 Task: Find connections with filter location Rajapalaiyam with filter topic #productmanagementwith filter profile language Spanish with filter current company Annalect India with filter school Maharaja Ganga Singh University, Bikaner with filter industry Real Estate Agents and Brokers with filter service category DJing with filter keywords title Astronomer
Action: Mouse moved to (710, 76)
Screenshot: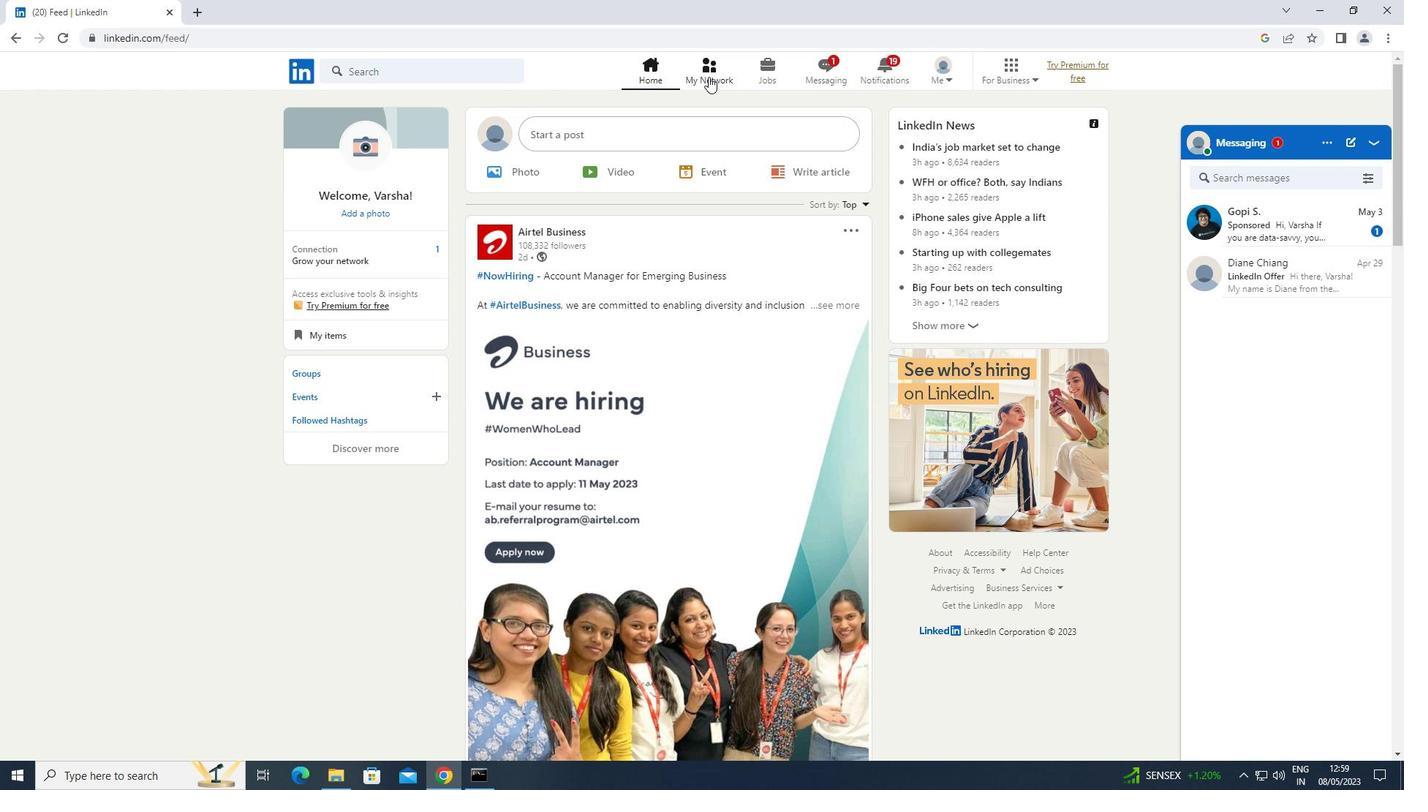 
Action: Mouse pressed left at (710, 76)
Screenshot: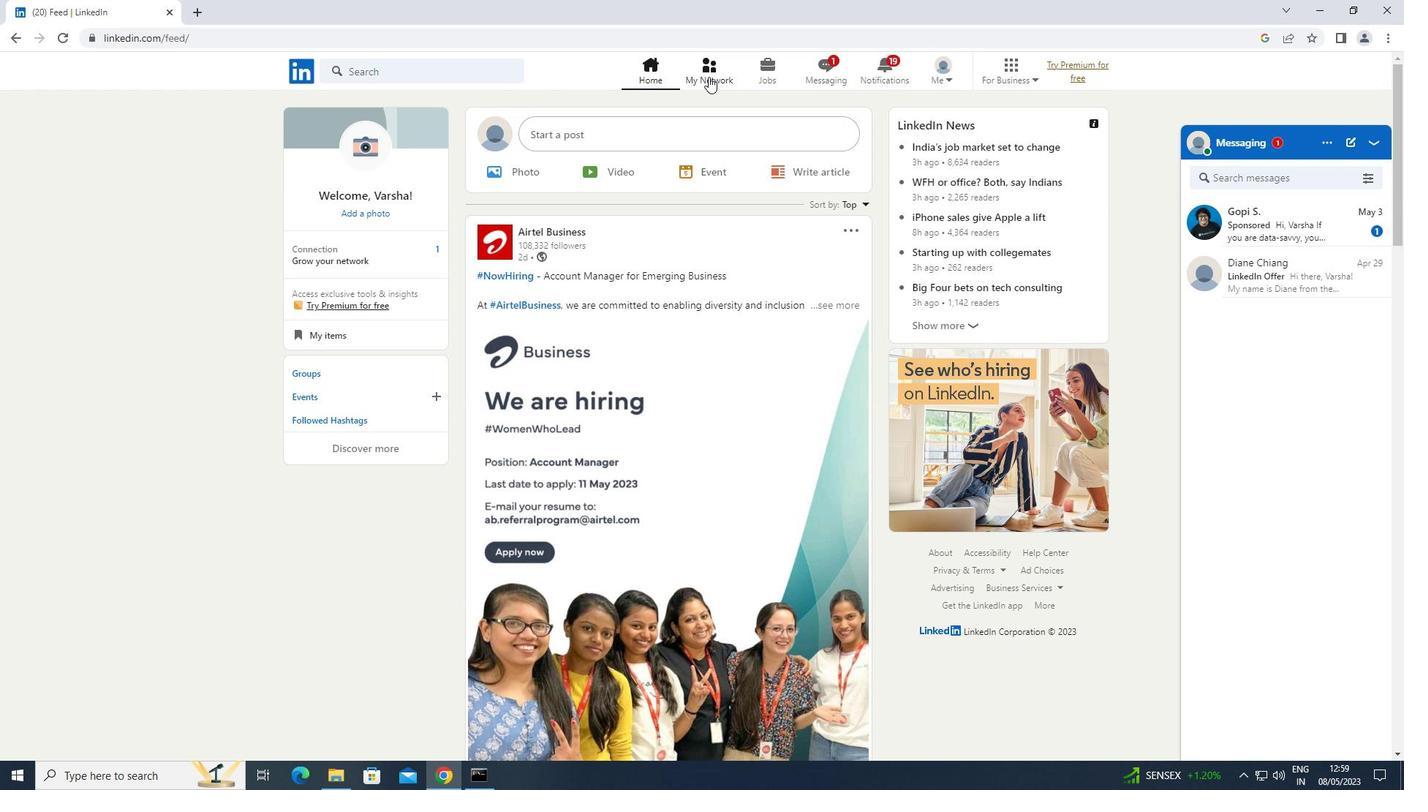 
Action: Mouse moved to (342, 152)
Screenshot: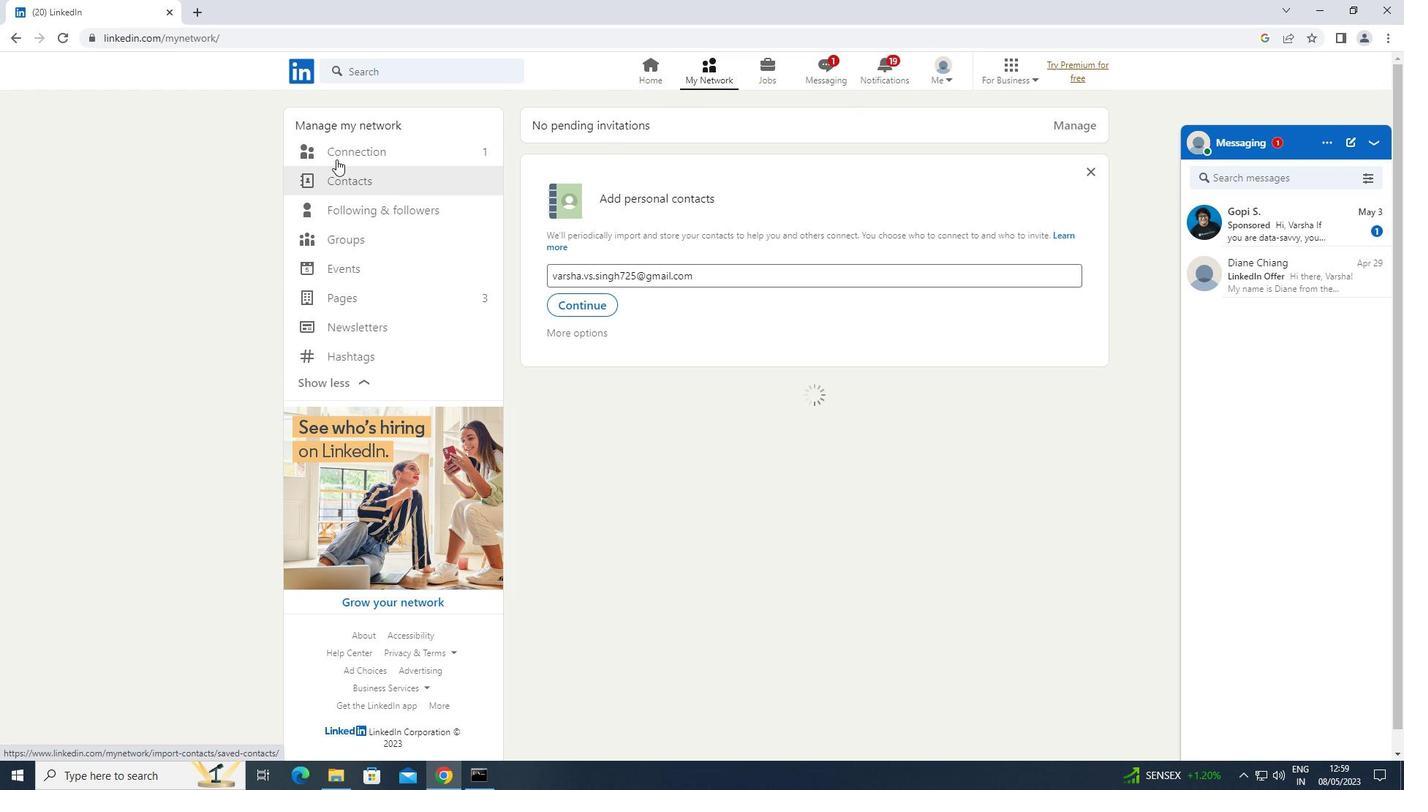 
Action: Mouse pressed left at (342, 152)
Screenshot: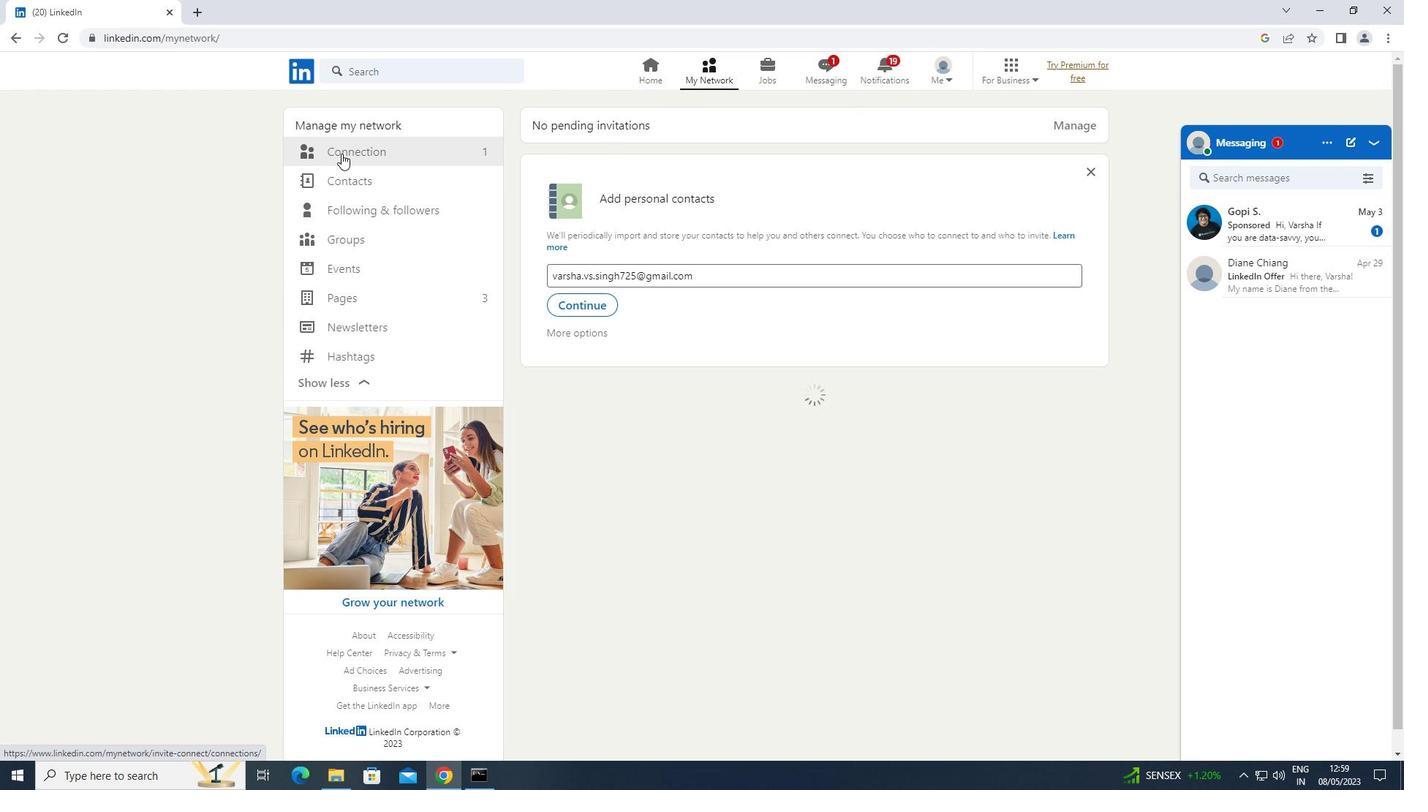 
Action: Mouse moved to (824, 156)
Screenshot: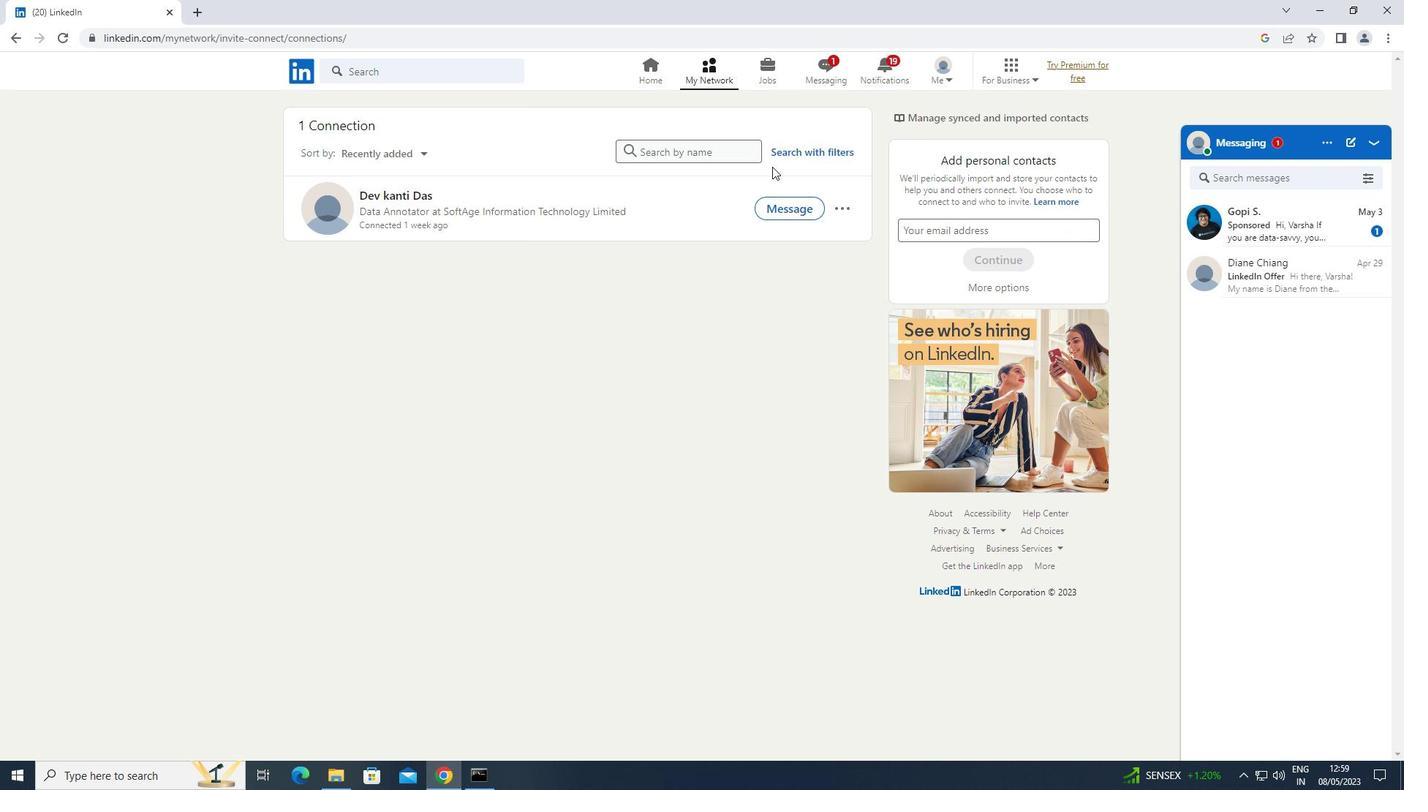 
Action: Mouse pressed left at (824, 156)
Screenshot: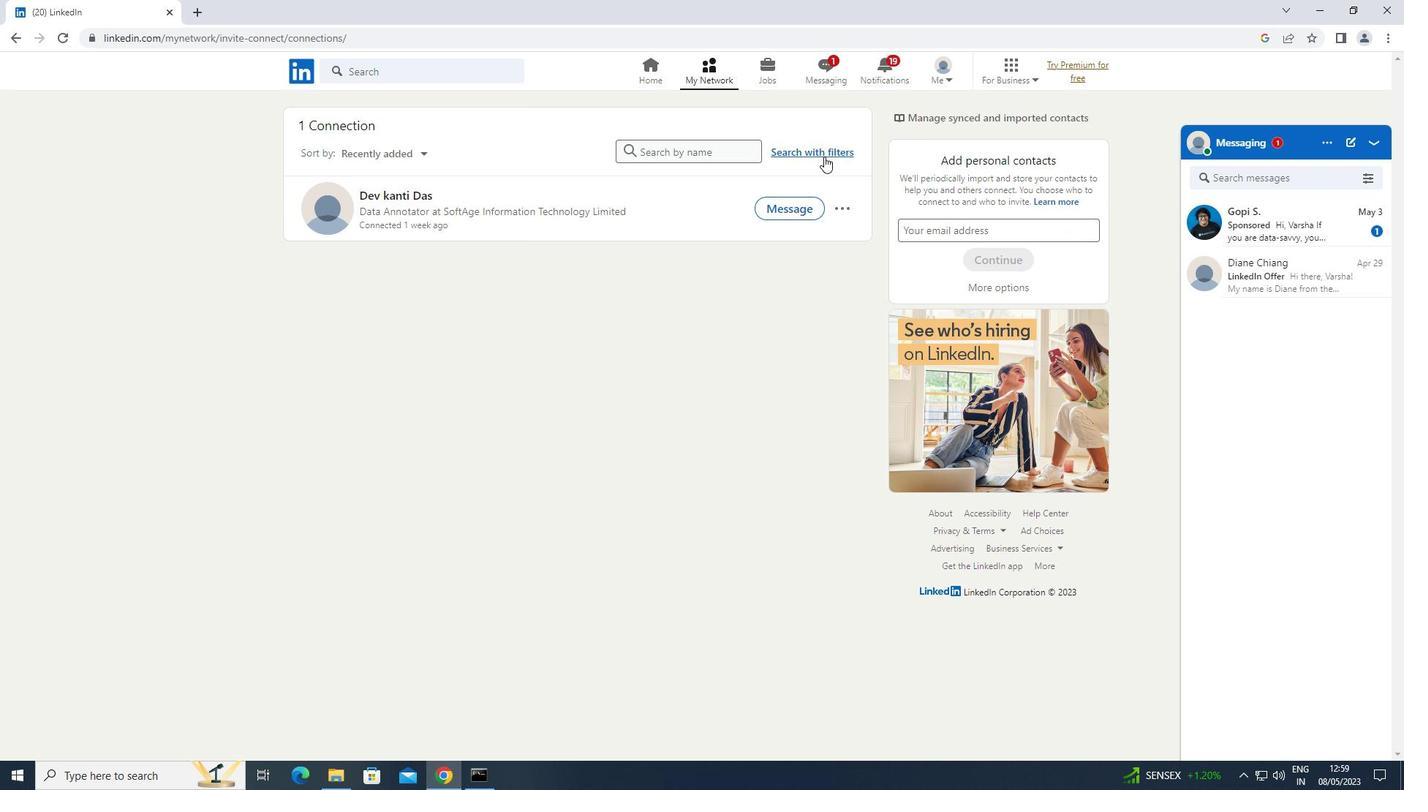 
Action: Mouse moved to (743, 103)
Screenshot: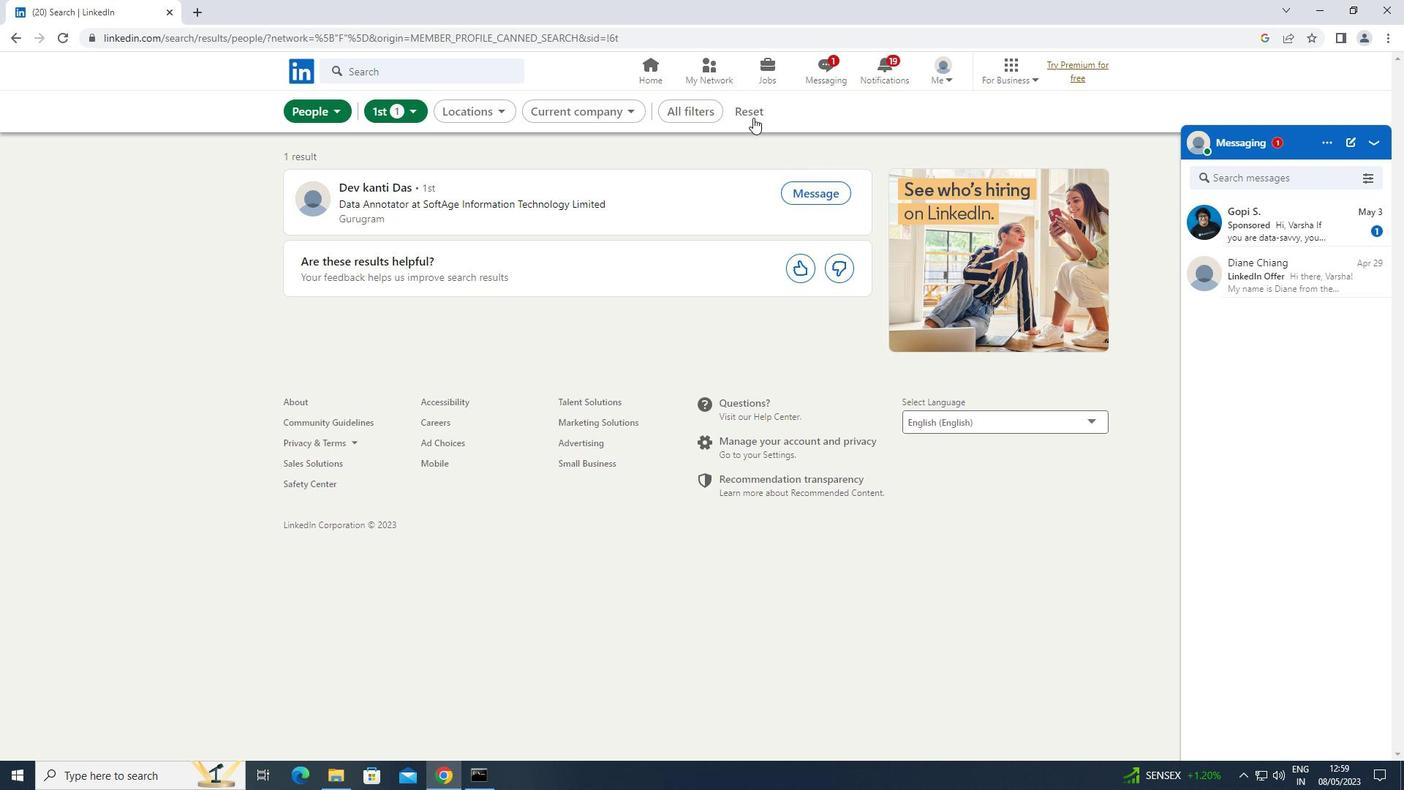 
Action: Mouse pressed left at (743, 103)
Screenshot: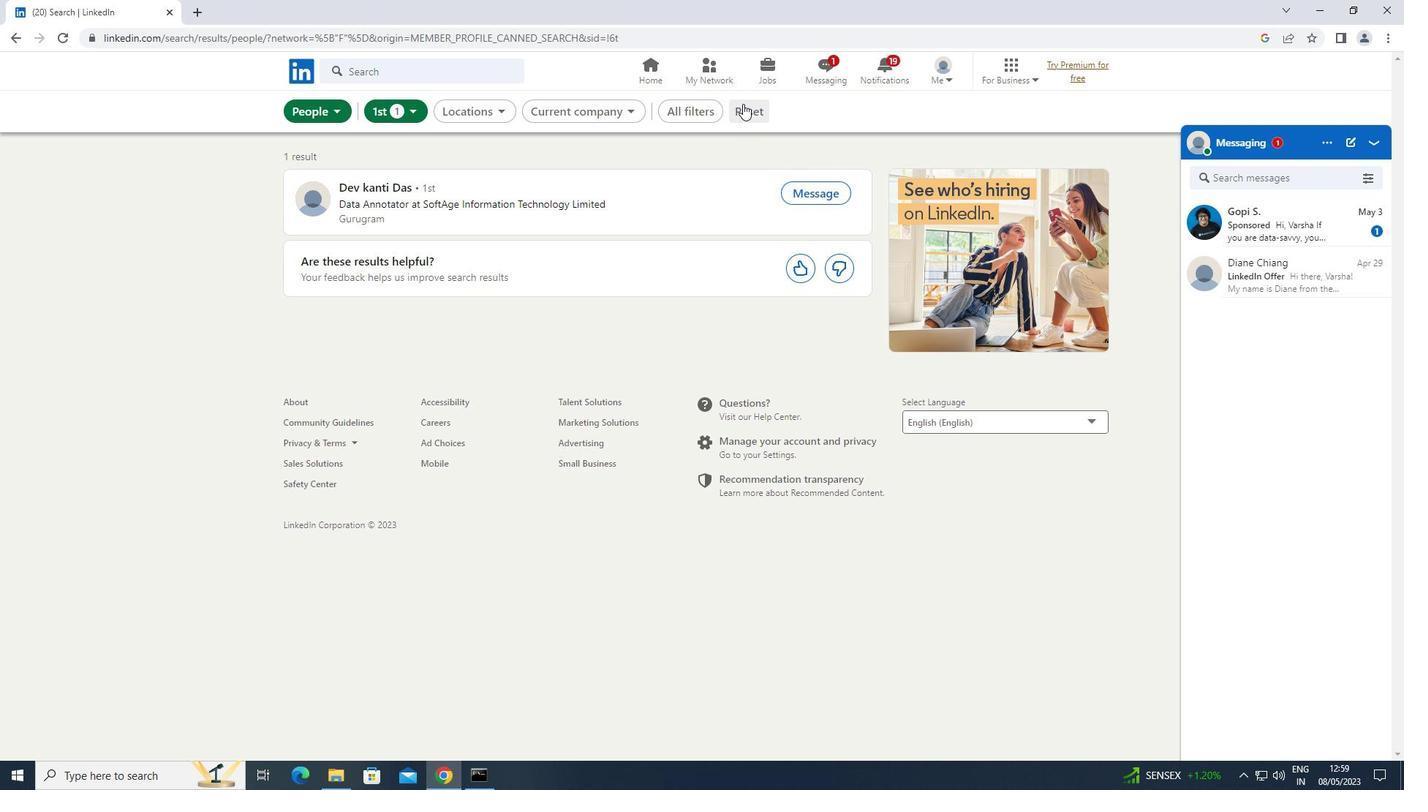 
Action: Mouse moved to (716, 113)
Screenshot: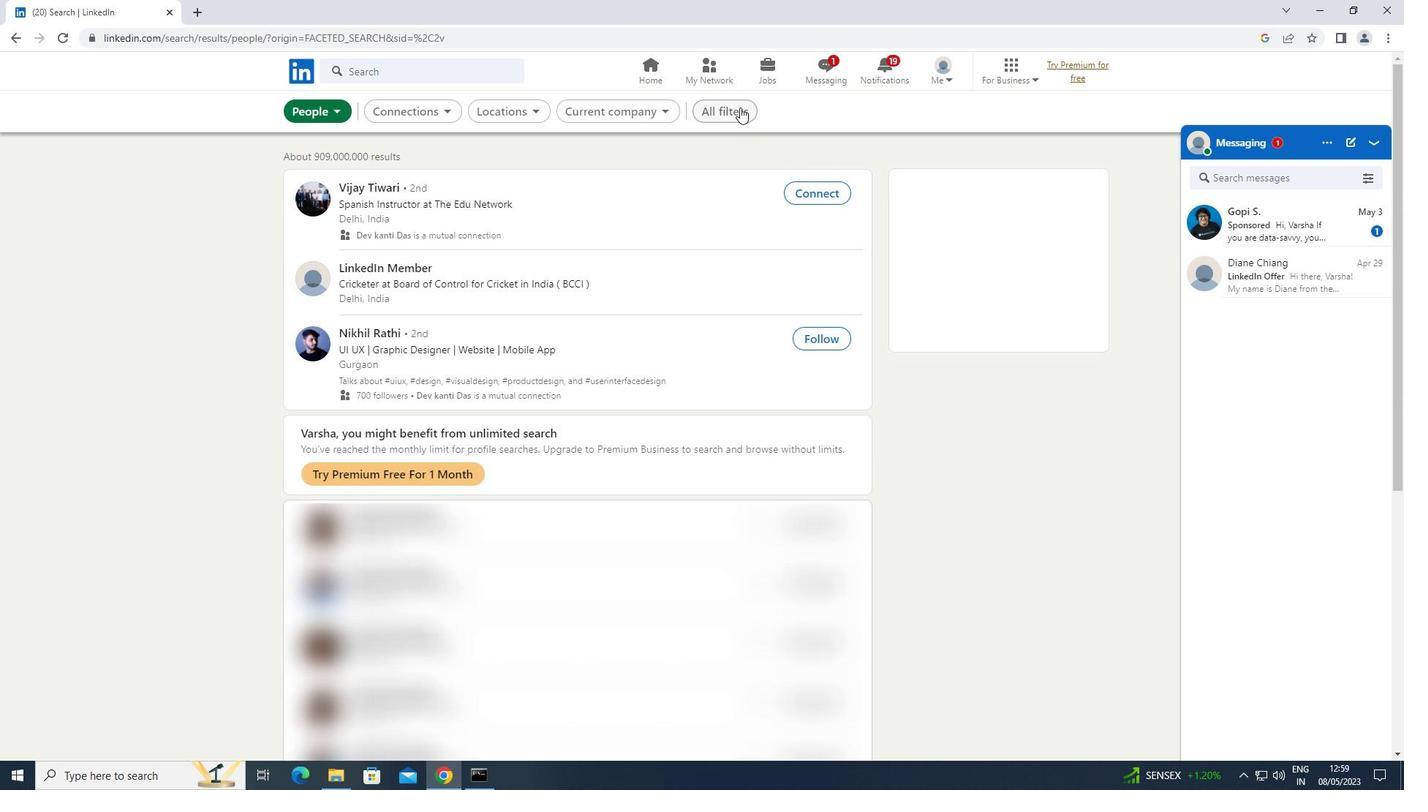 
Action: Mouse pressed left at (716, 113)
Screenshot: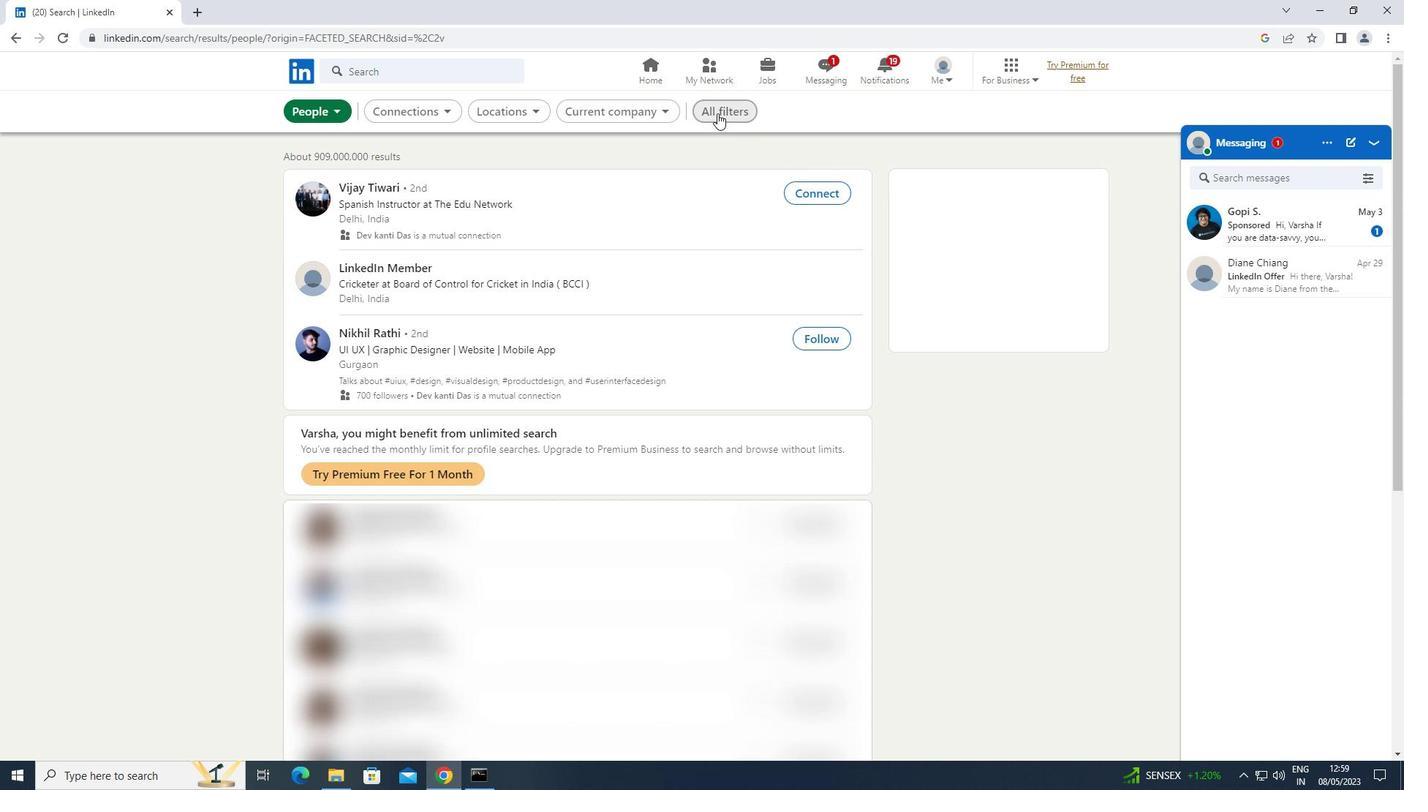 
Action: Mouse moved to (1150, 332)
Screenshot: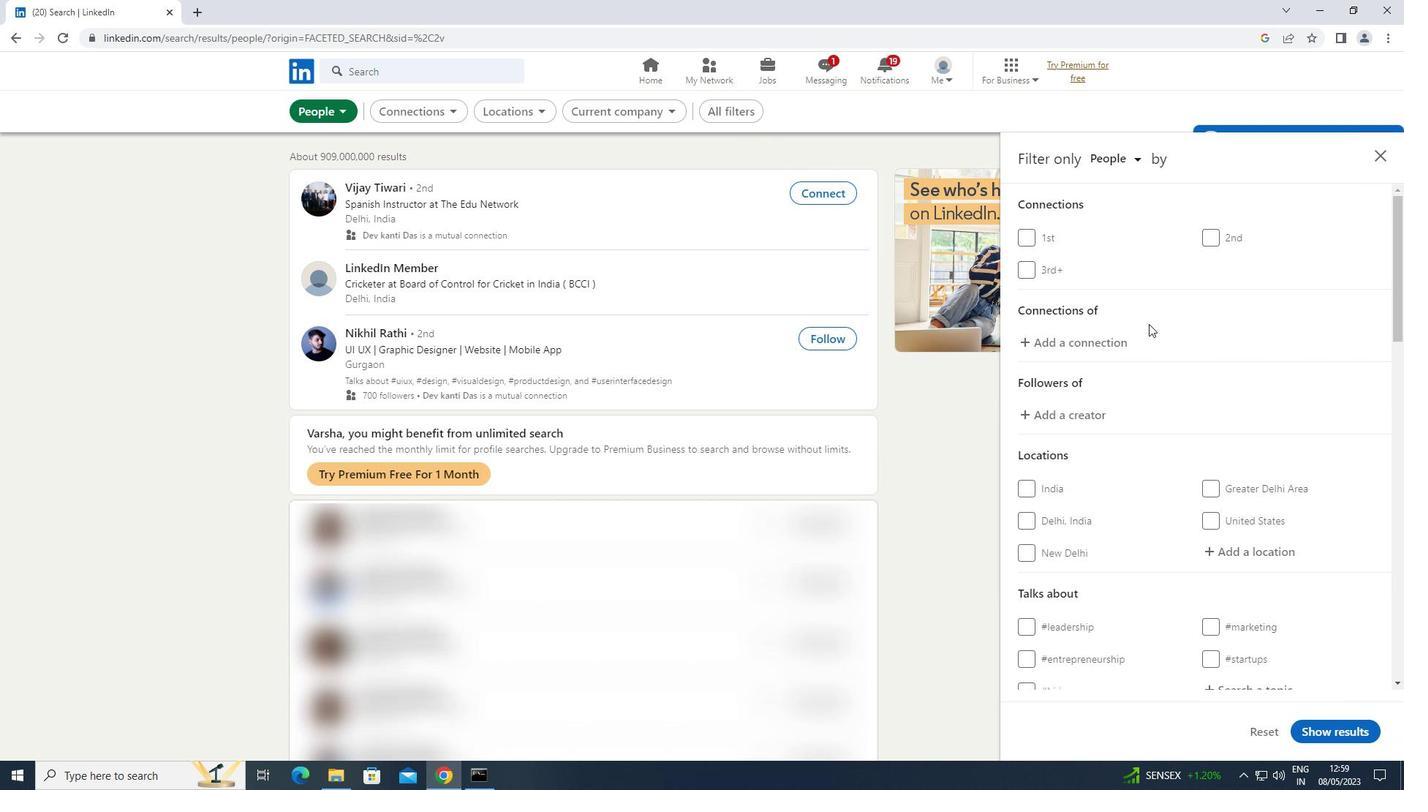 
Action: Mouse scrolled (1150, 331) with delta (0, 0)
Screenshot: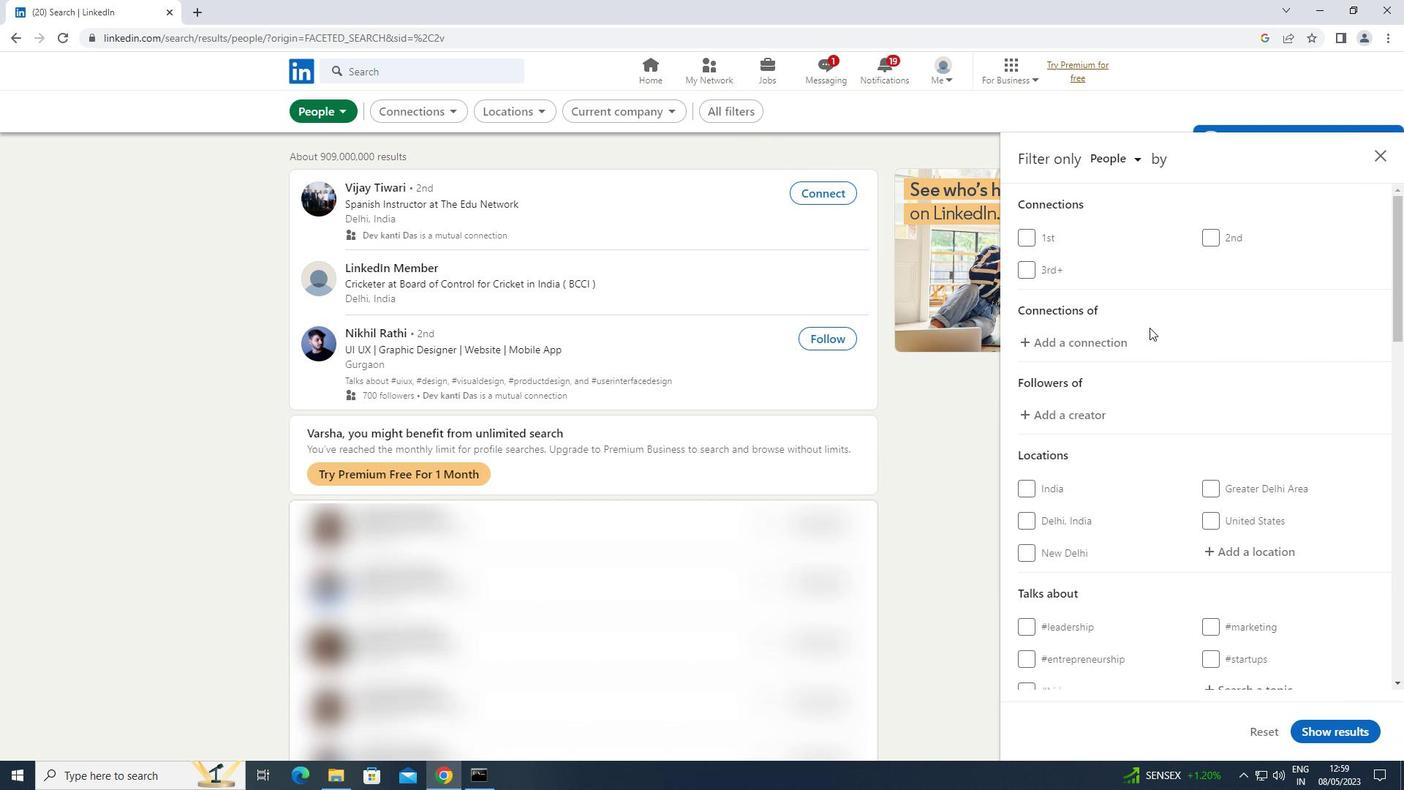
Action: Mouse moved to (1152, 336)
Screenshot: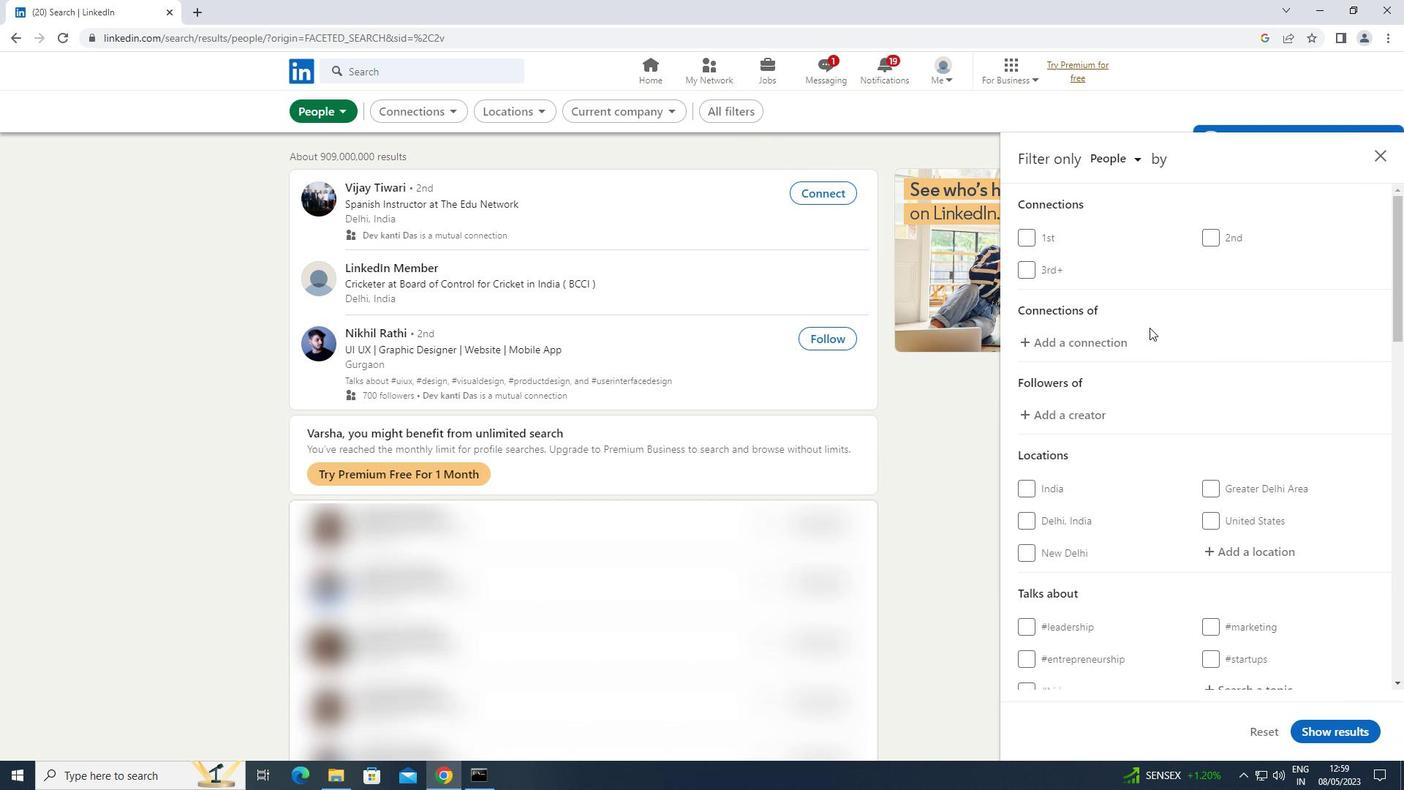 
Action: Mouse scrolled (1152, 335) with delta (0, 0)
Screenshot: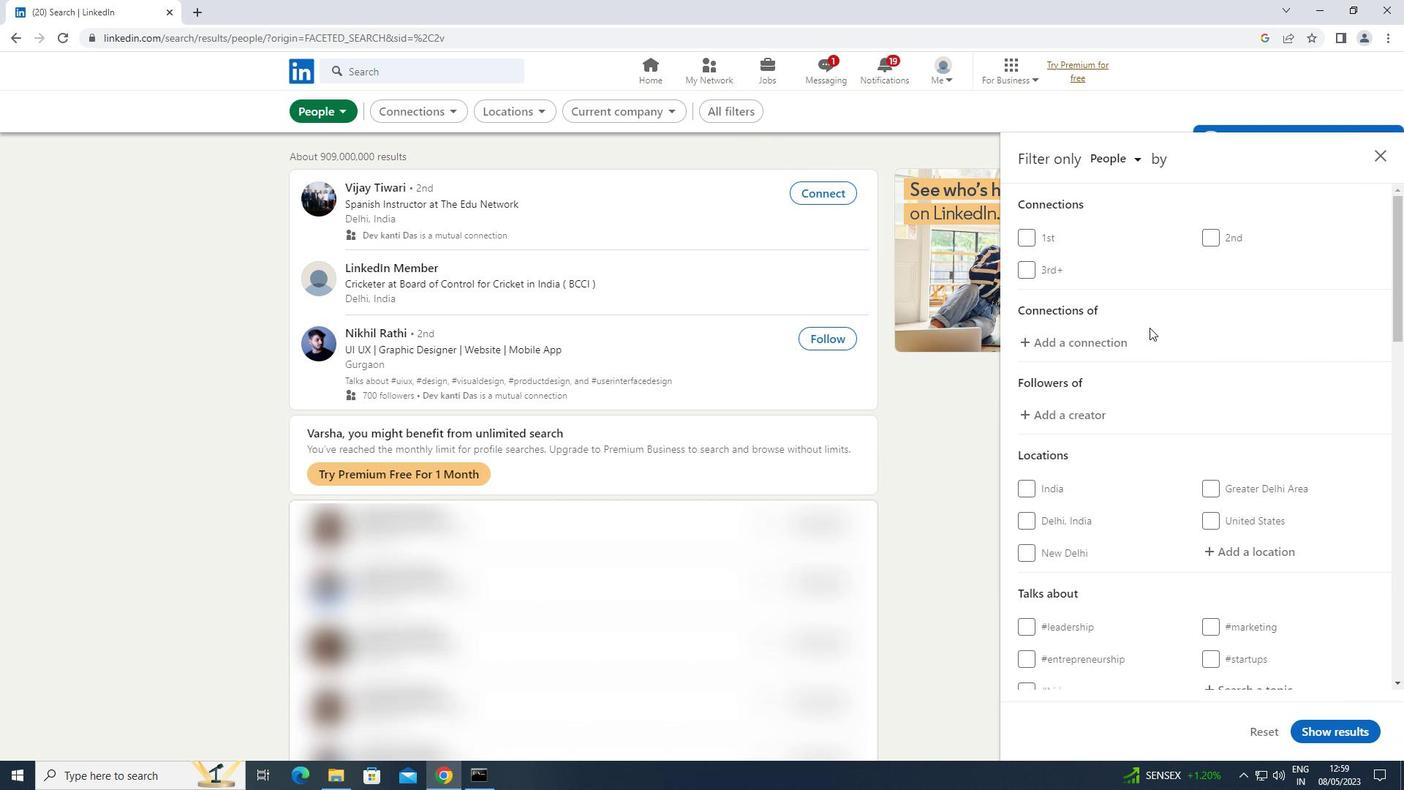 
Action: Mouse scrolled (1152, 335) with delta (0, 0)
Screenshot: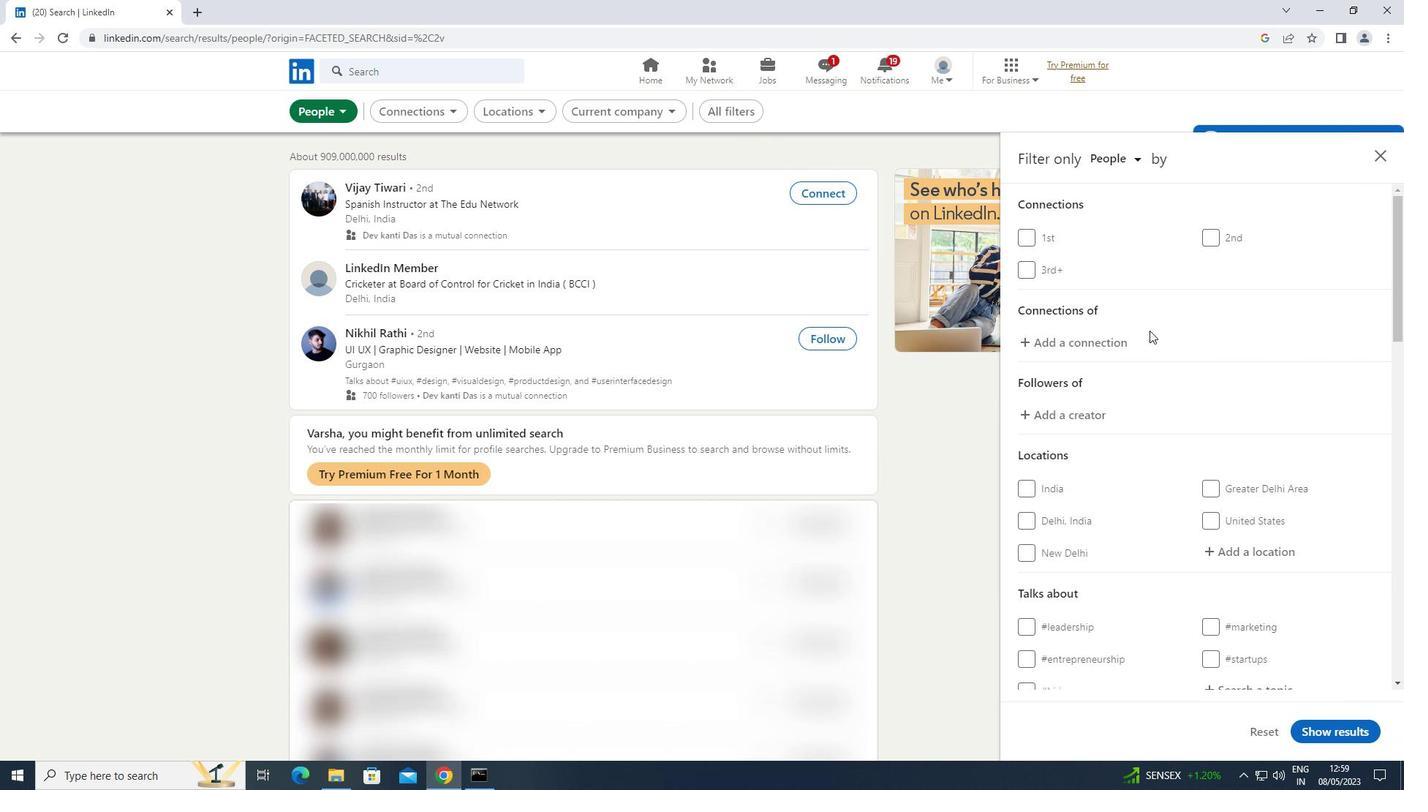 
Action: Mouse scrolled (1152, 335) with delta (0, 0)
Screenshot: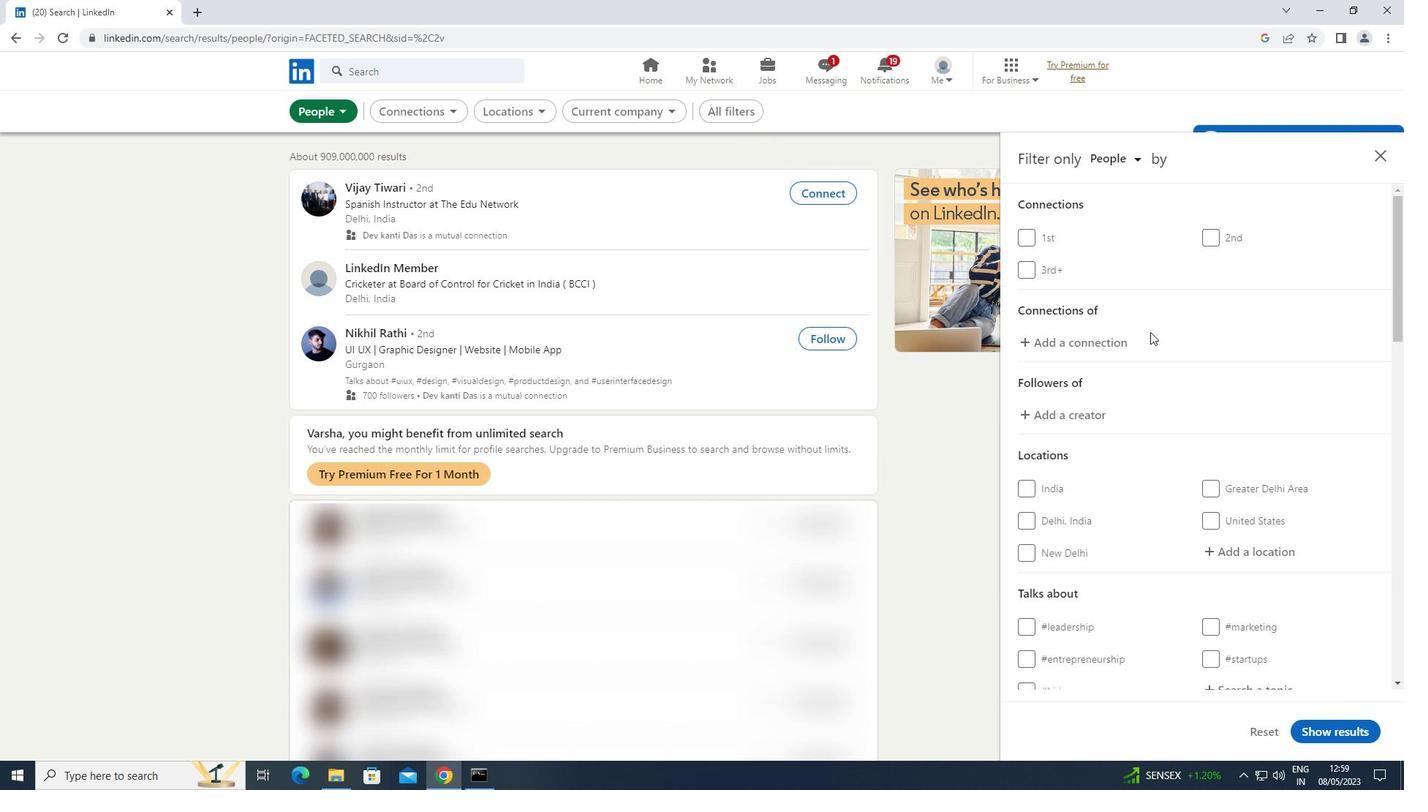 
Action: Mouse moved to (1242, 256)
Screenshot: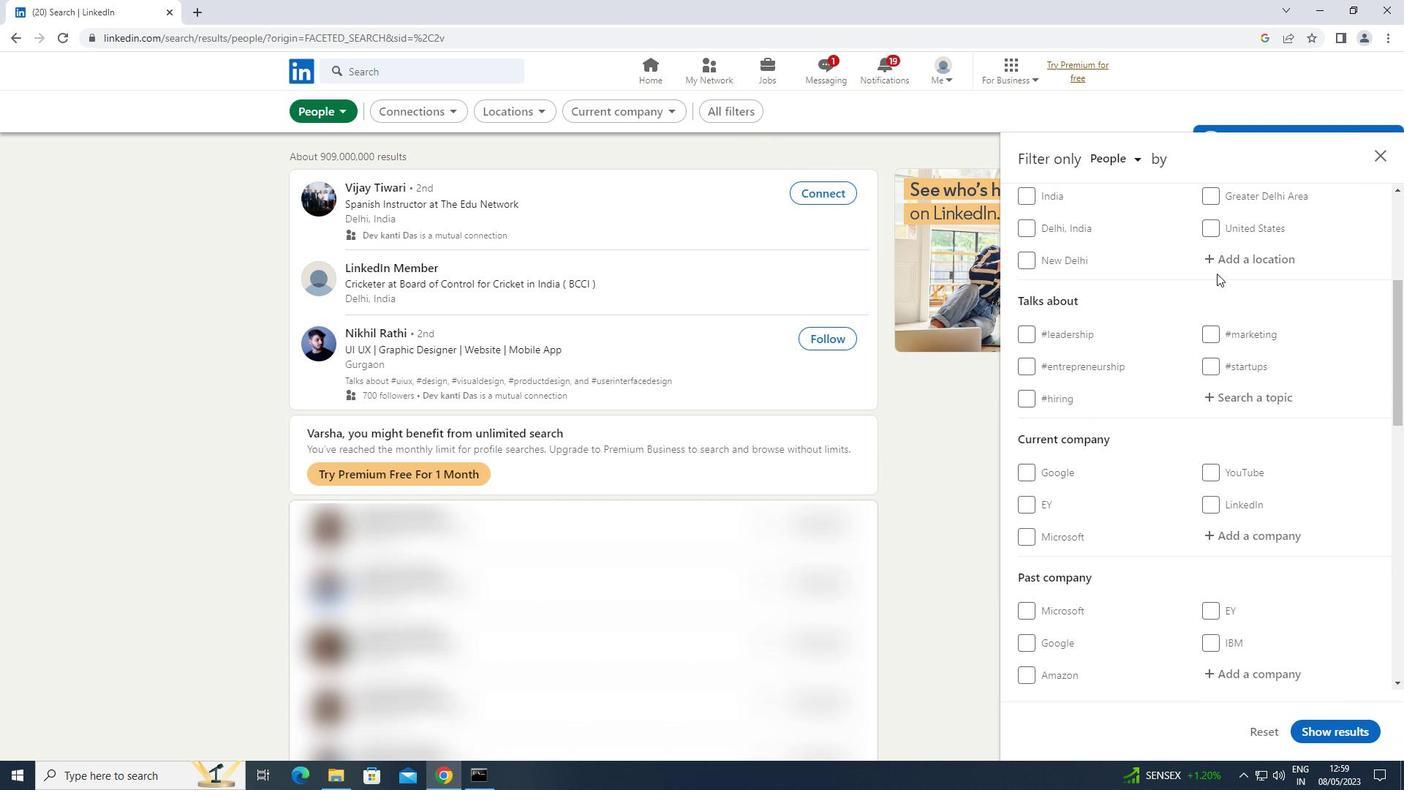 
Action: Mouse pressed left at (1242, 256)
Screenshot: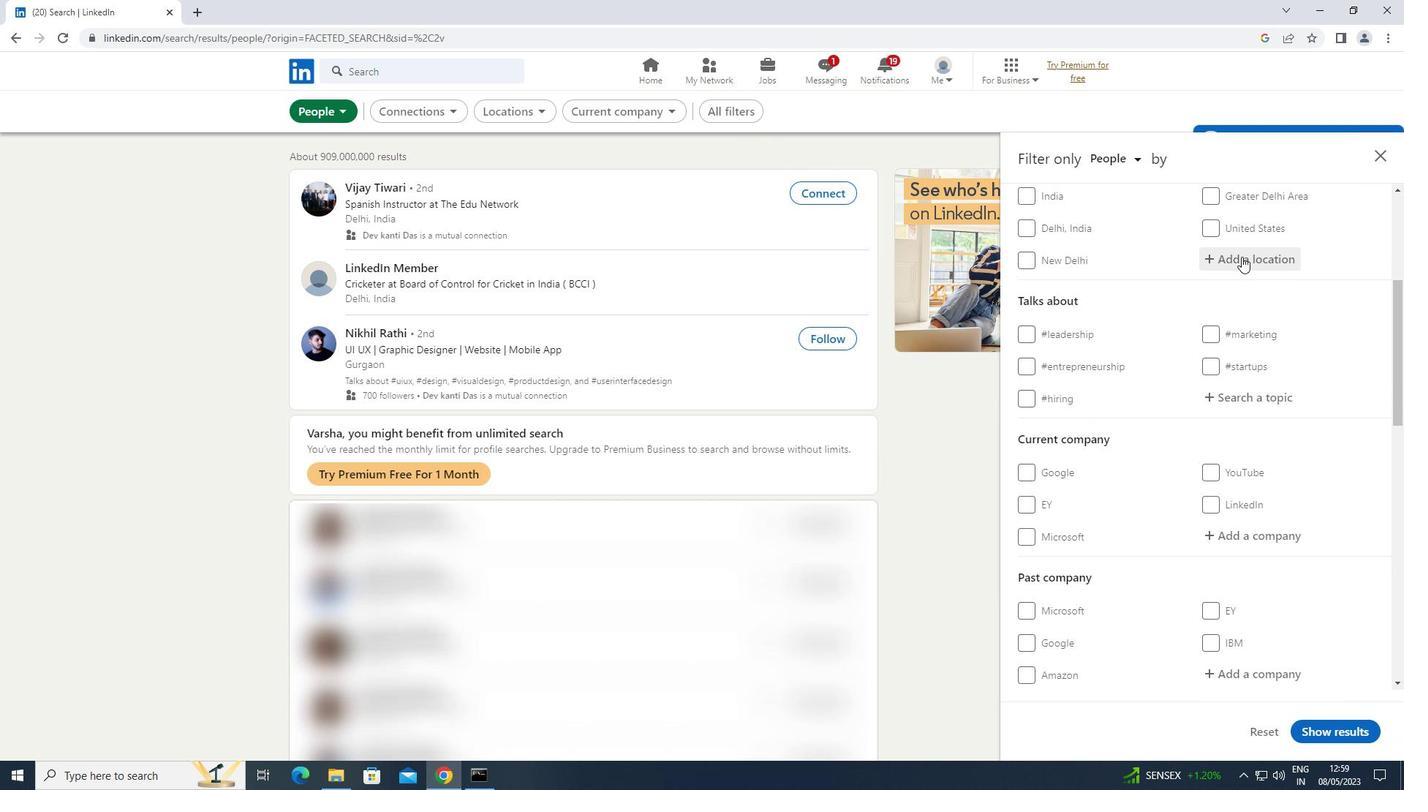 
Action: Mouse moved to (1242, 256)
Screenshot: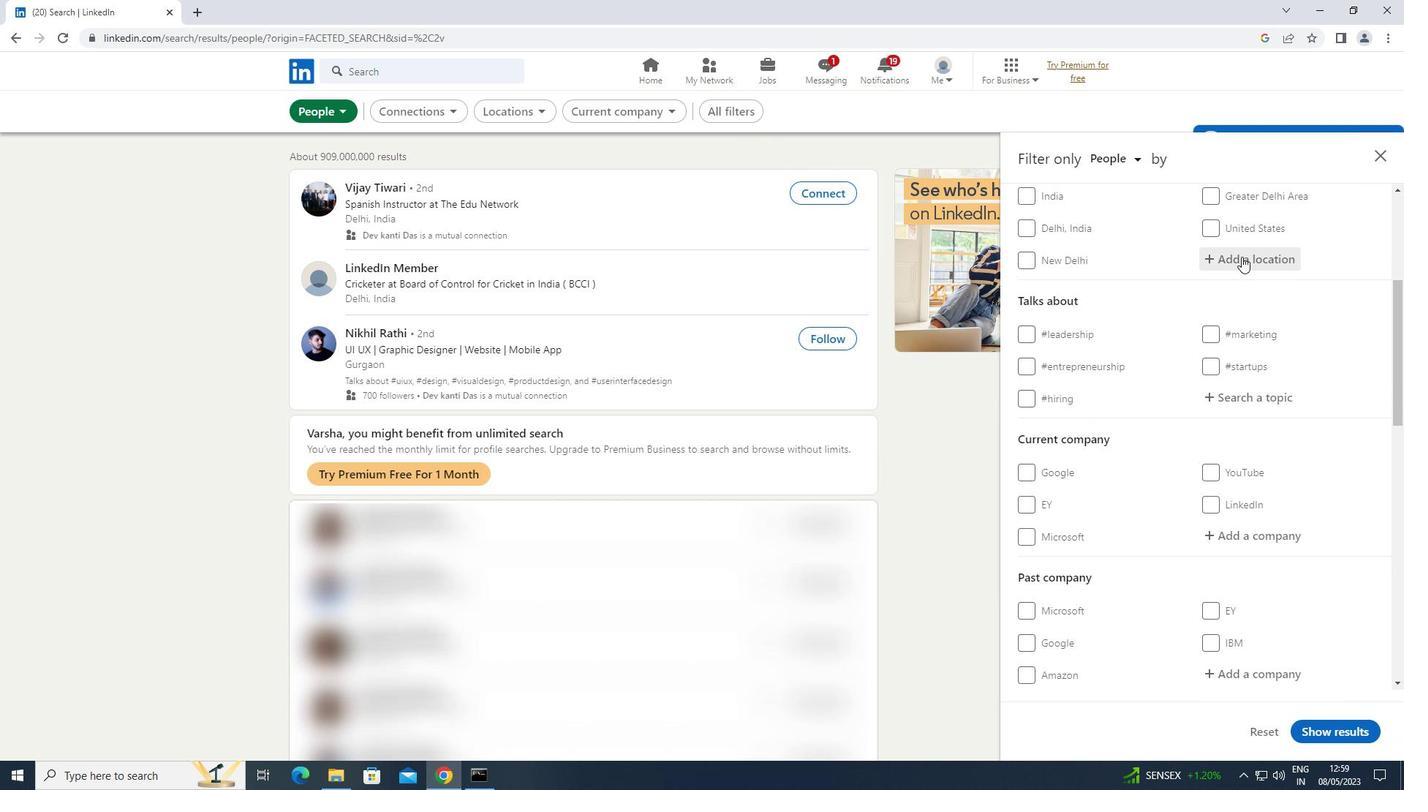 
Action: Key pressed <Key.shift>RAJAPALAIYAM
Screenshot: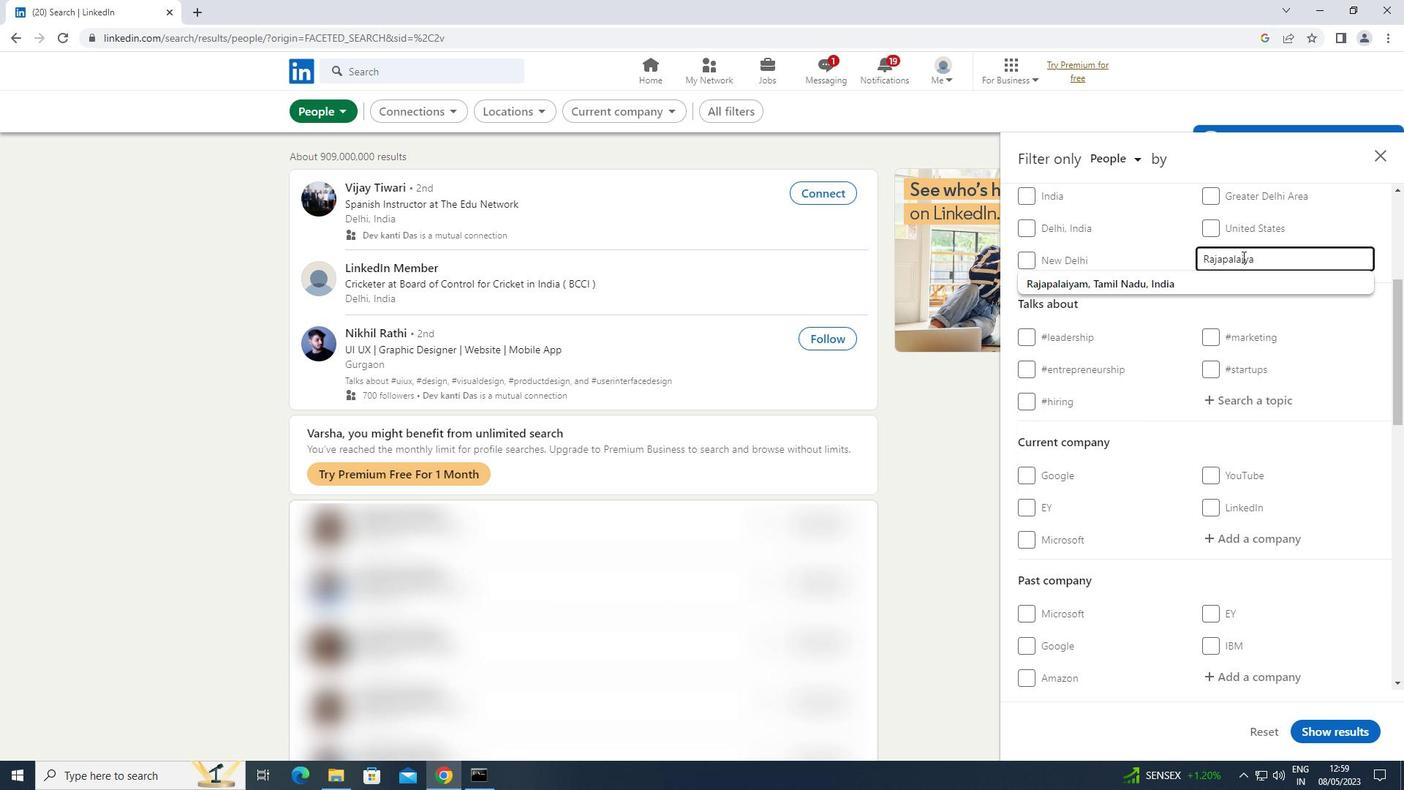 
Action: Mouse moved to (1229, 392)
Screenshot: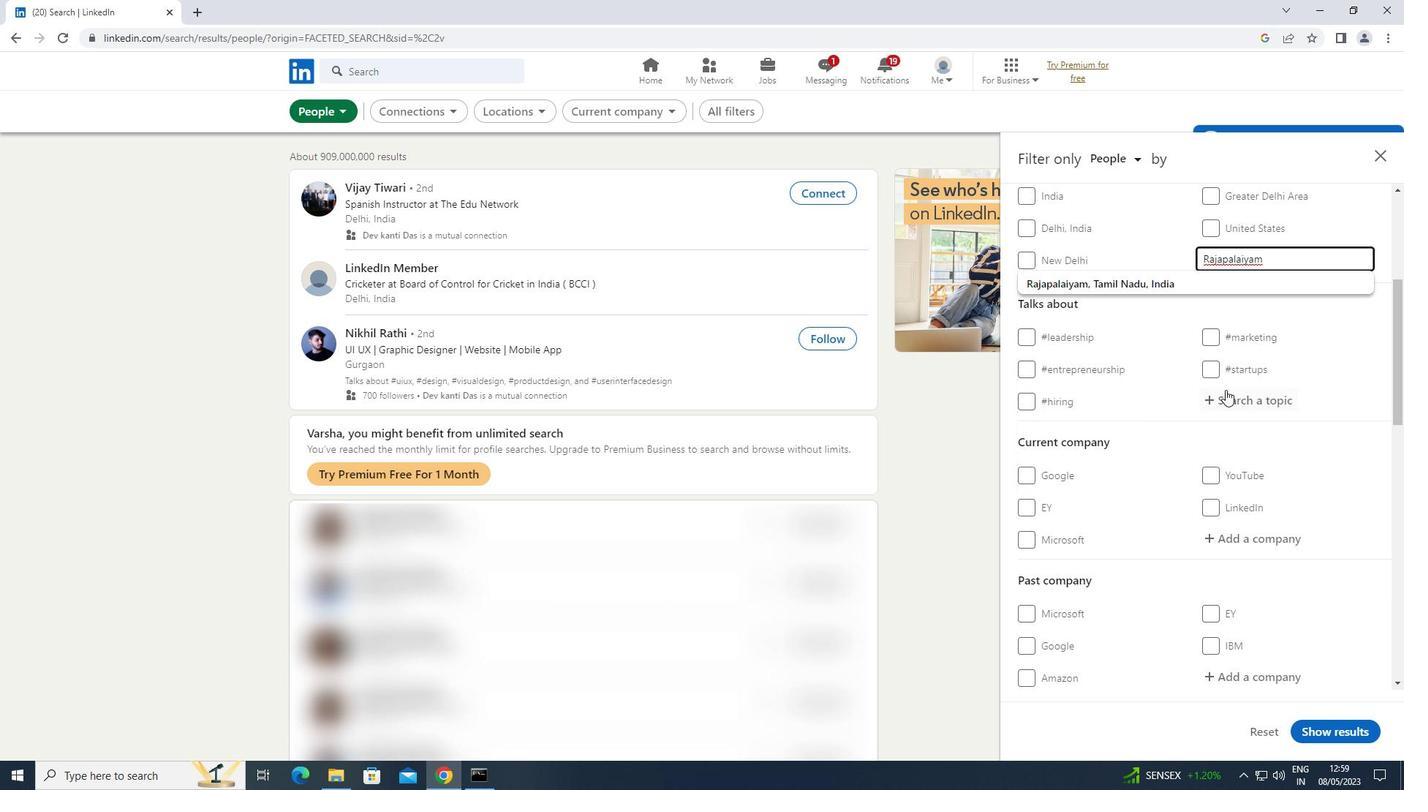 
Action: Mouse pressed left at (1229, 392)
Screenshot: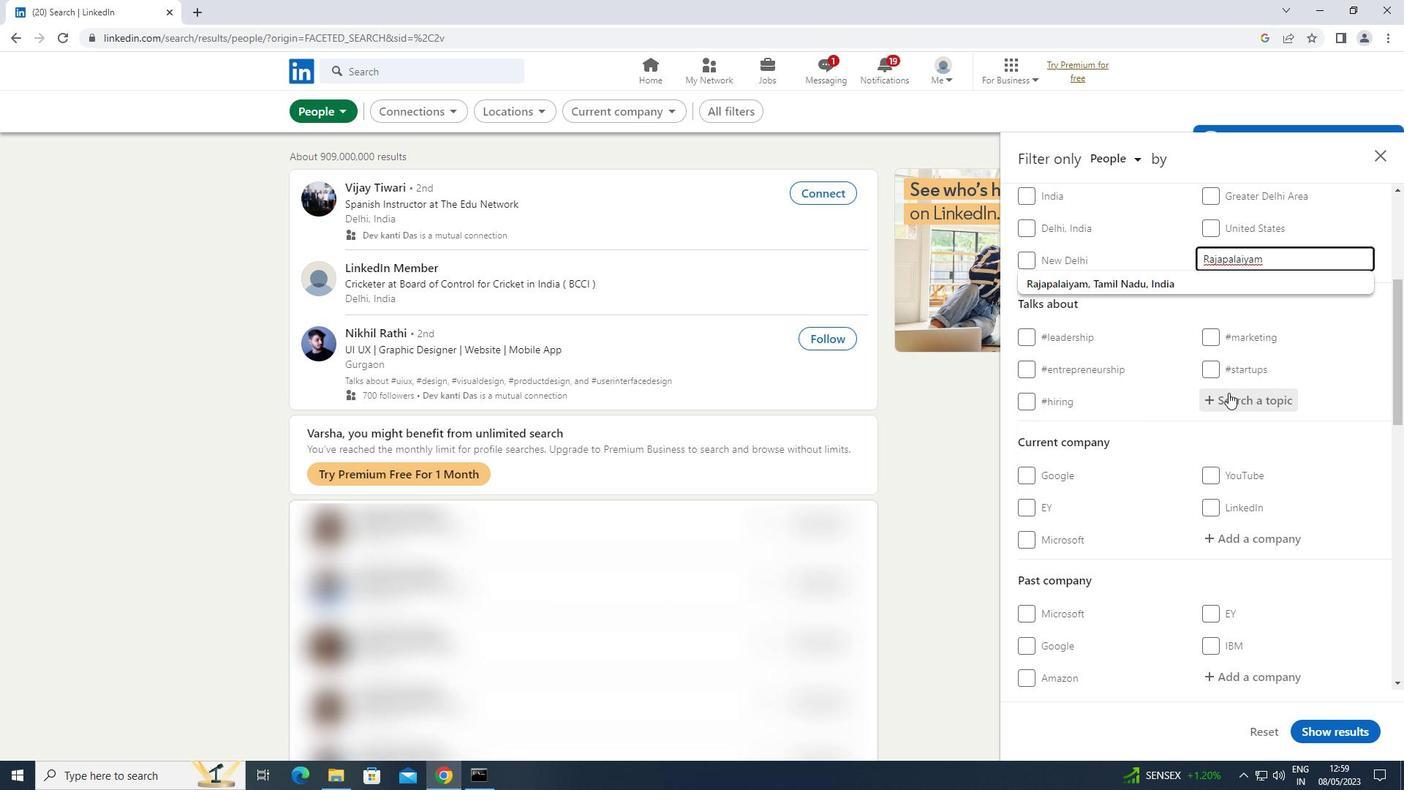 
Action: Key pressed PRODUCTMANAGE
Screenshot: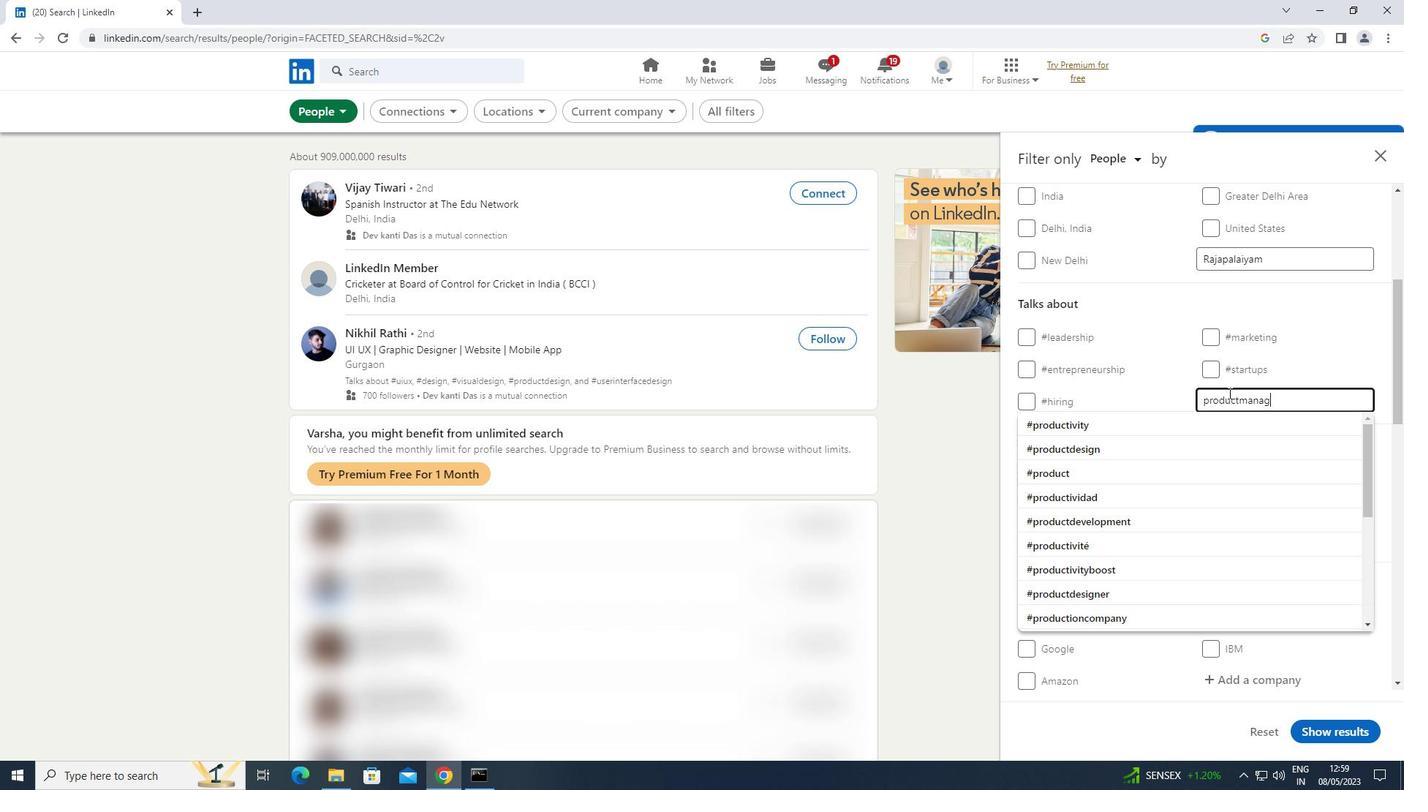 
Action: Mouse moved to (1082, 418)
Screenshot: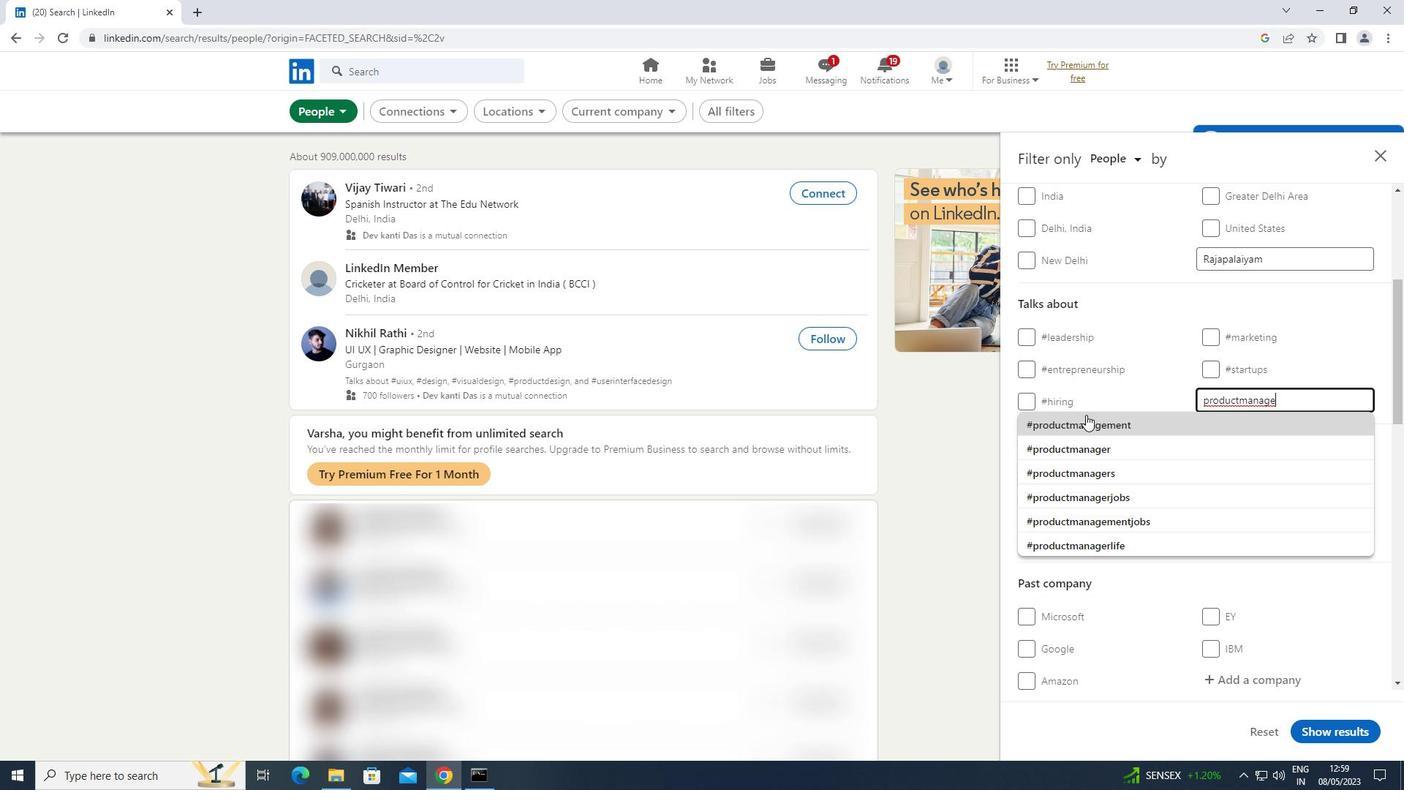 
Action: Mouse pressed left at (1082, 418)
Screenshot: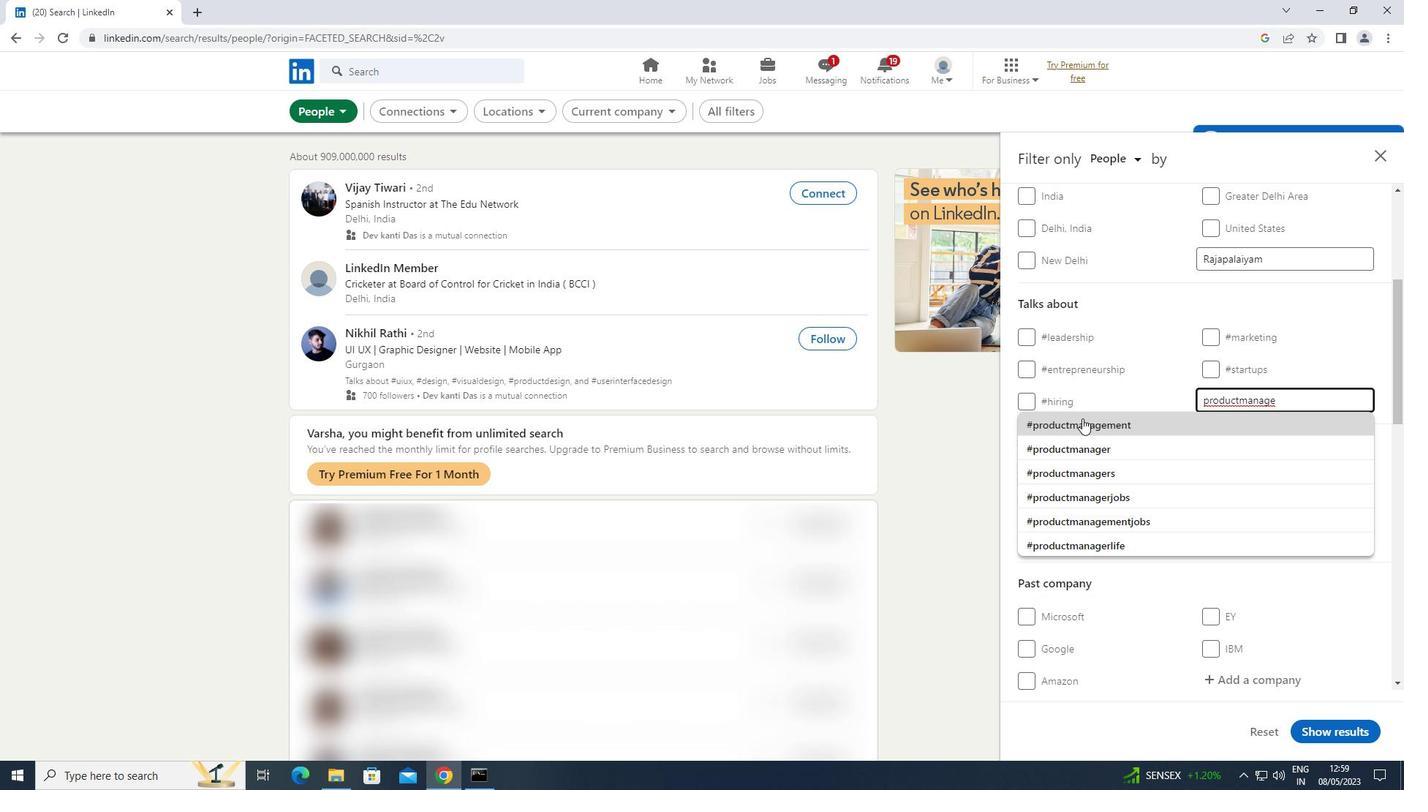 
Action: Mouse moved to (1136, 449)
Screenshot: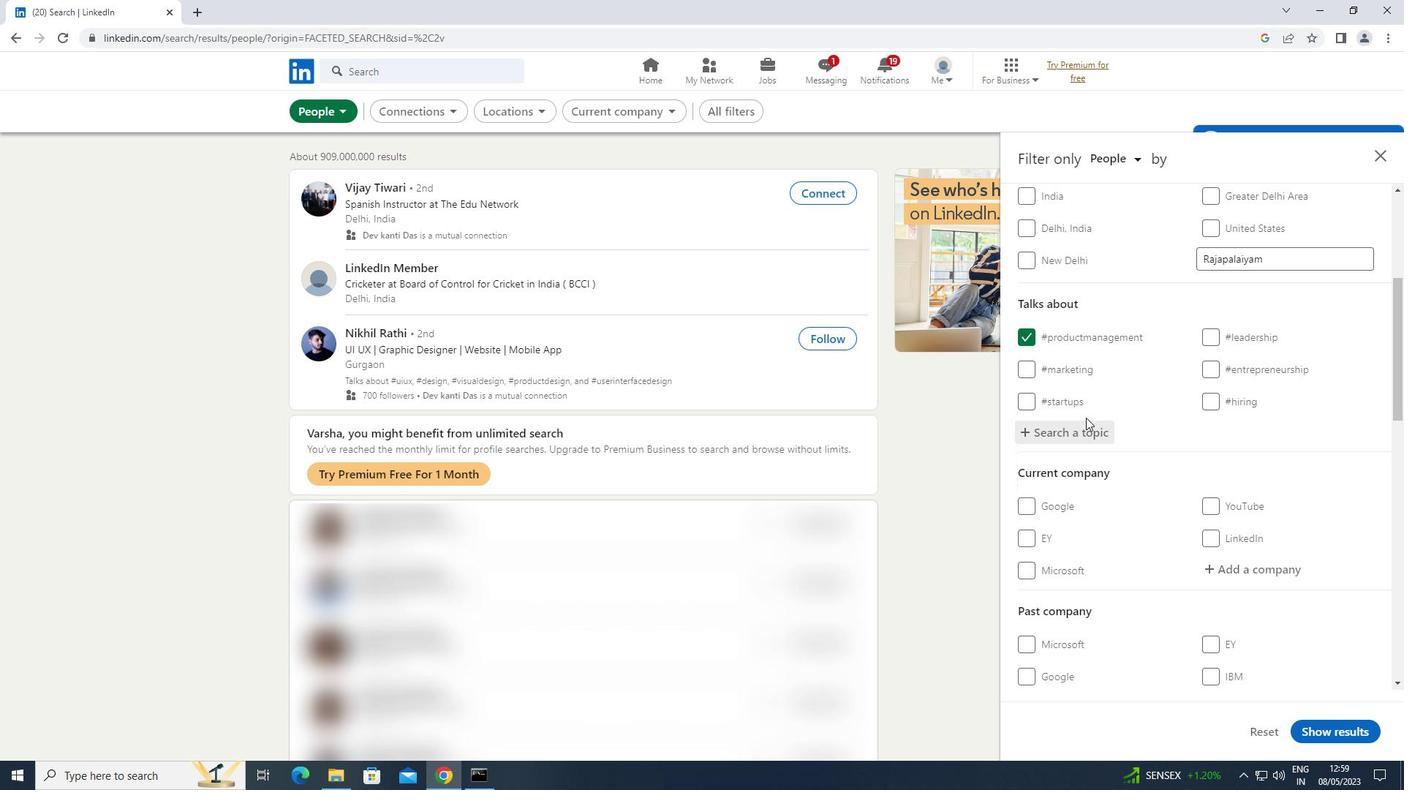 
Action: Mouse scrolled (1136, 449) with delta (0, 0)
Screenshot: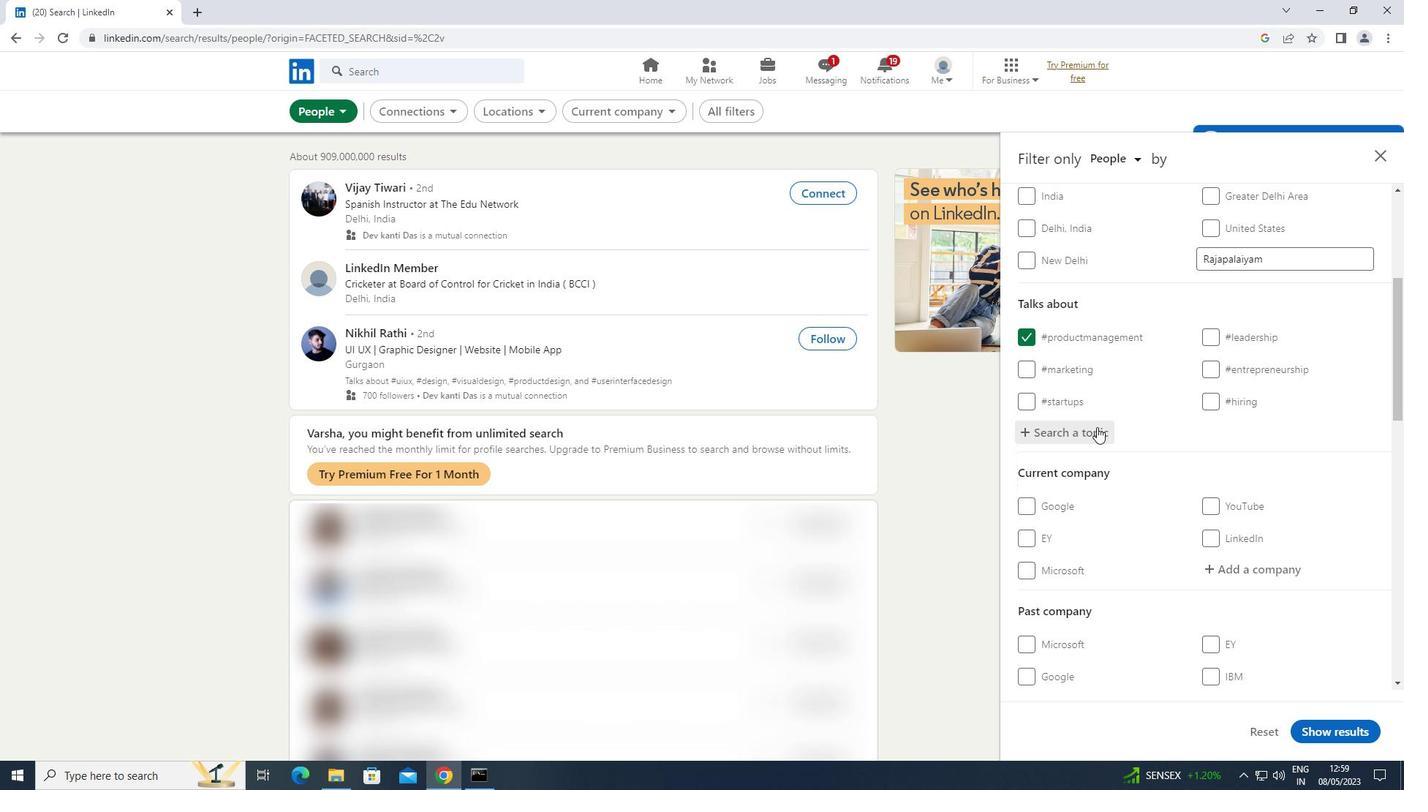 
Action: Mouse moved to (1137, 450)
Screenshot: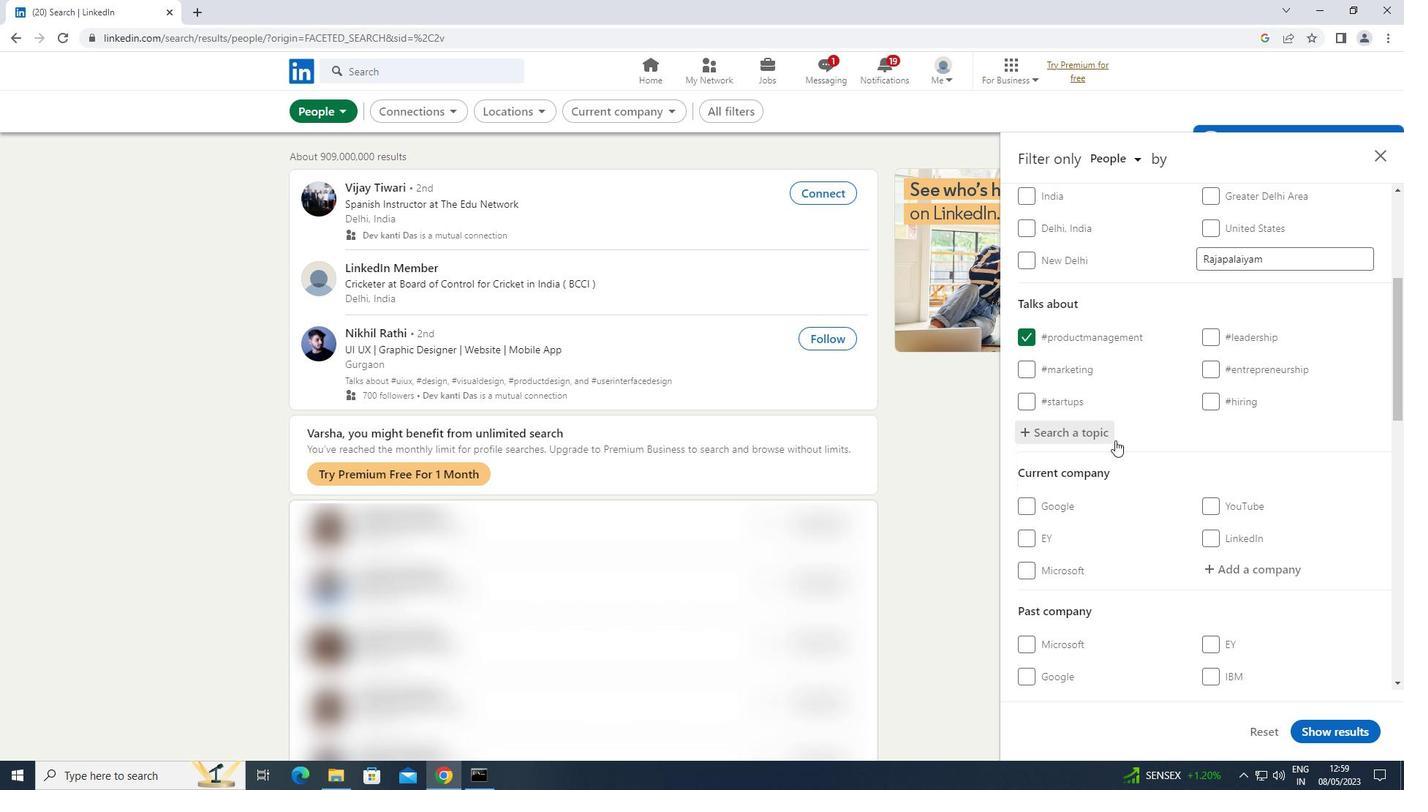 
Action: Mouse scrolled (1137, 449) with delta (0, 0)
Screenshot: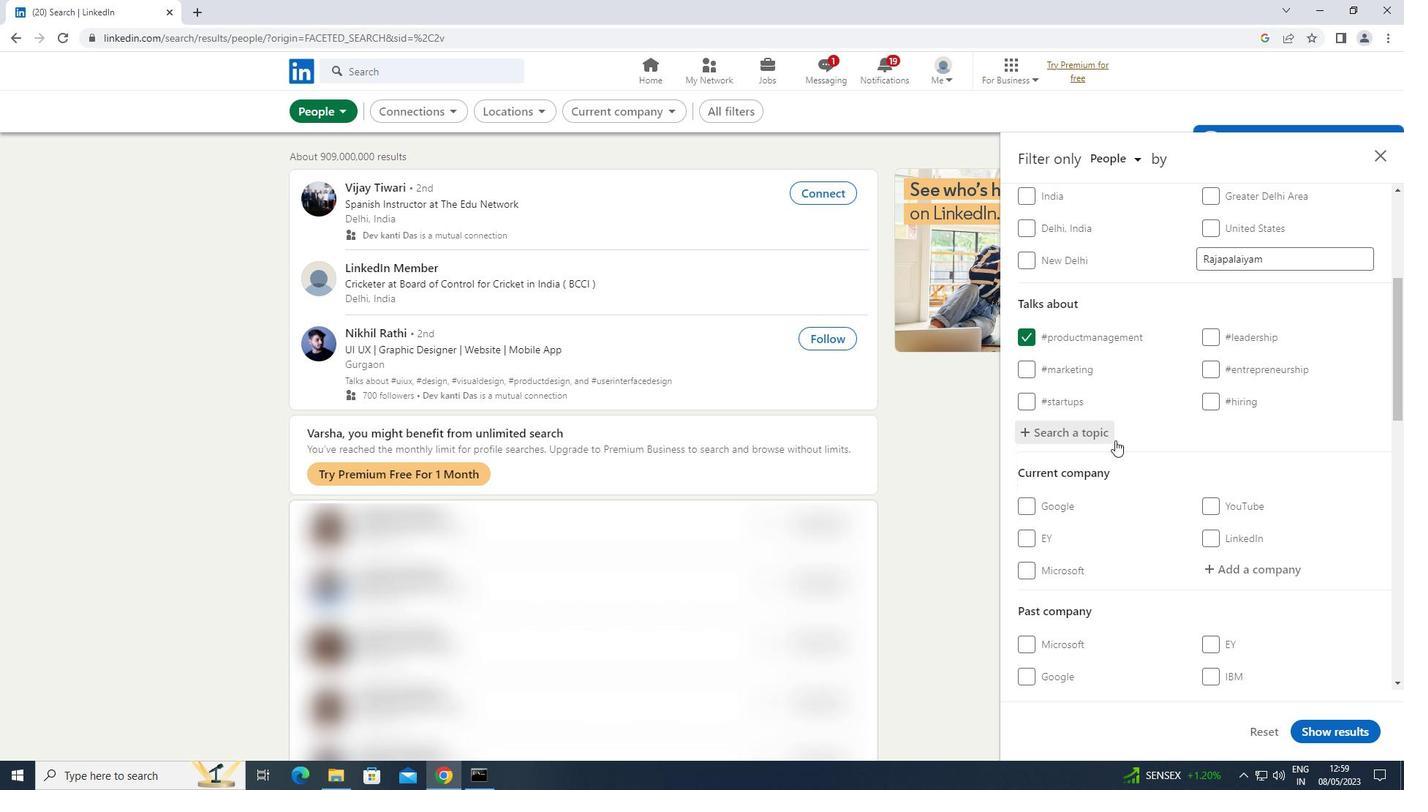 
Action: Mouse scrolled (1137, 449) with delta (0, 0)
Screenshot: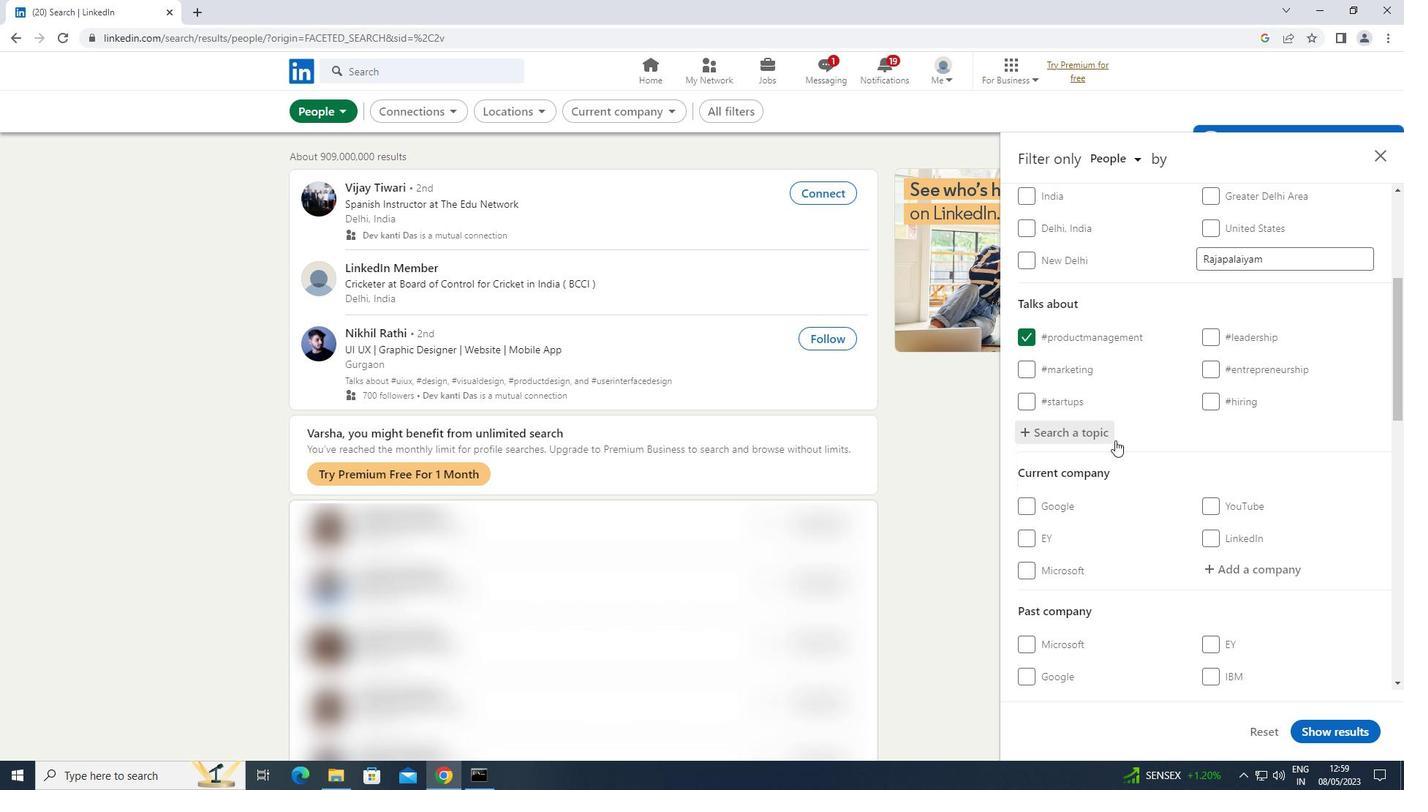
Action: Mouse scrolled (1137, 449) with delta (0, 0)
Screenshot: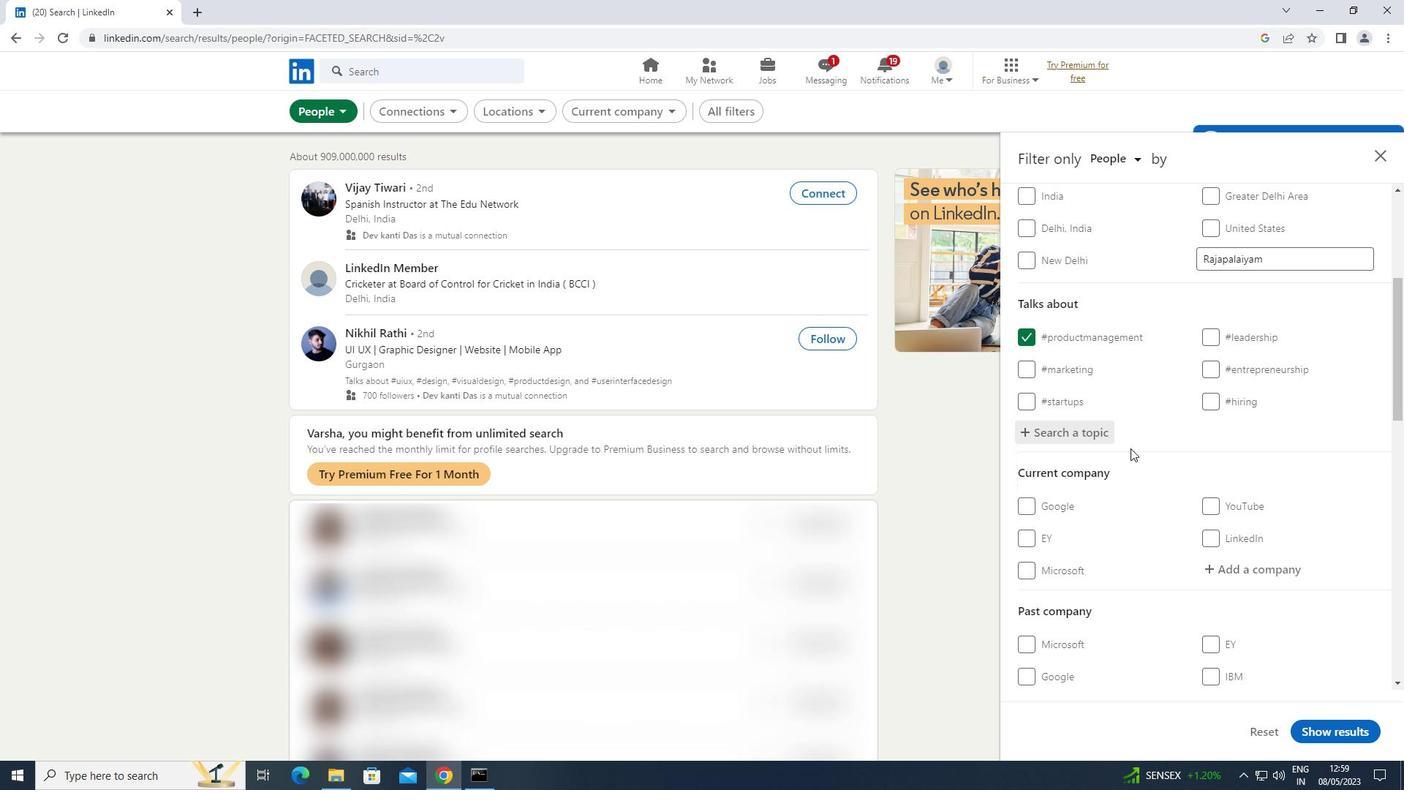 
Action: Mouse scrolled (1137, 449) with delta (0, 0)
Screenshot: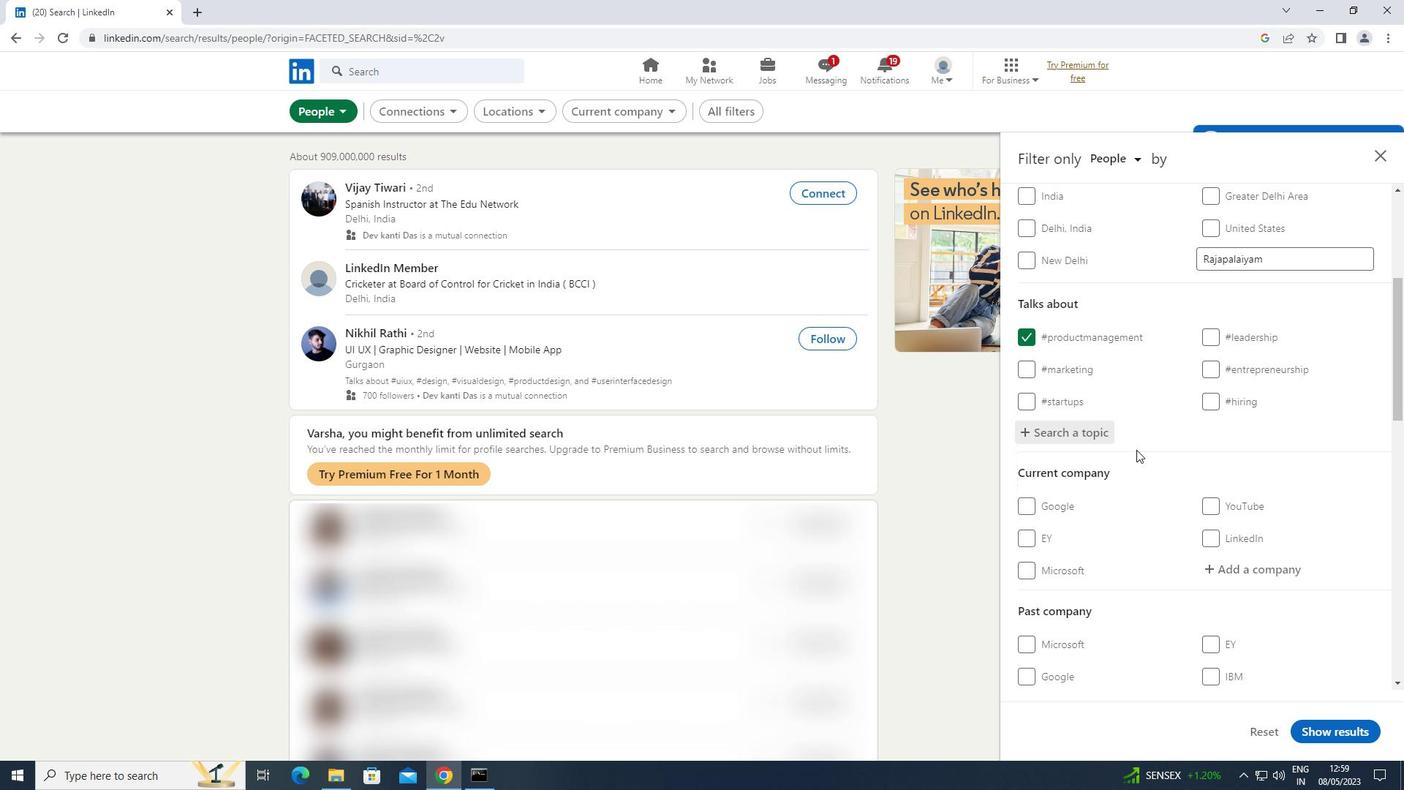 
Action: Mouse scrolled (1137, 449) with delta (0, 0)
Screenshot: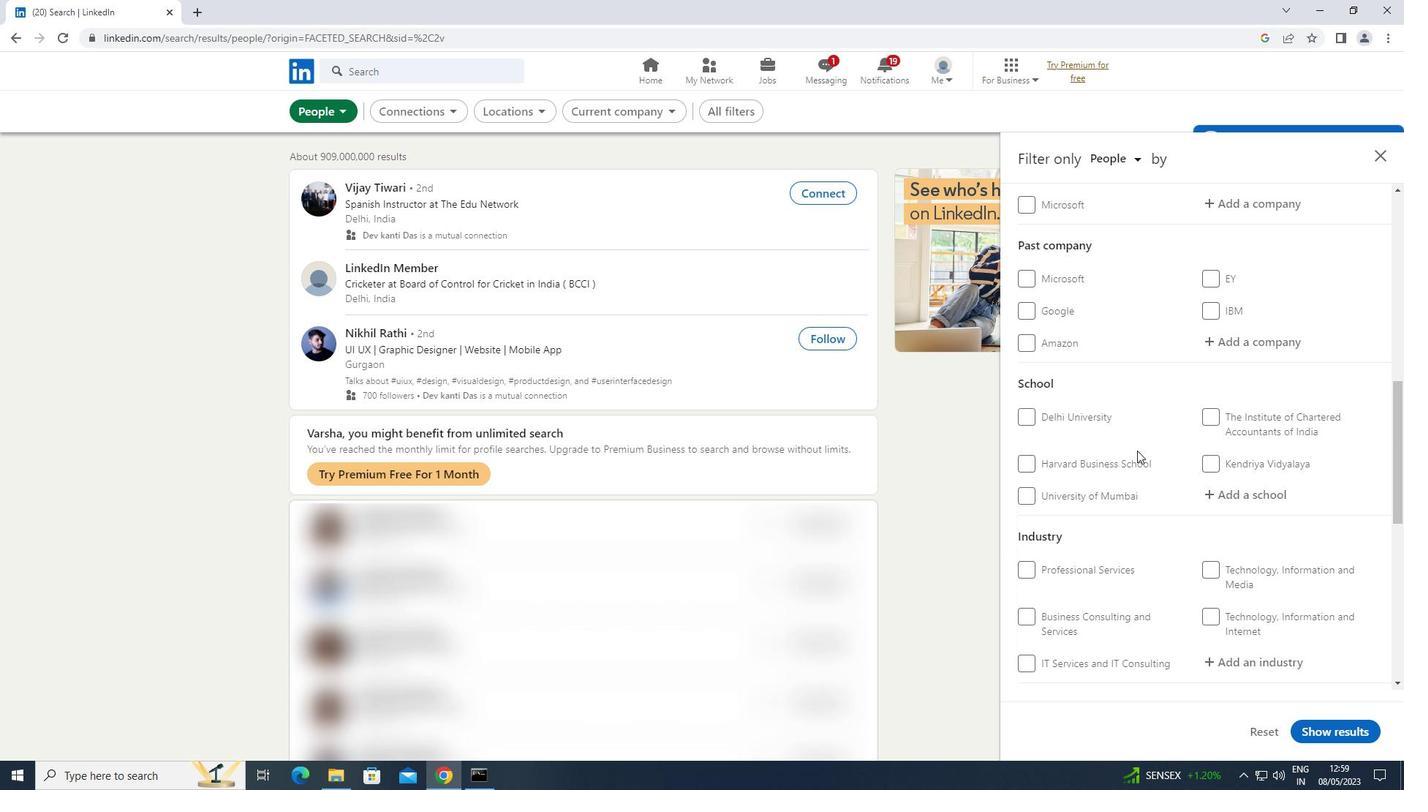 
Action: Mouse scrolled (1137, 449) with delta (0, 0)
Screenshot: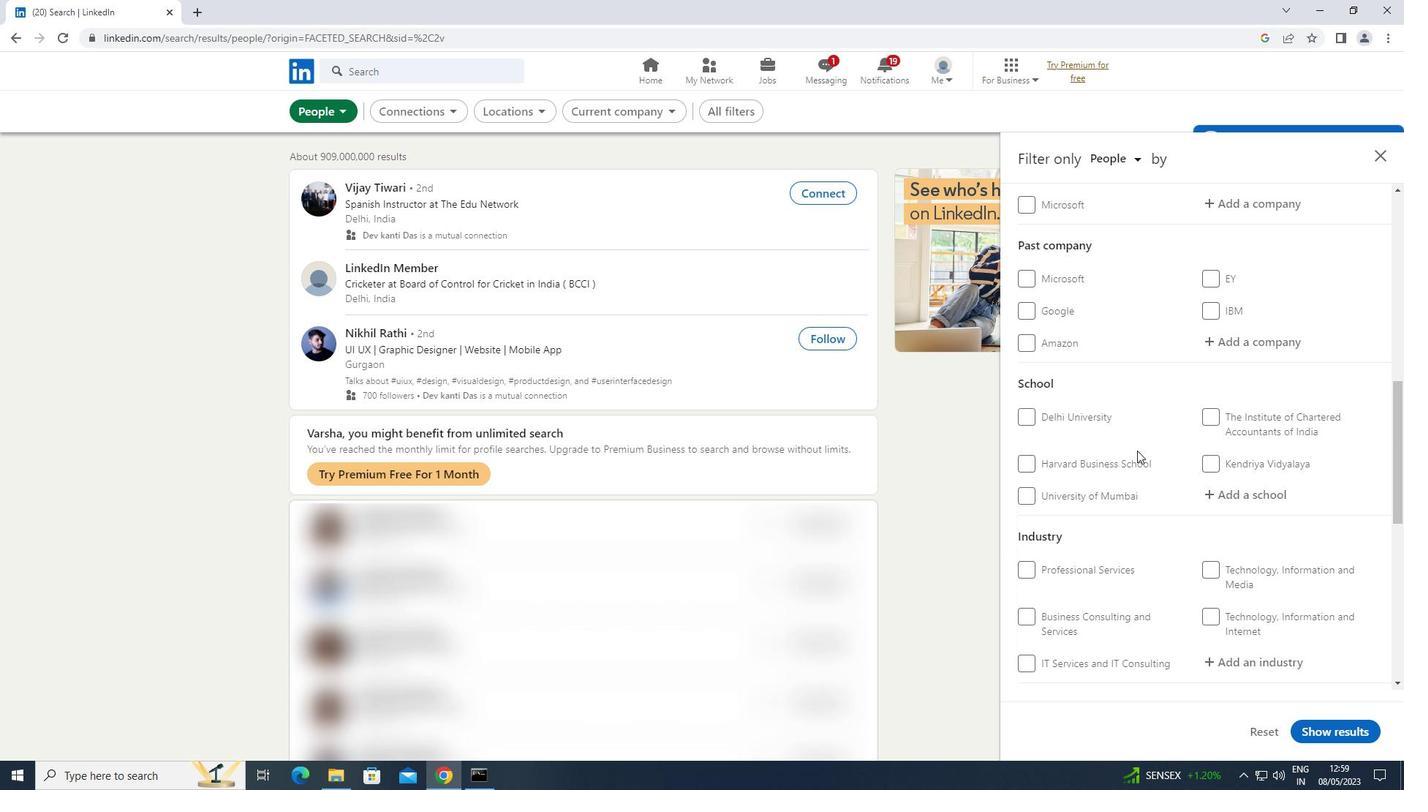 
Action: Mouse scrolled (1137, 449) with delta (0, 0)
Screenshot: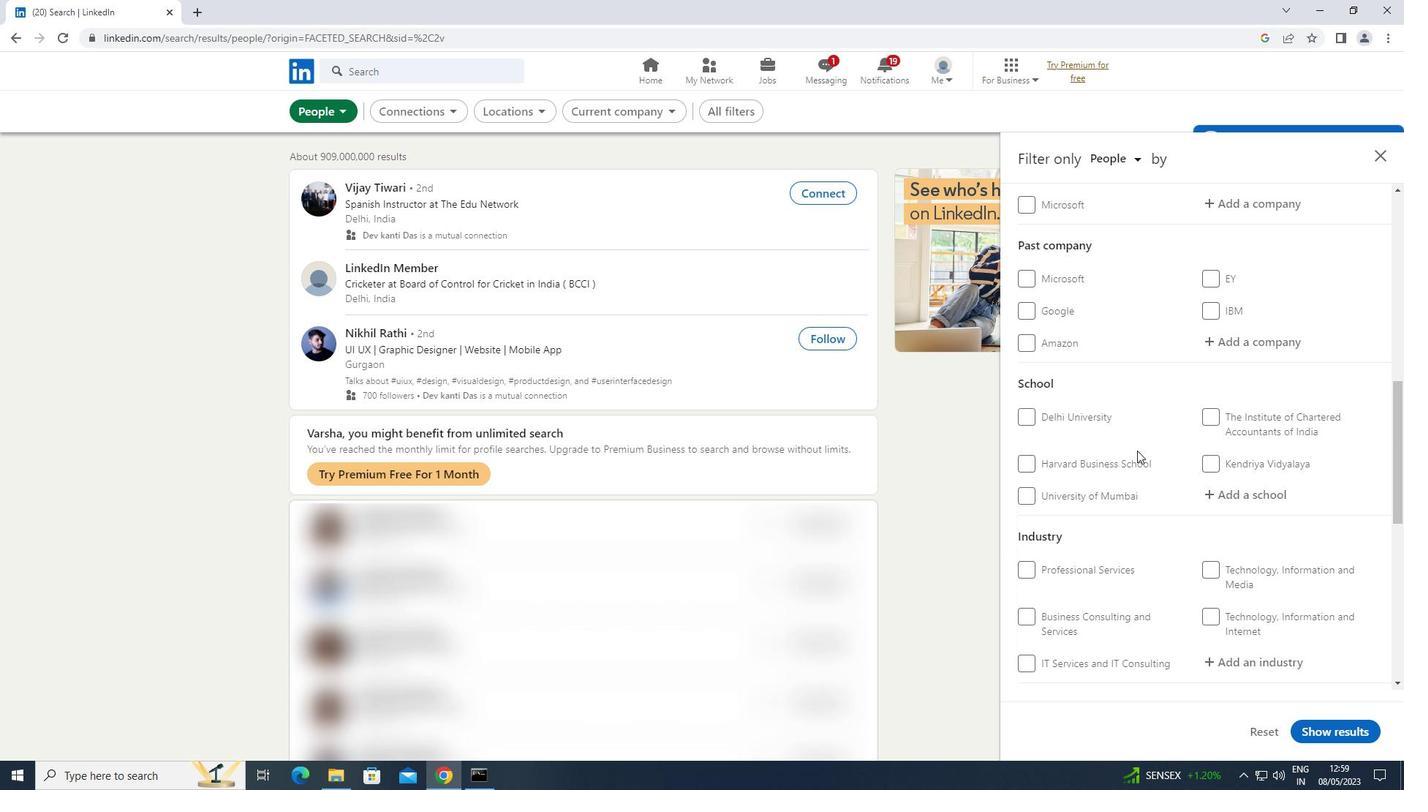 
Action: Mouse scrolled (1137, 449) with delta (0, 0)
Screenshot: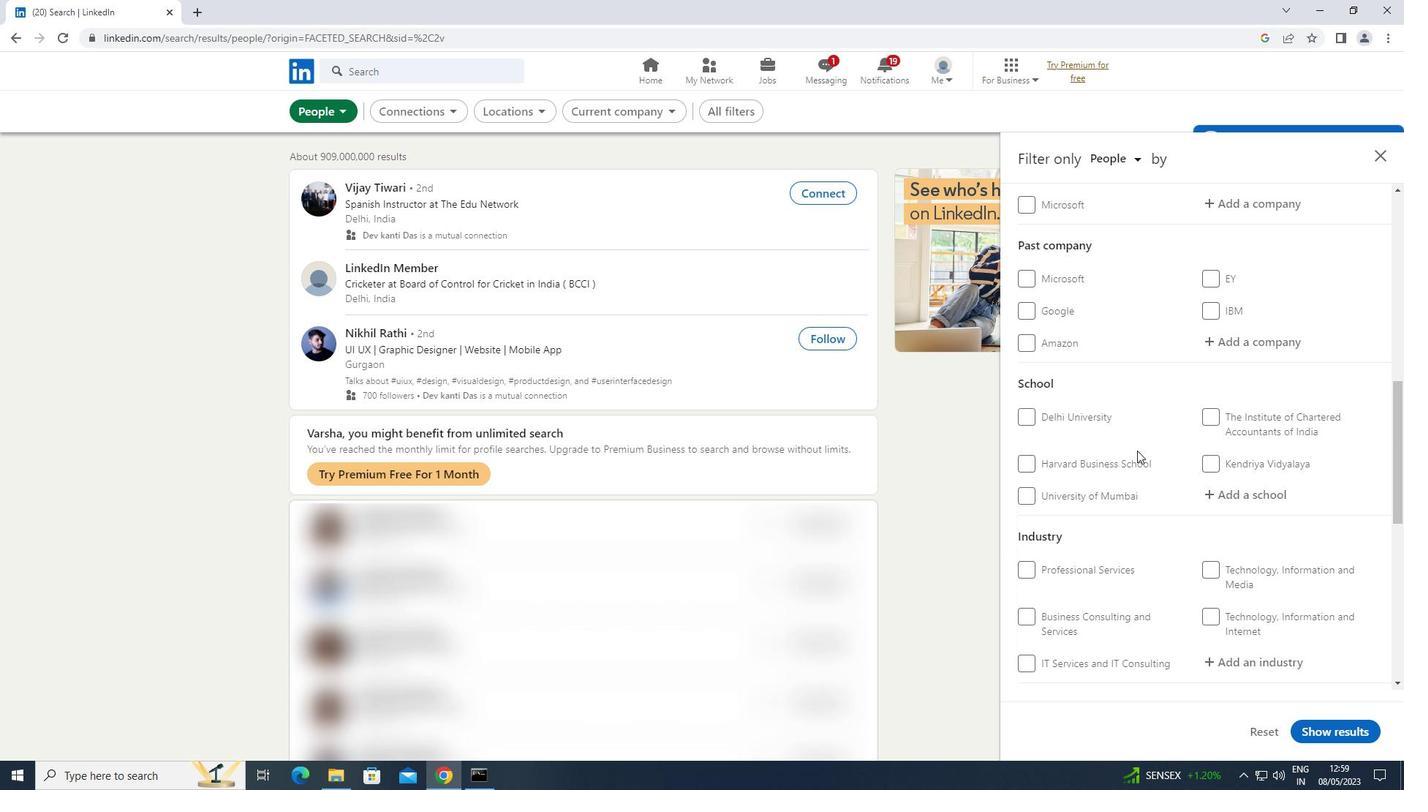 
Action: Mouse scrolled (1137, 449) with delta (0, 0)
Screenshot: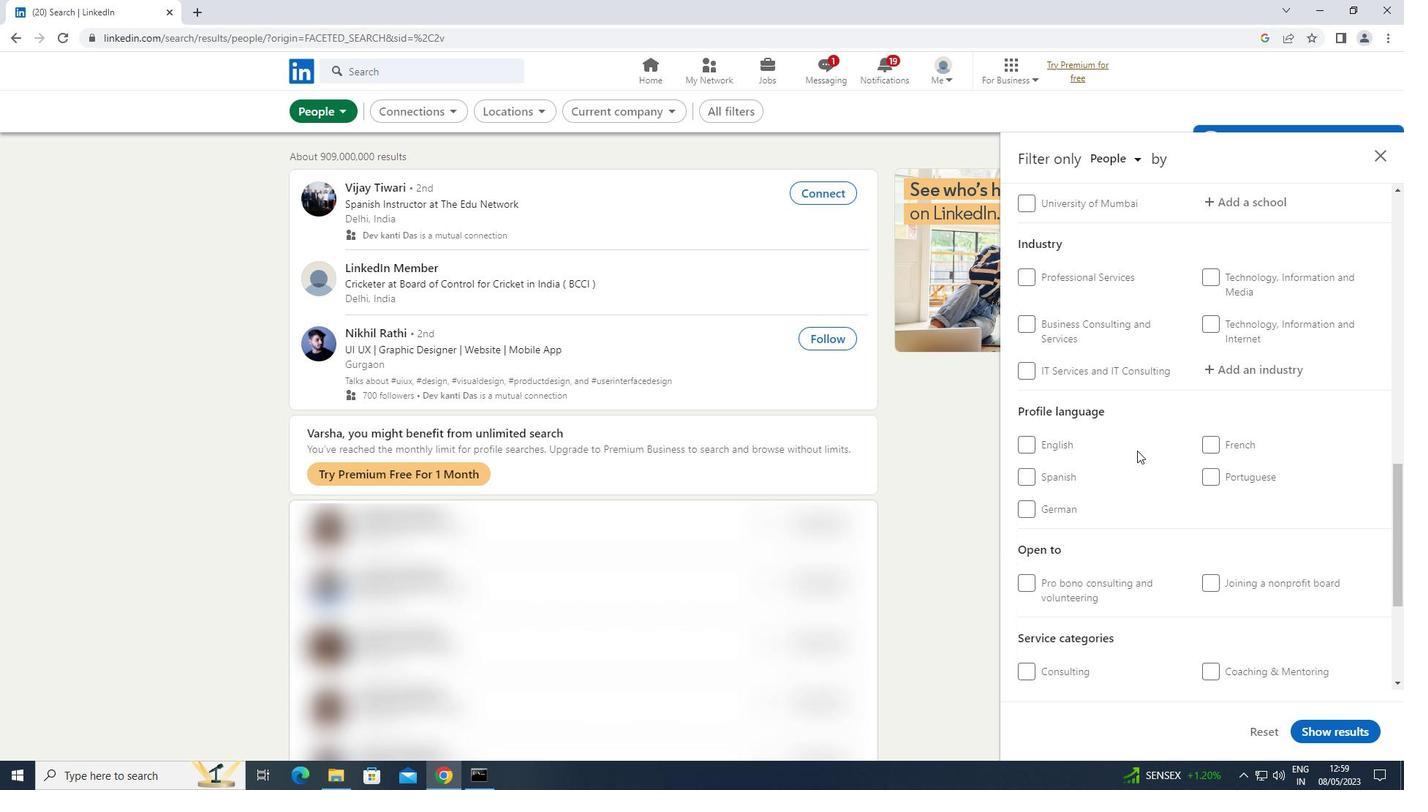 
Action: Mouse scrolled (1137, 449) with delta (0, 0)
Screenshot: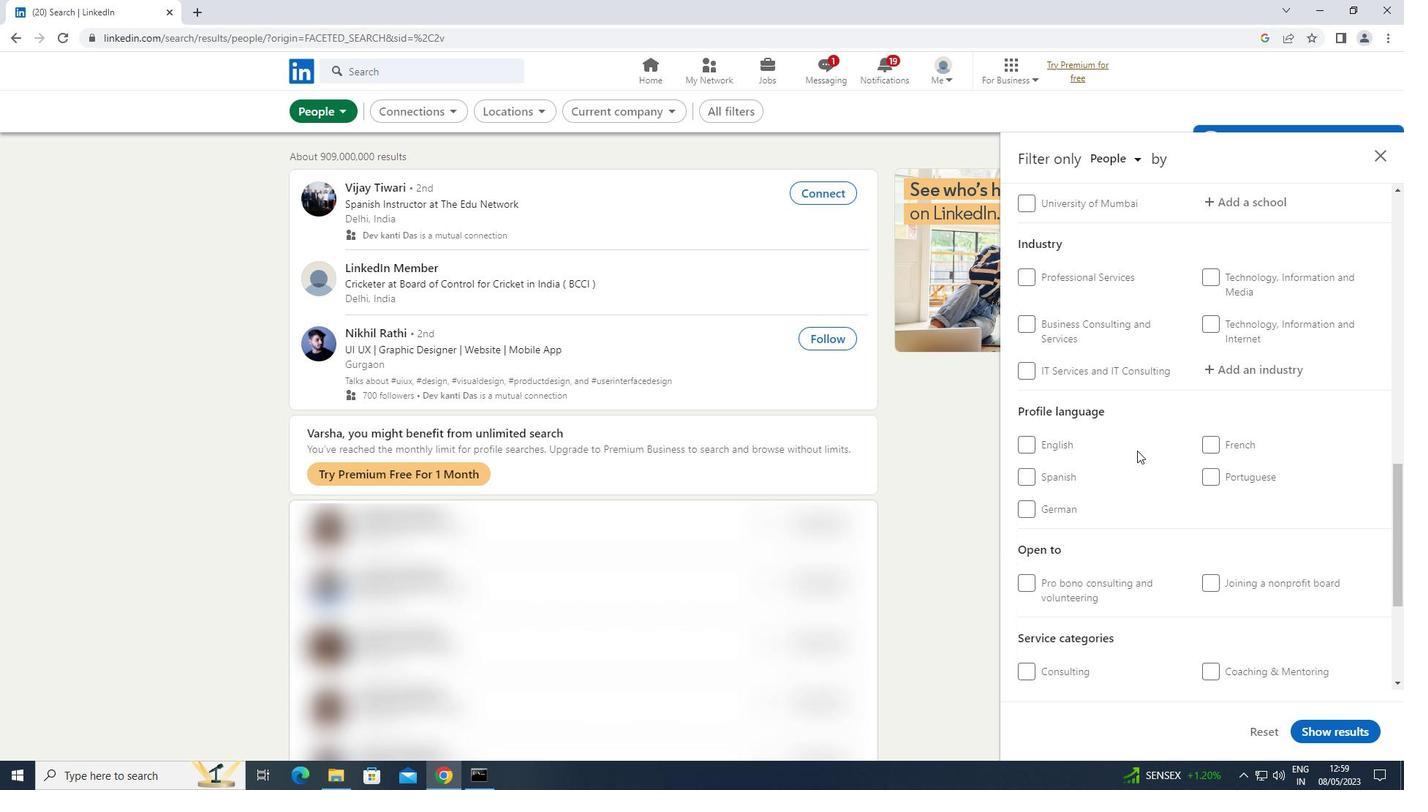 
Action: Mouse moved to (1069, 482)
Screenshot: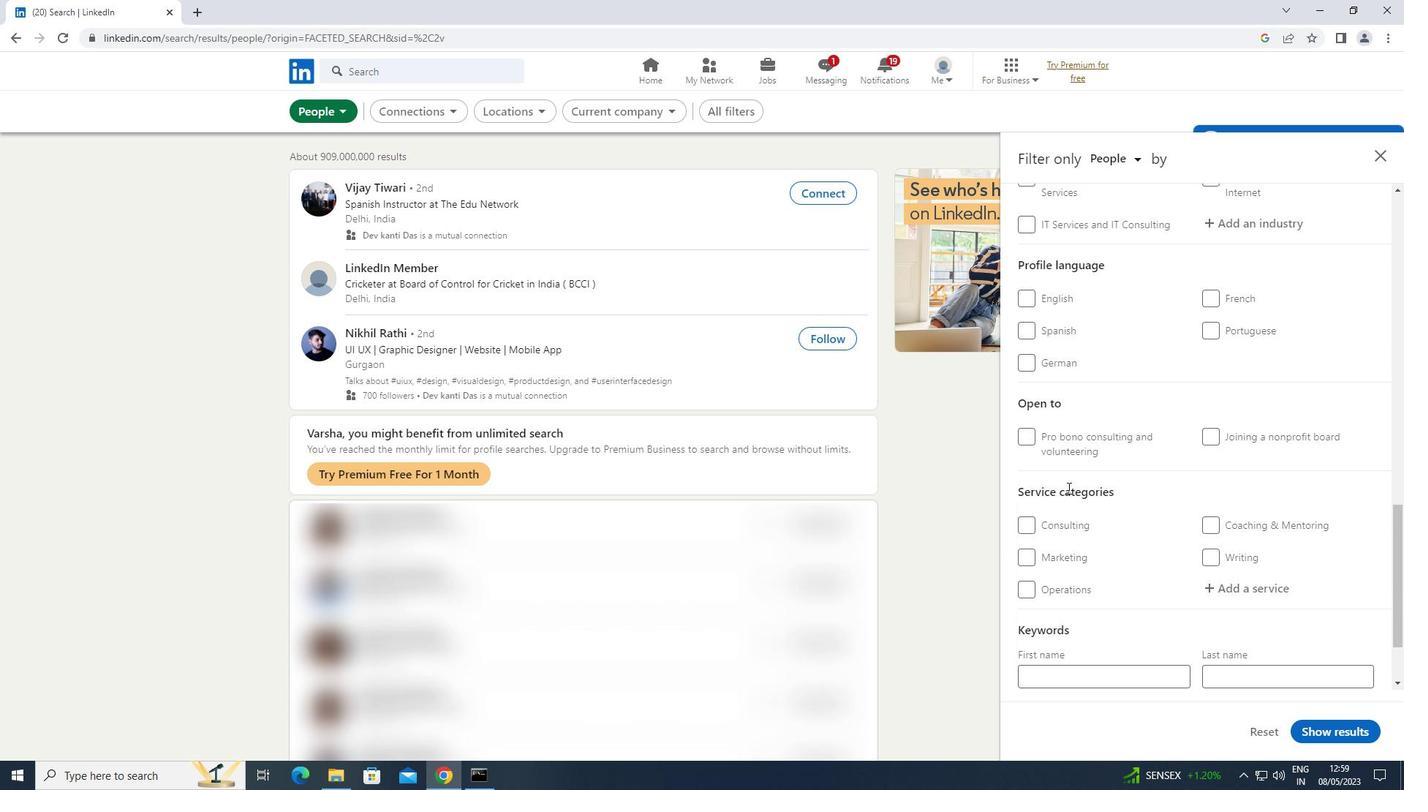 
Action: Mouse scrolled (1069, 483) with delta (0, 0)
Screenshot: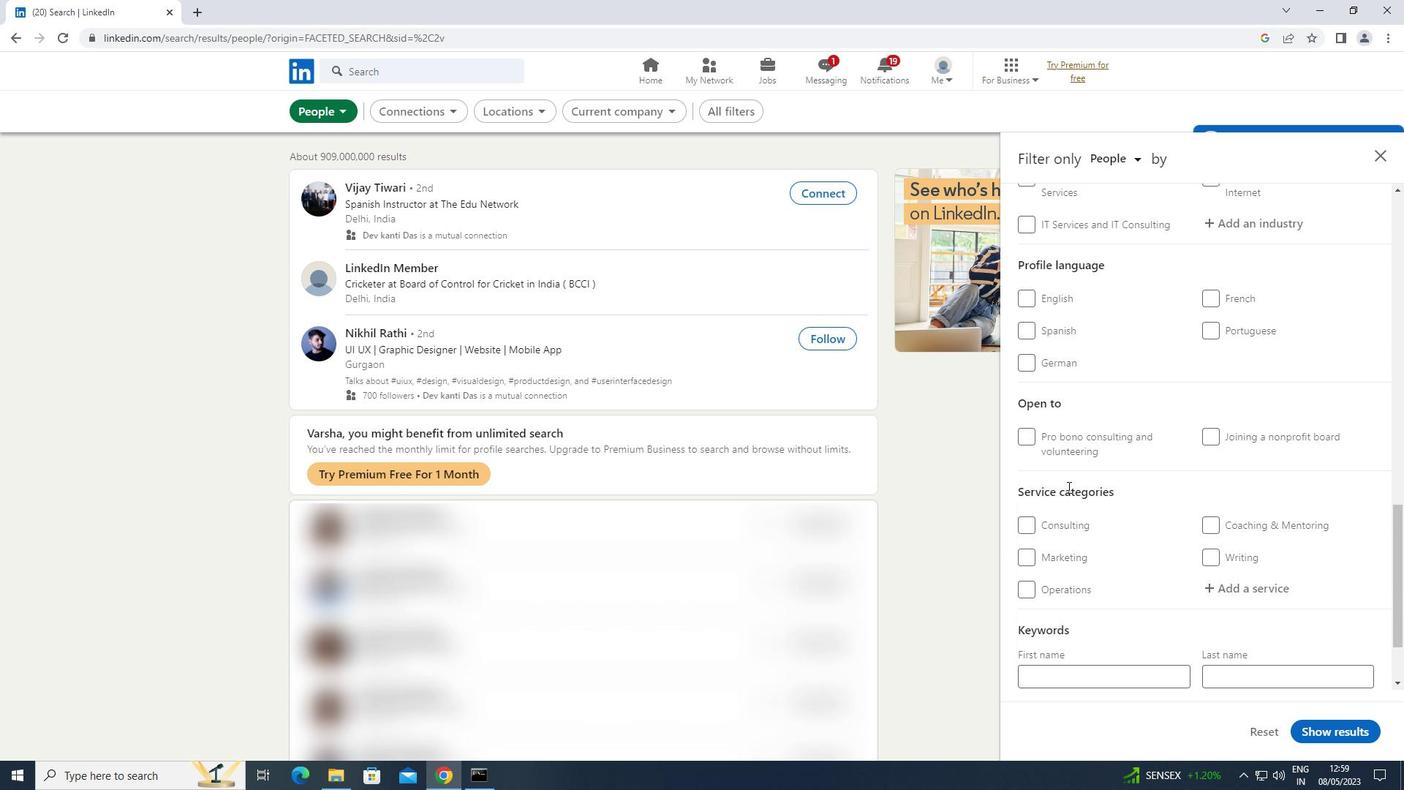 
Action: Mouse moved to (1070, 481)
Screenshot: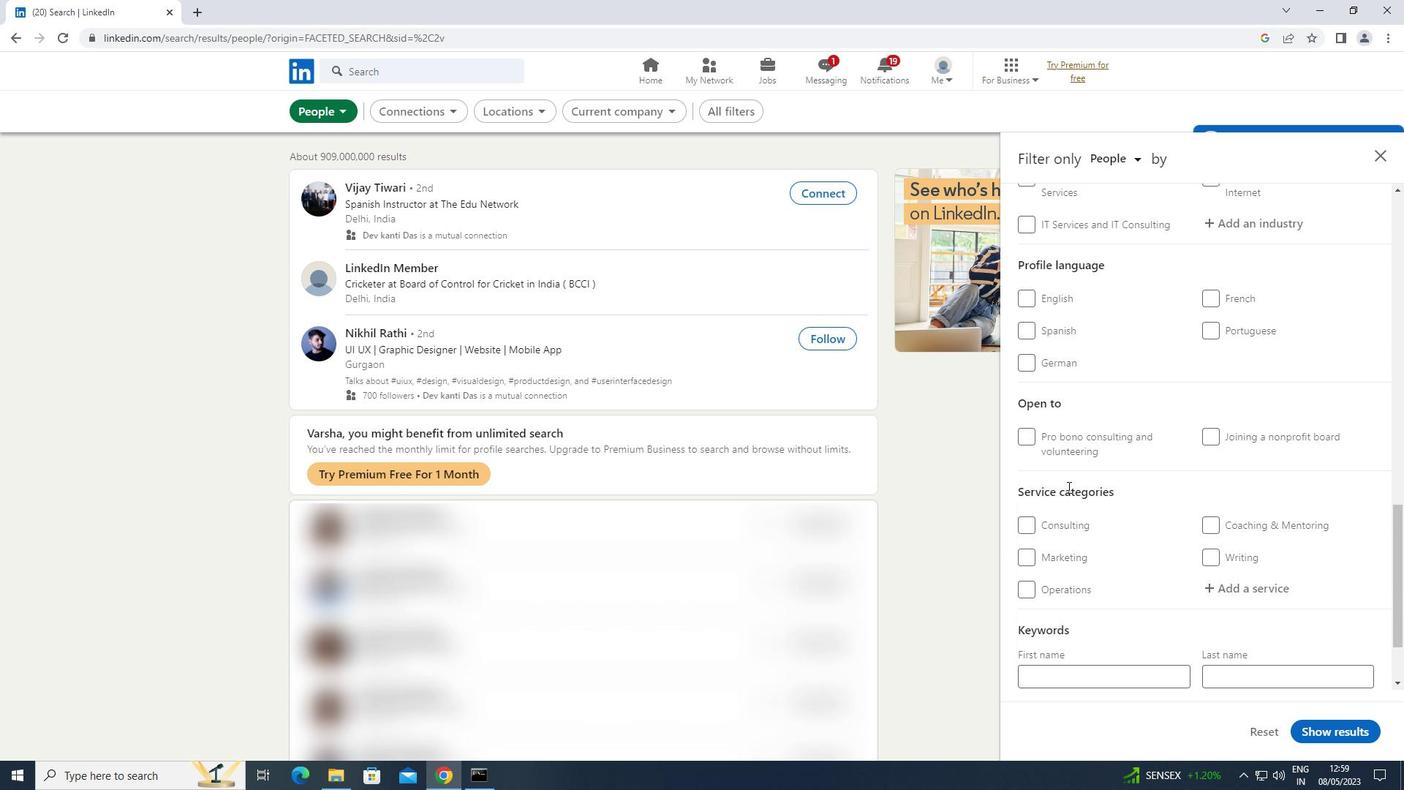 
Action: Mouse scrolled (1070, 482) with delta (0, 0)
Screenshot: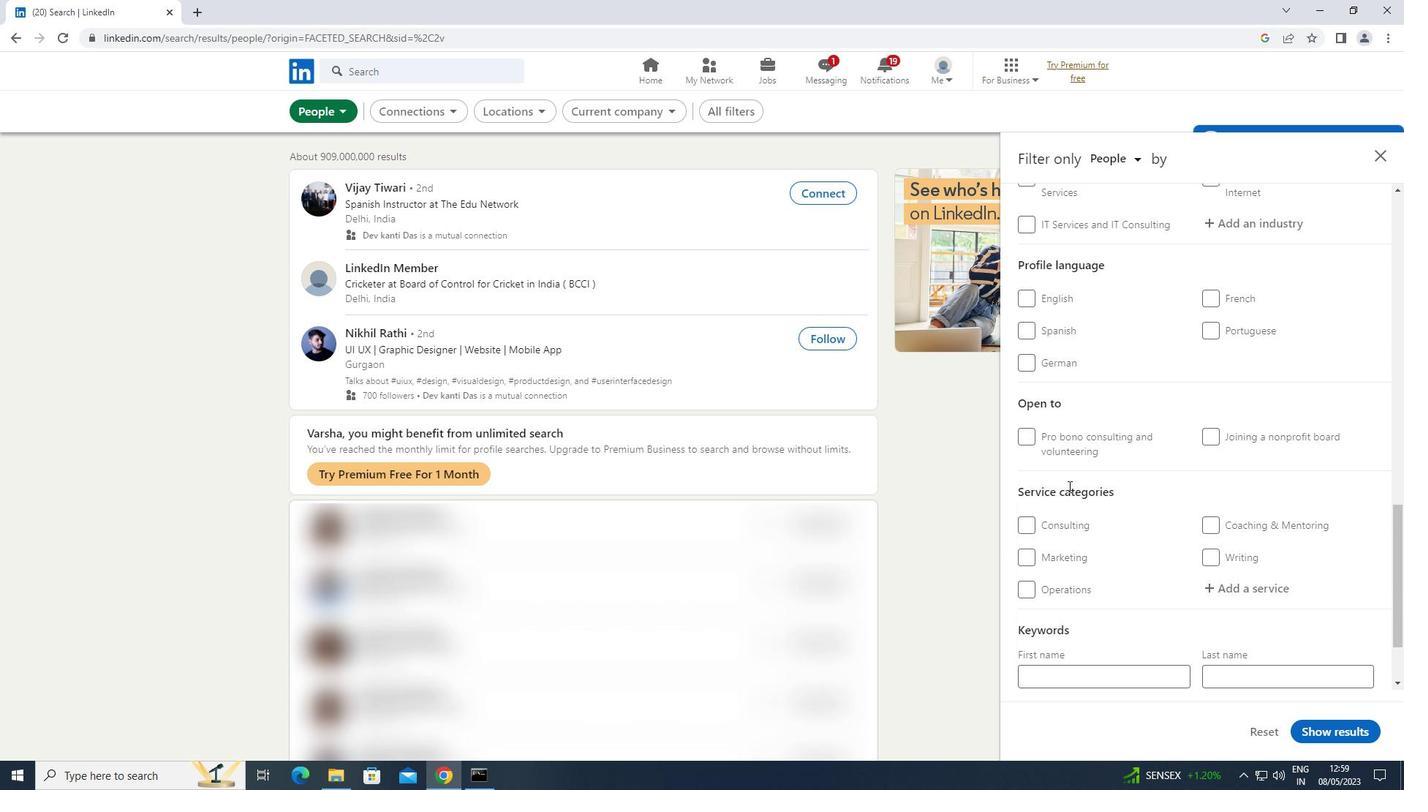 
Action: Mouse moved to (1030, 473)
Screenshot: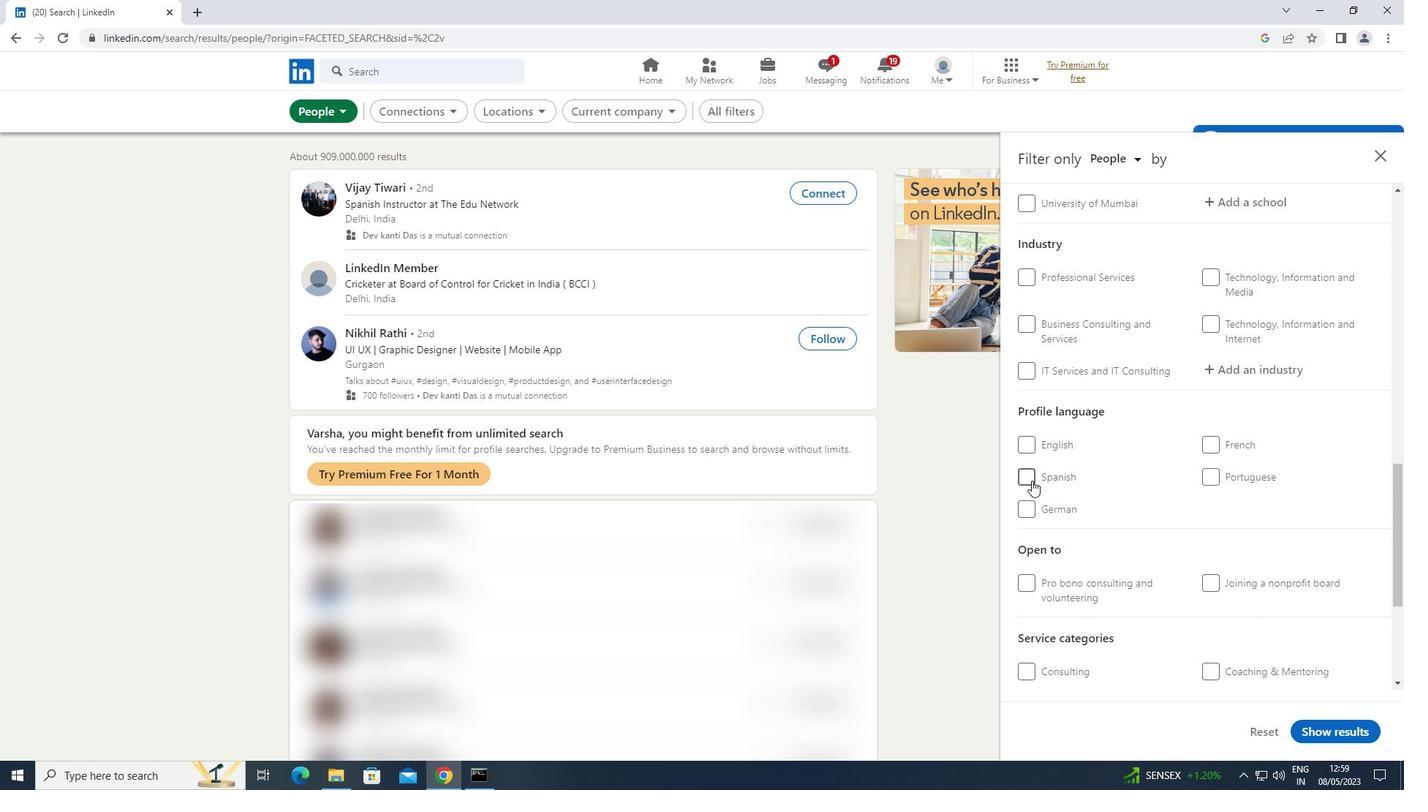 
Action: Mouse pressed left at (1030, 473)
Screenshot: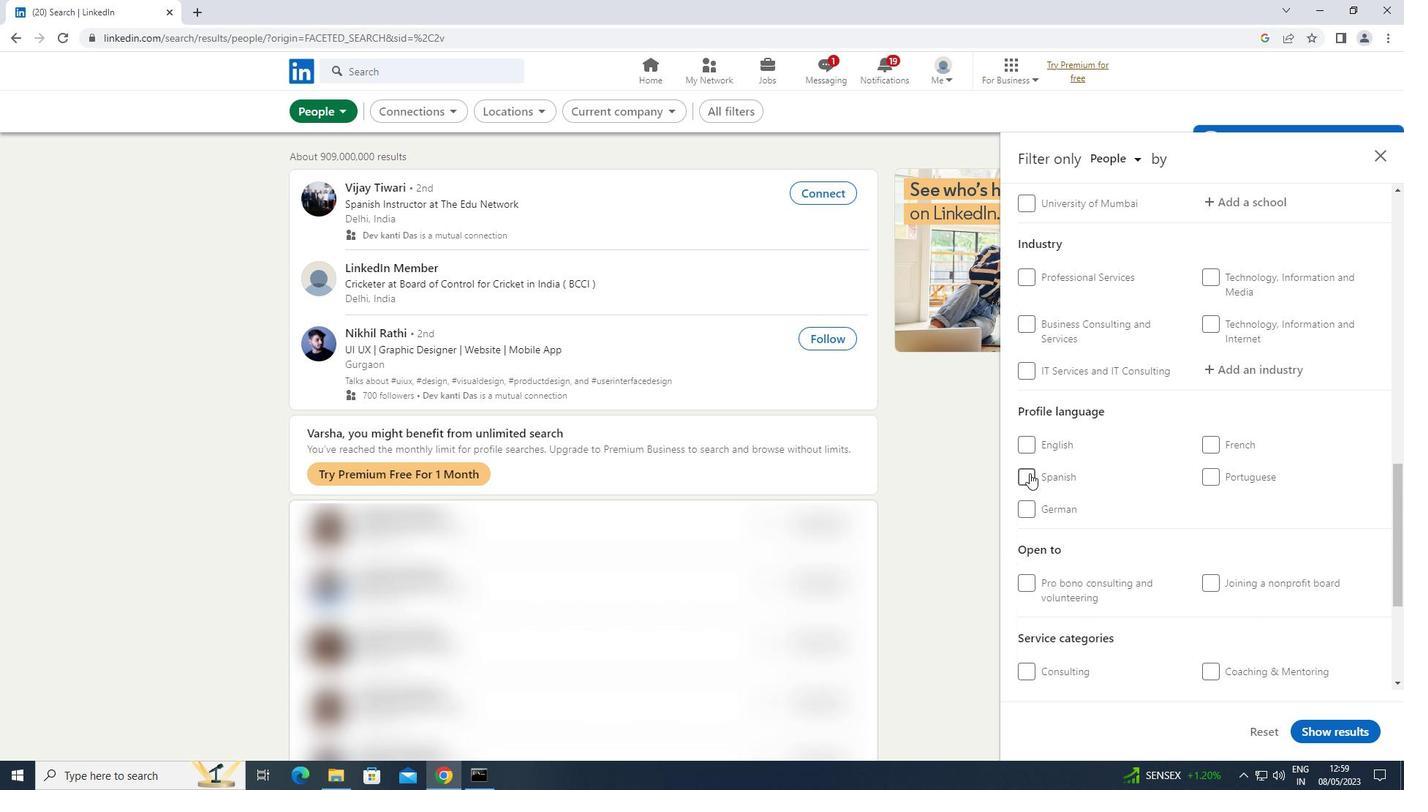 
Action: Mouse moved to (1113, 517)
Screenshot: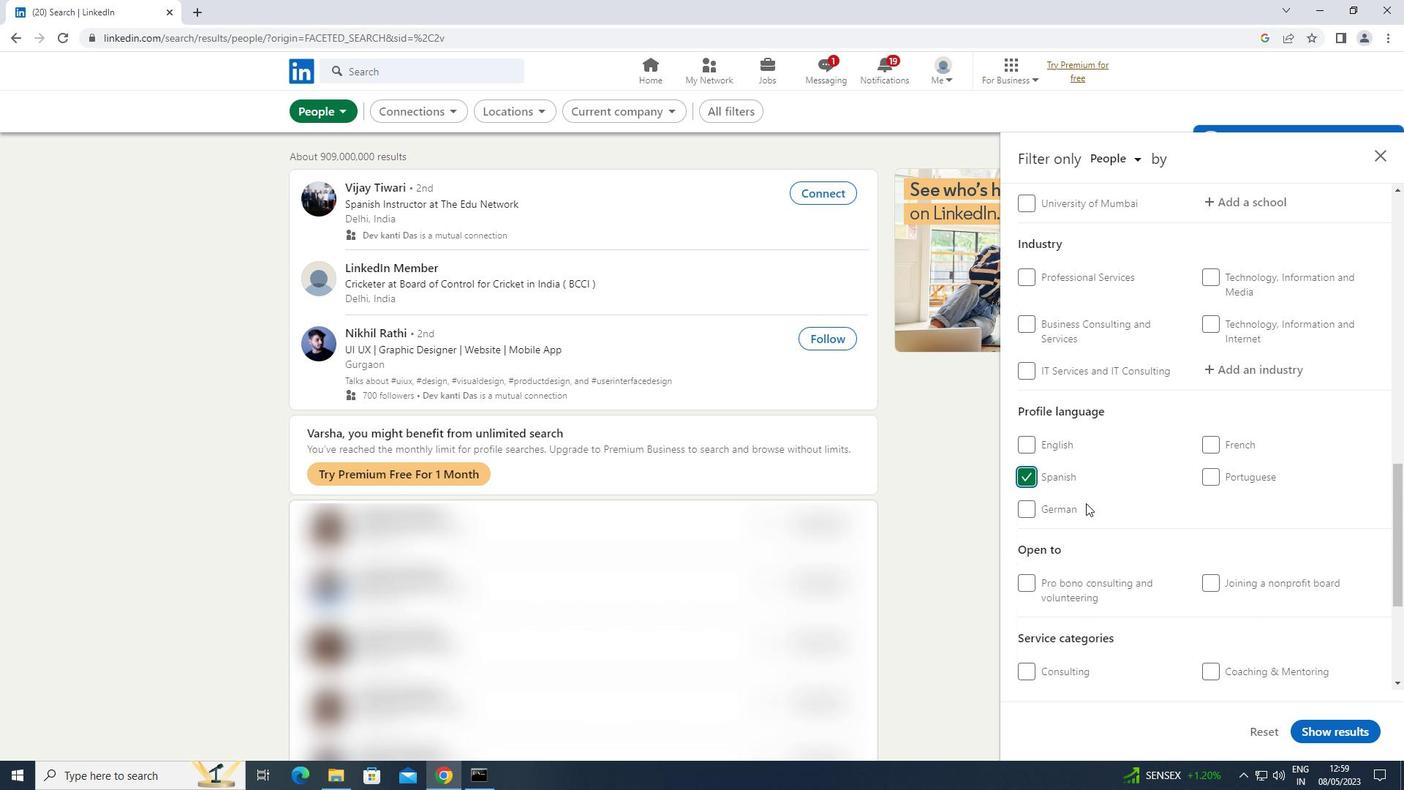 
Action: Mouse scrolled (1113, 517) with delta (0, 0)
Screenshot: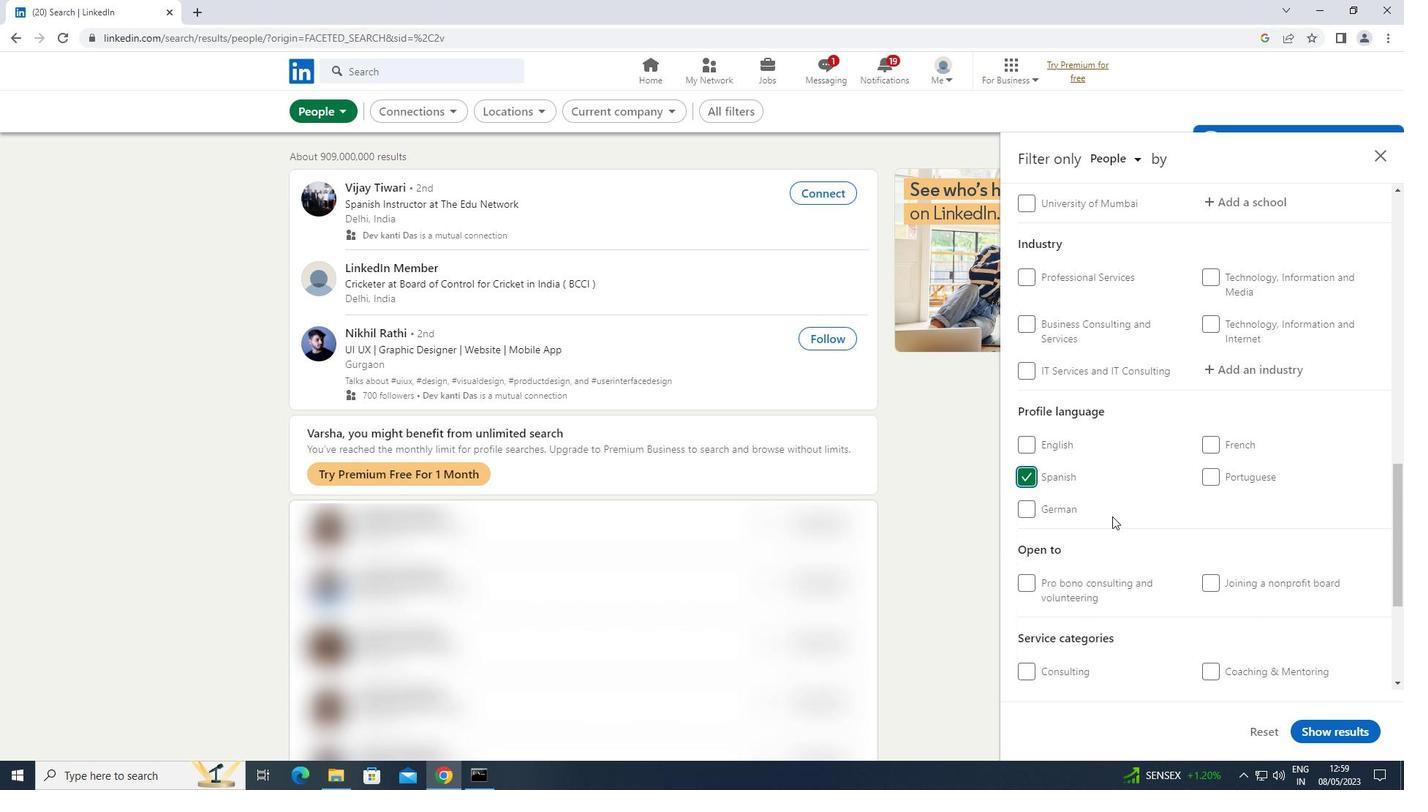 
Action: Mouse scrolled (1113, 517) with delta (0, 0)
Screenshot: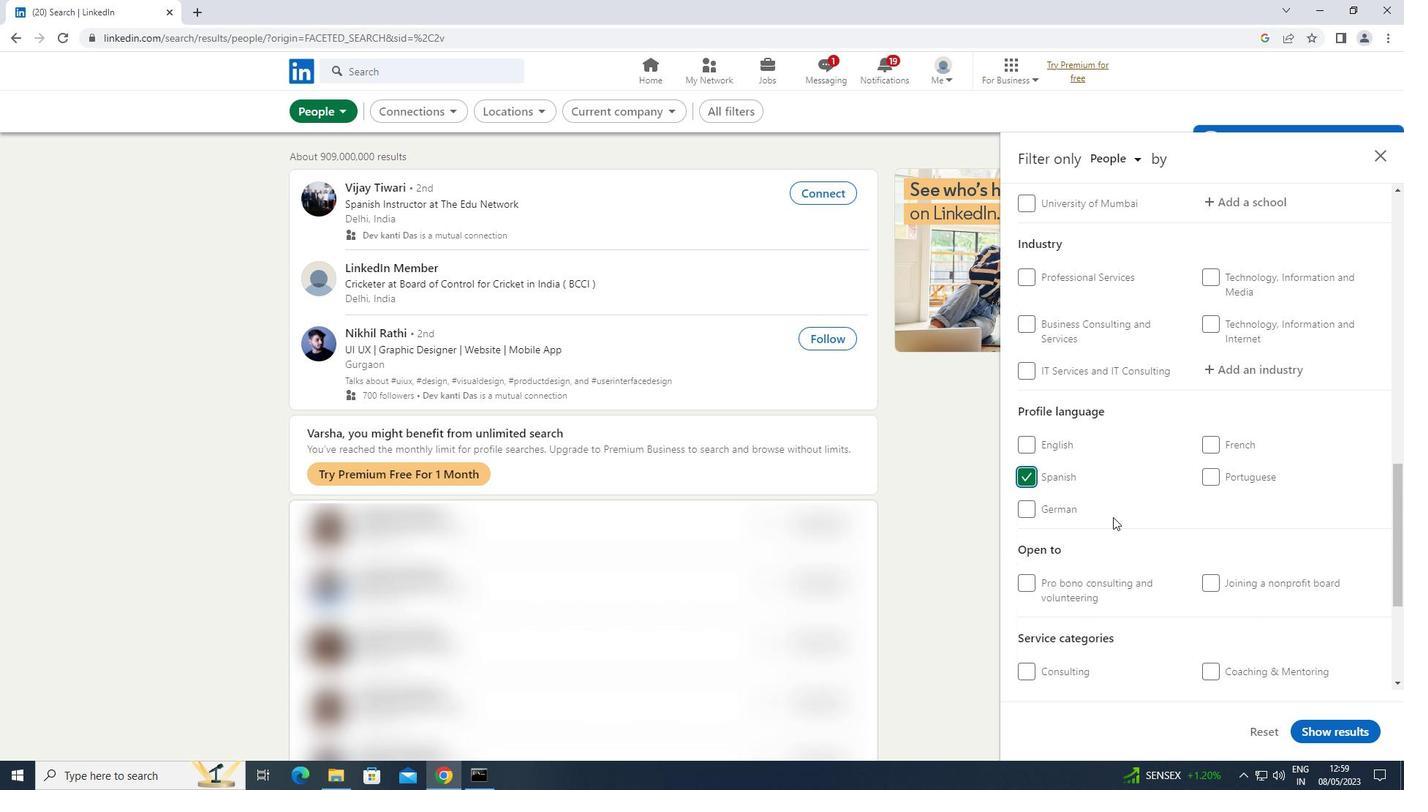 
Action: Mouse scrolled (1113, 517) with delta (0, 0)
Screenshot: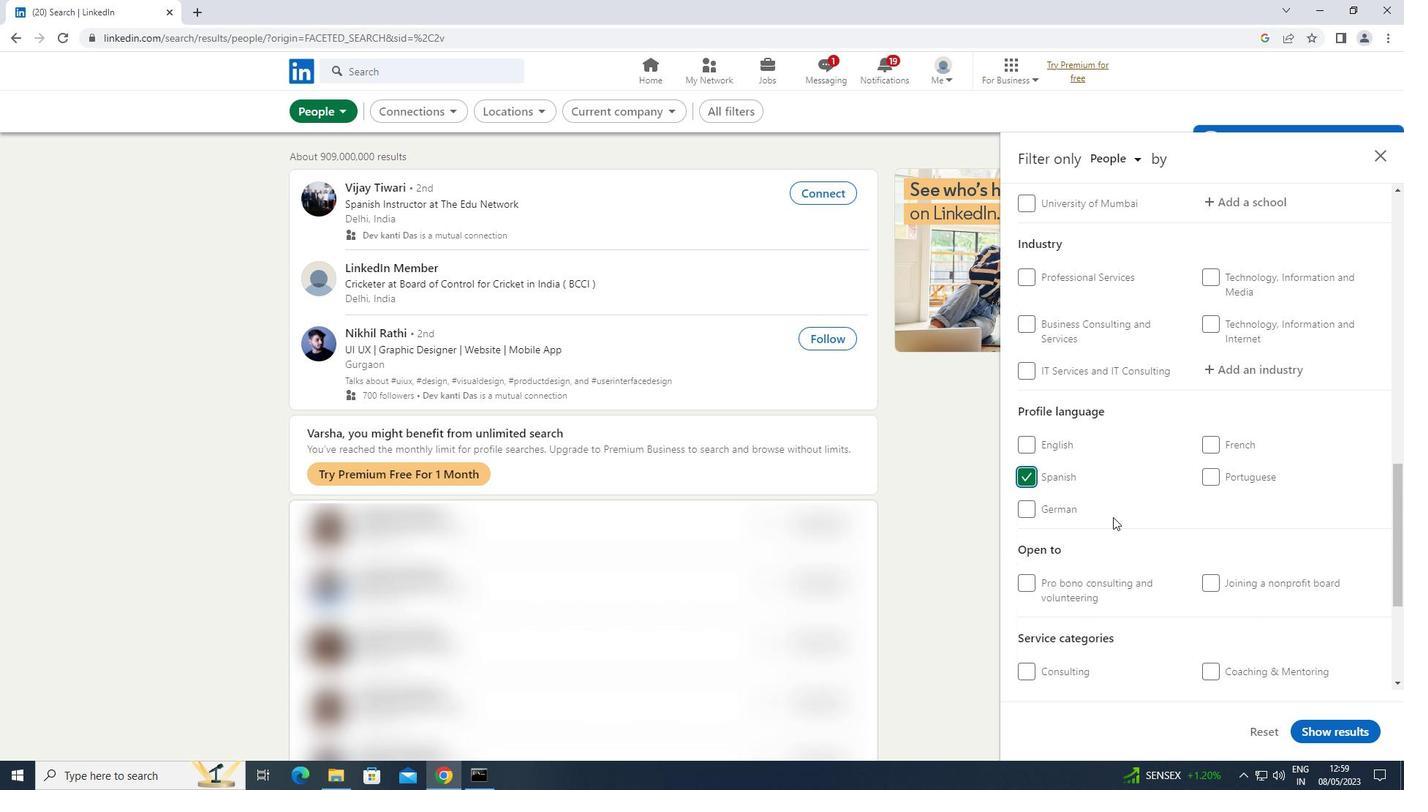 
Action: Mouse moved to (1110, 517)
Screenshot: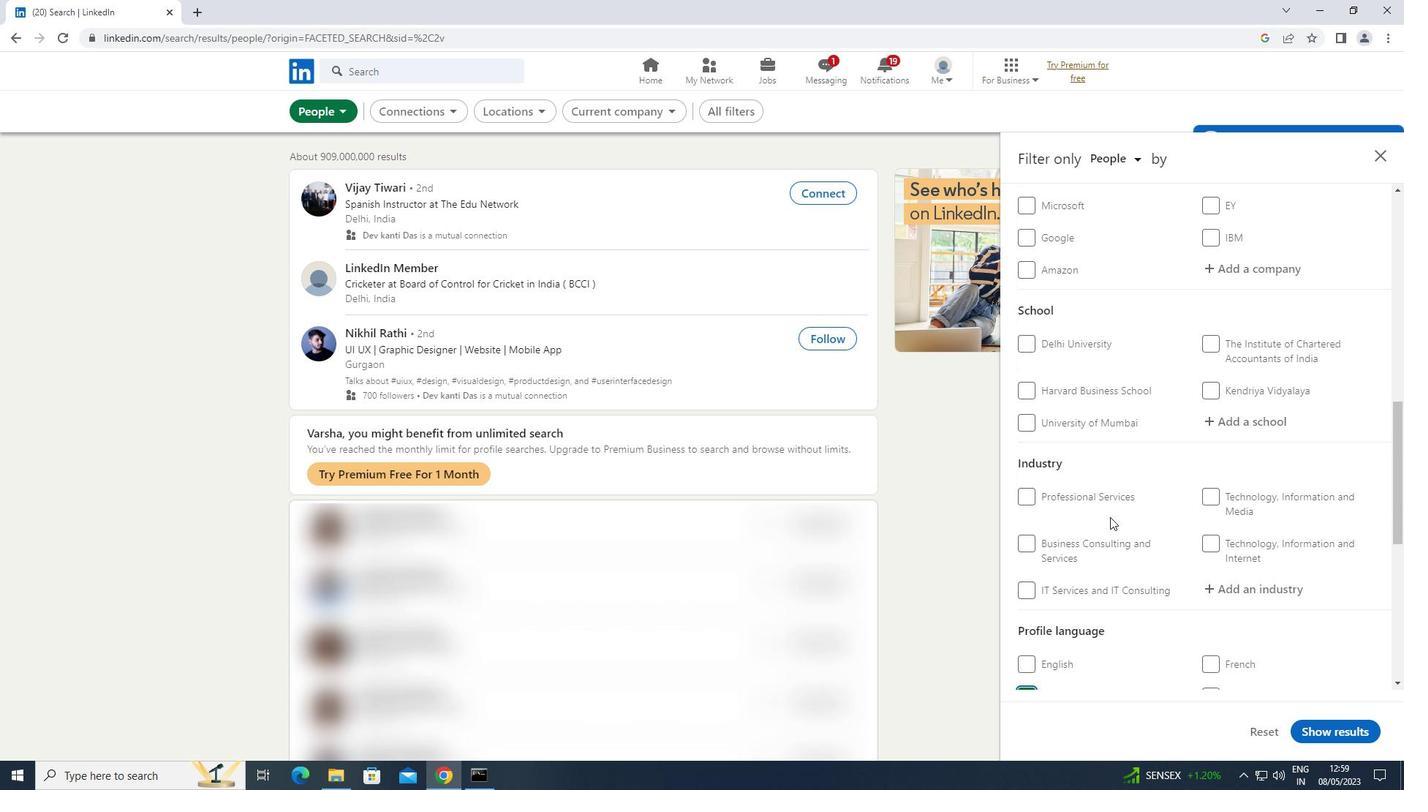 
Action: Mouse scrolled (1110, 517) with delta (0, 0)
Screenshot: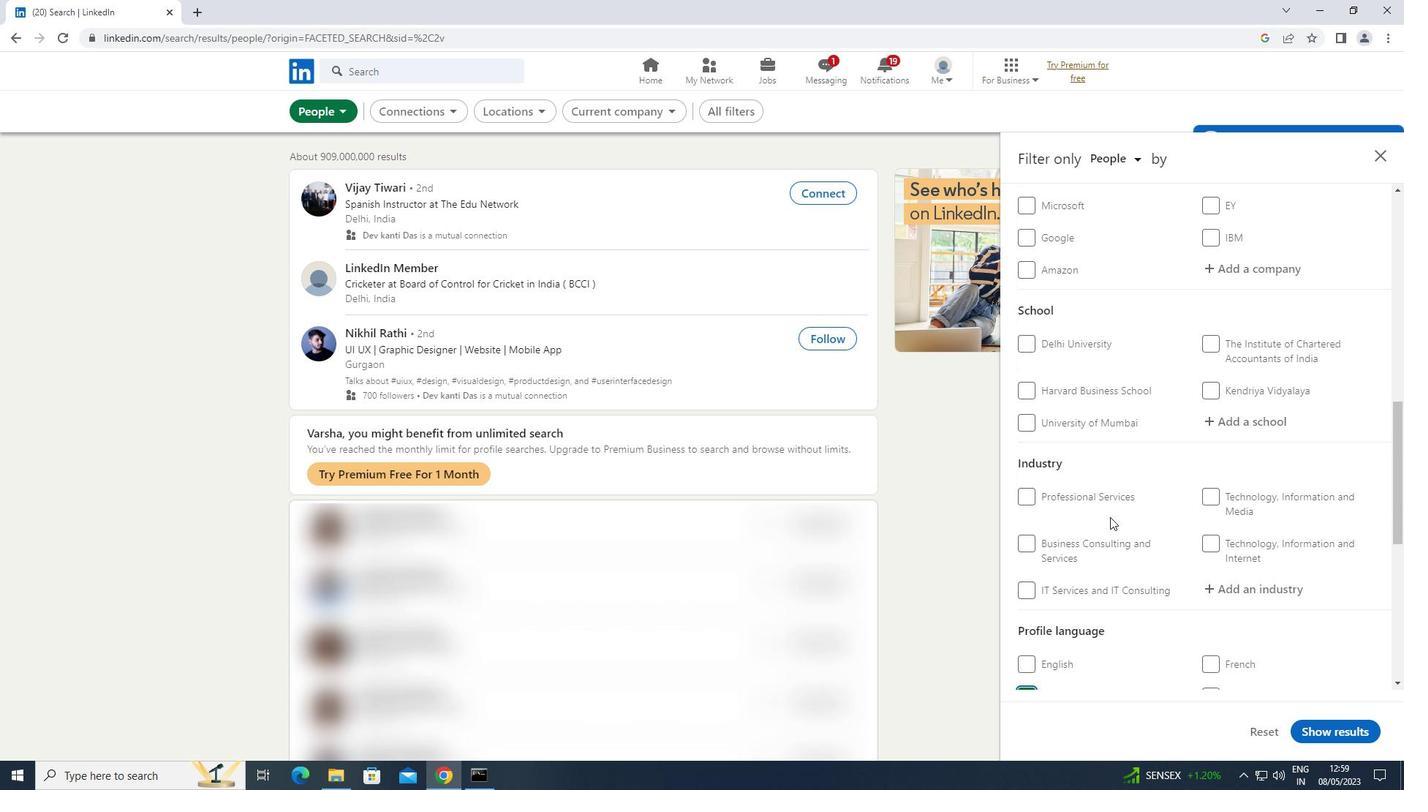 
Action: Mouse scrolled (1110, 517) with delta (0, 0)
Screenshot: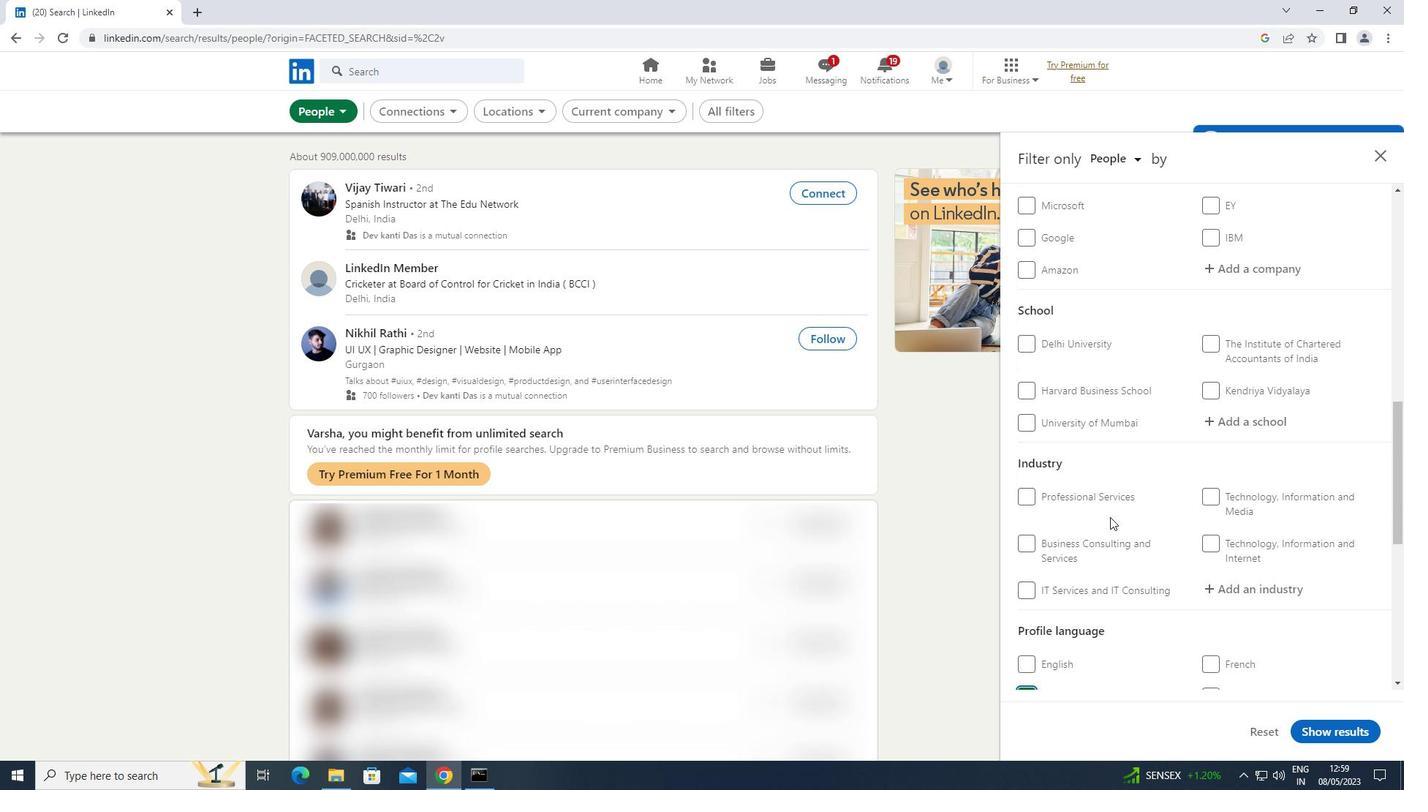 
Action: Mouse moved to (1114, 511)
Screenshot: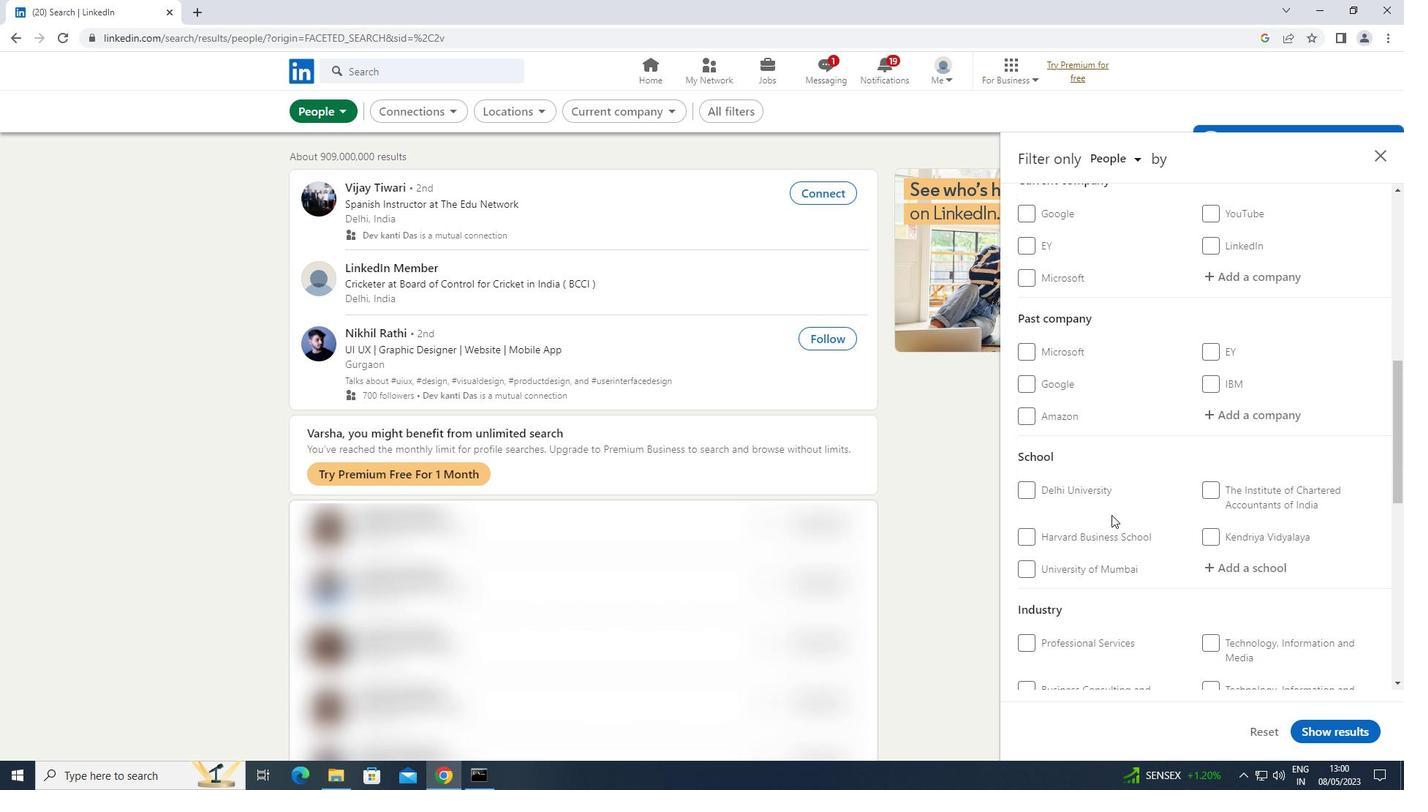 
Action: Mouse scrolled (1114, 512) with delta (0, 0)
Screenshot: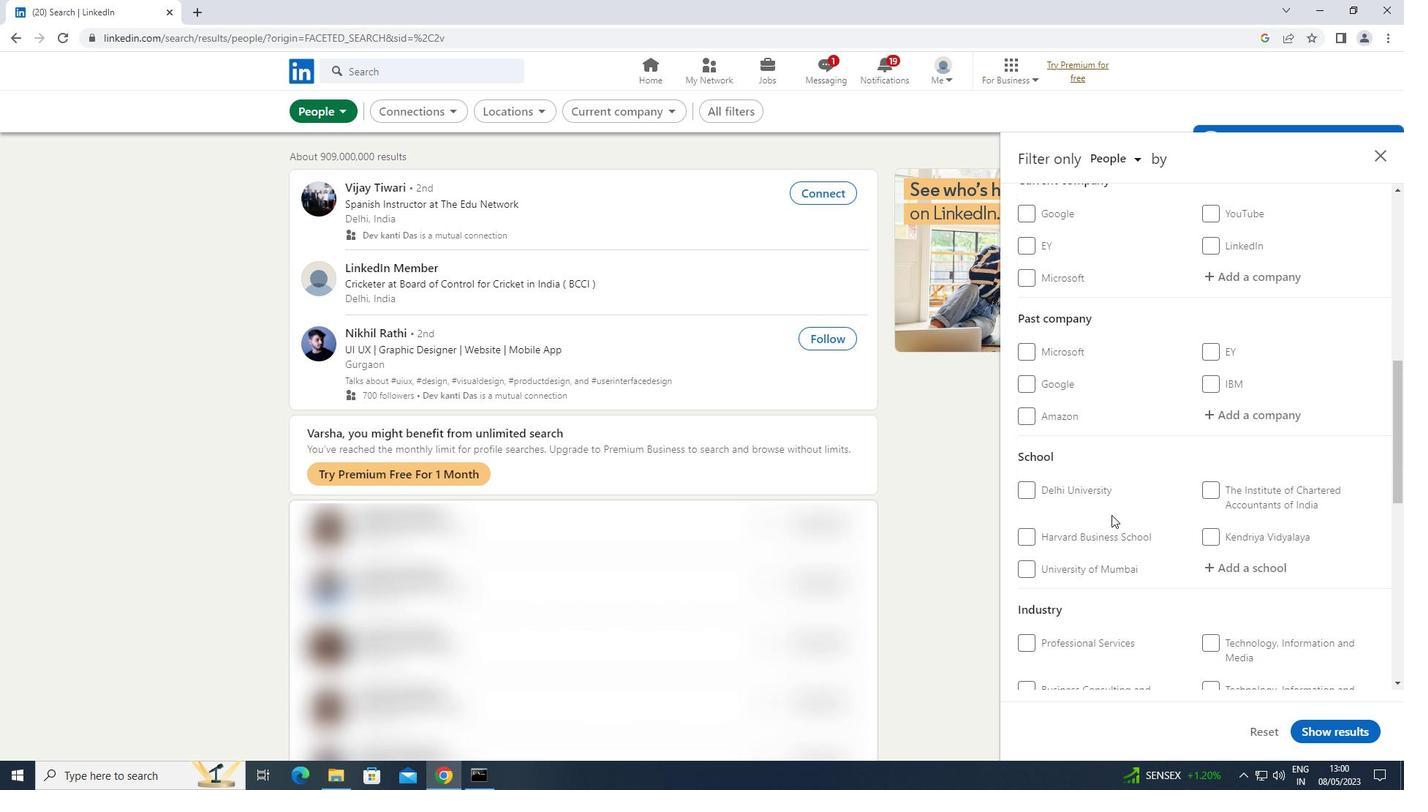 
Action: Mouse scrolled (1114, 512) with delta (0, 0)
Screenshot: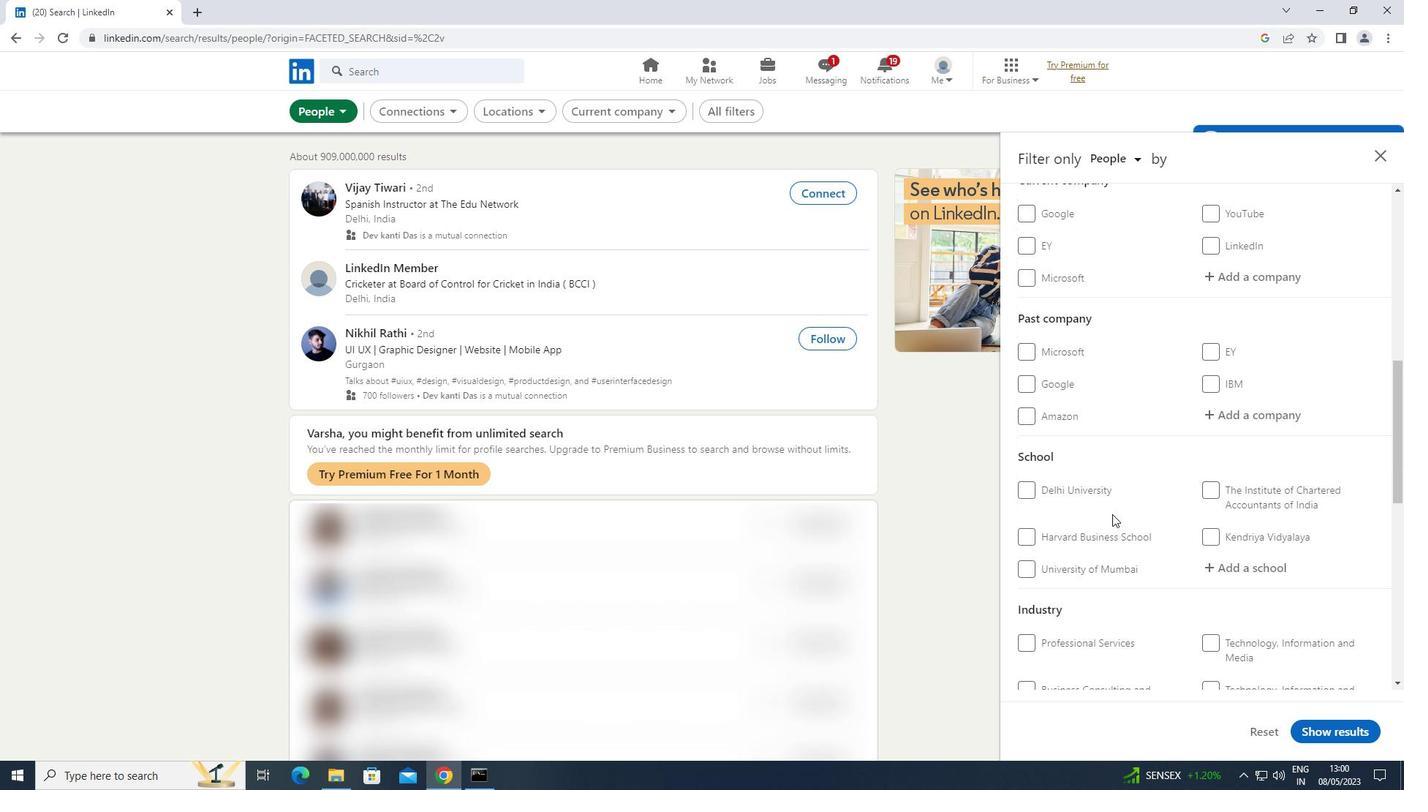 
Action: Mouse moved to (1252, 426)
Screenshot: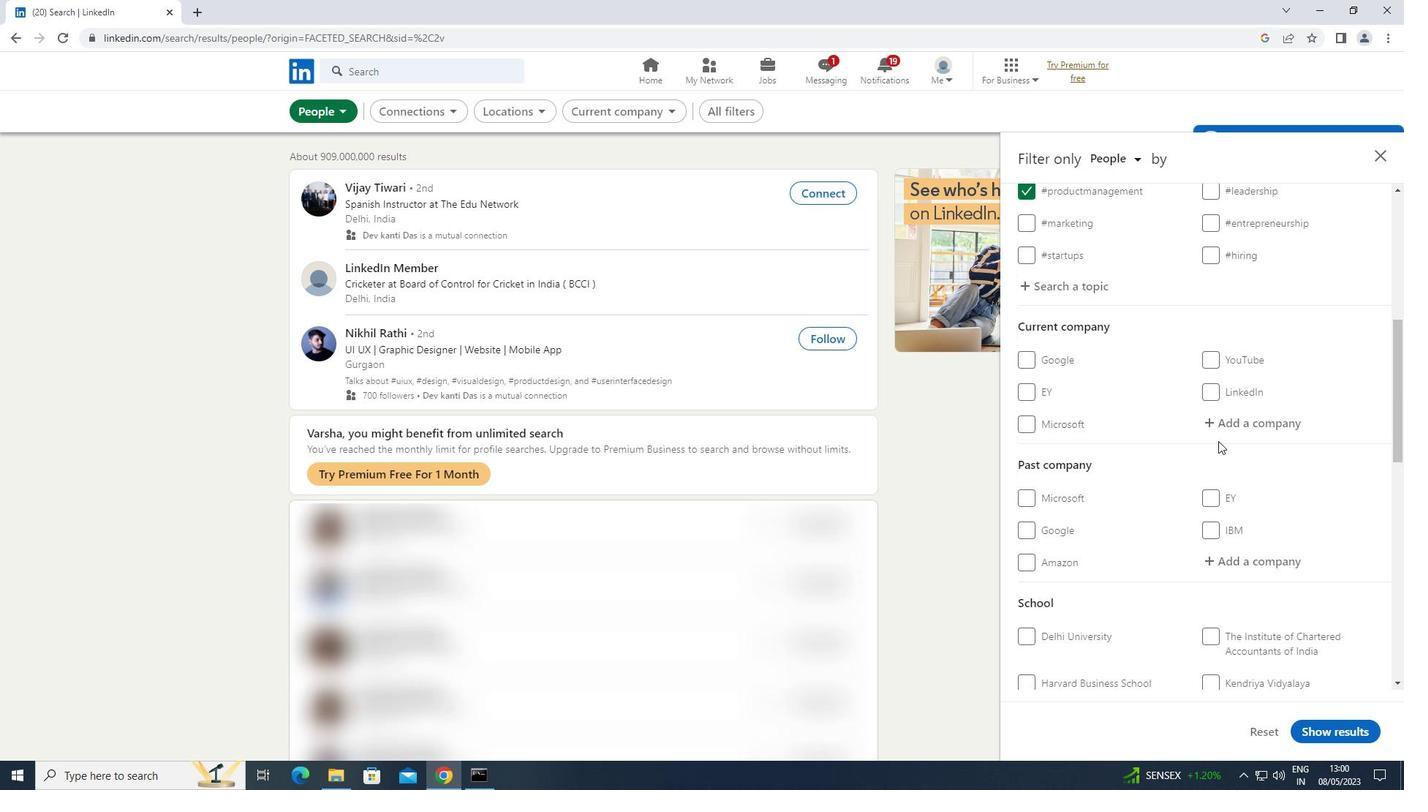 
Action: Mouse pressed left at (1252, 426)
Screenshot: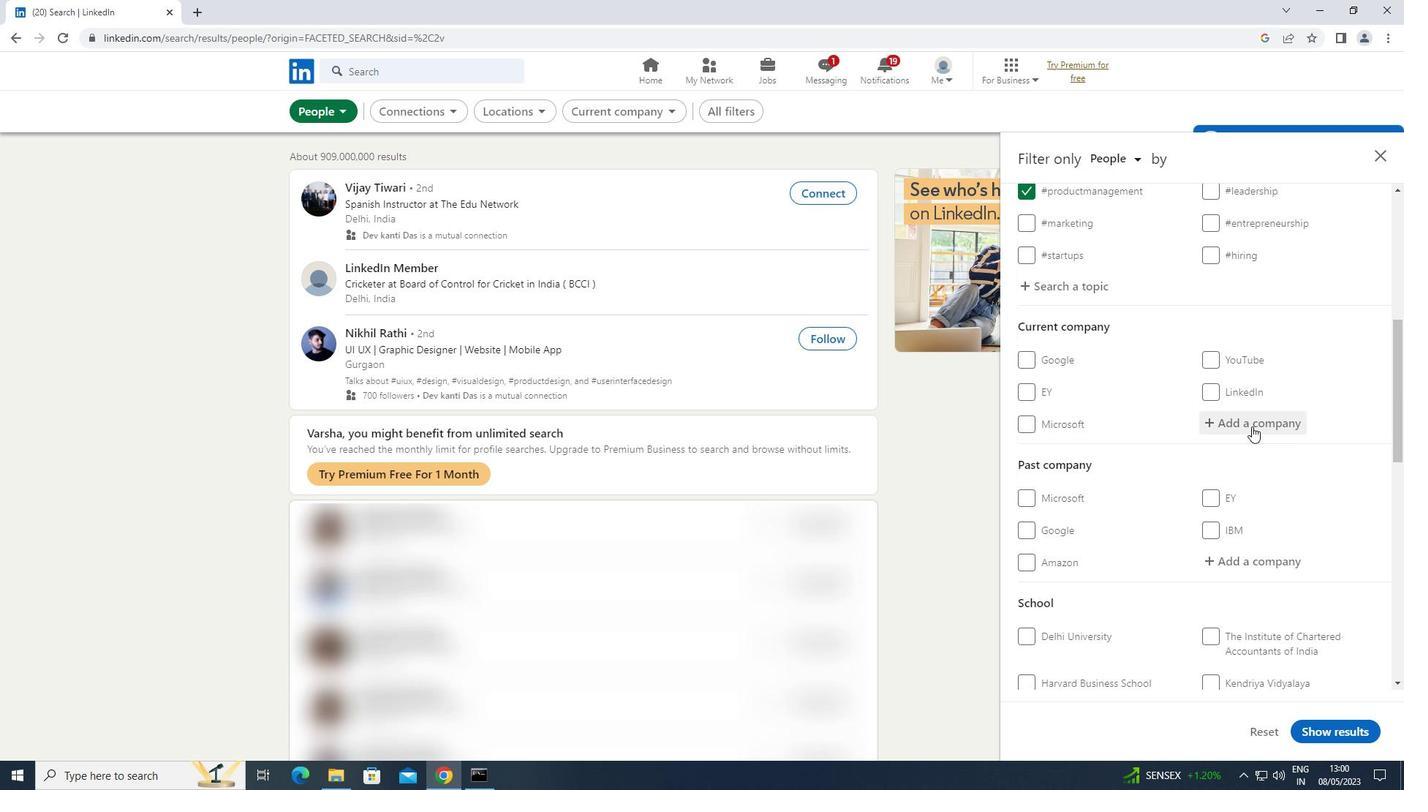 
Action: Key pressed <Key.shift>ANNALECT
Screenshot: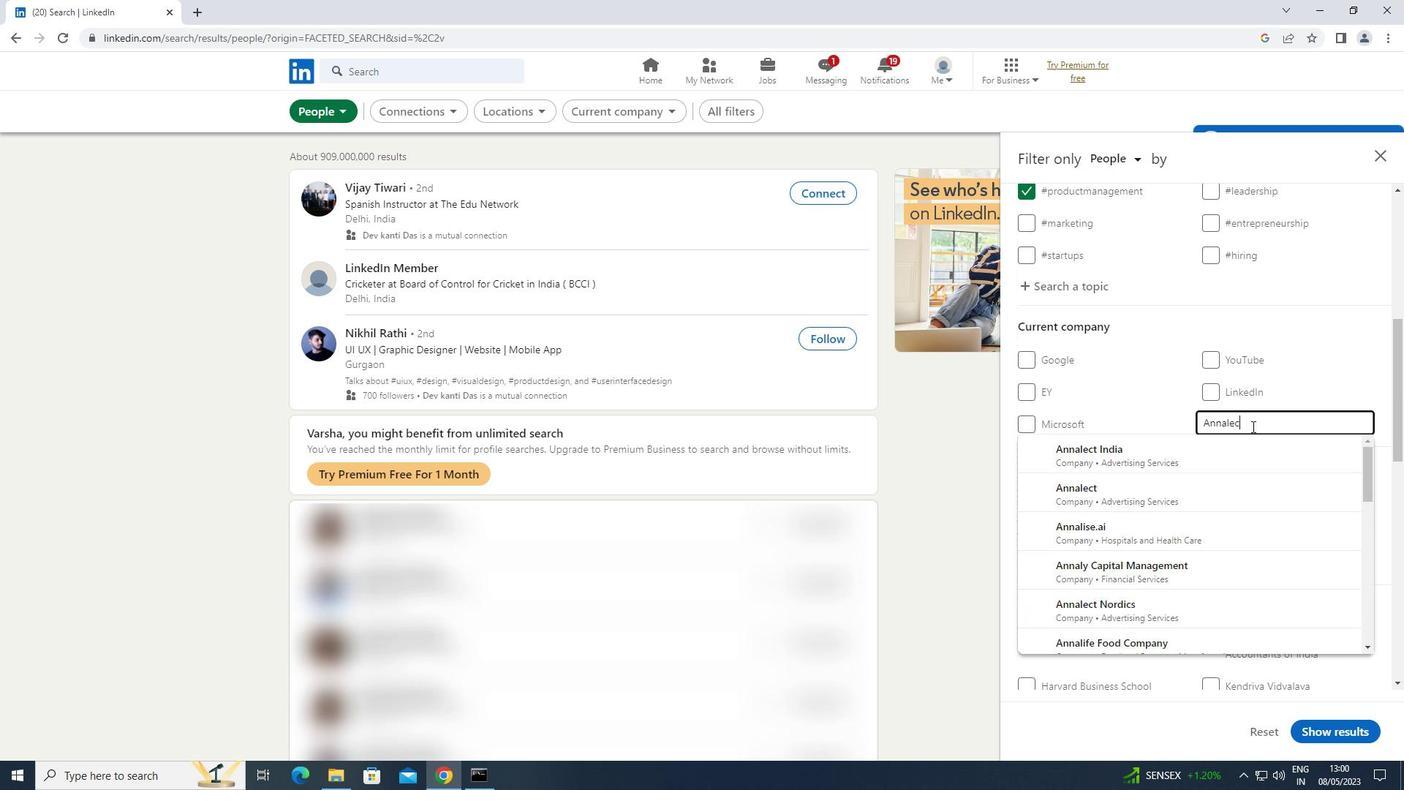 
Action: Mouse moved to (1165, 498)
Screenshot: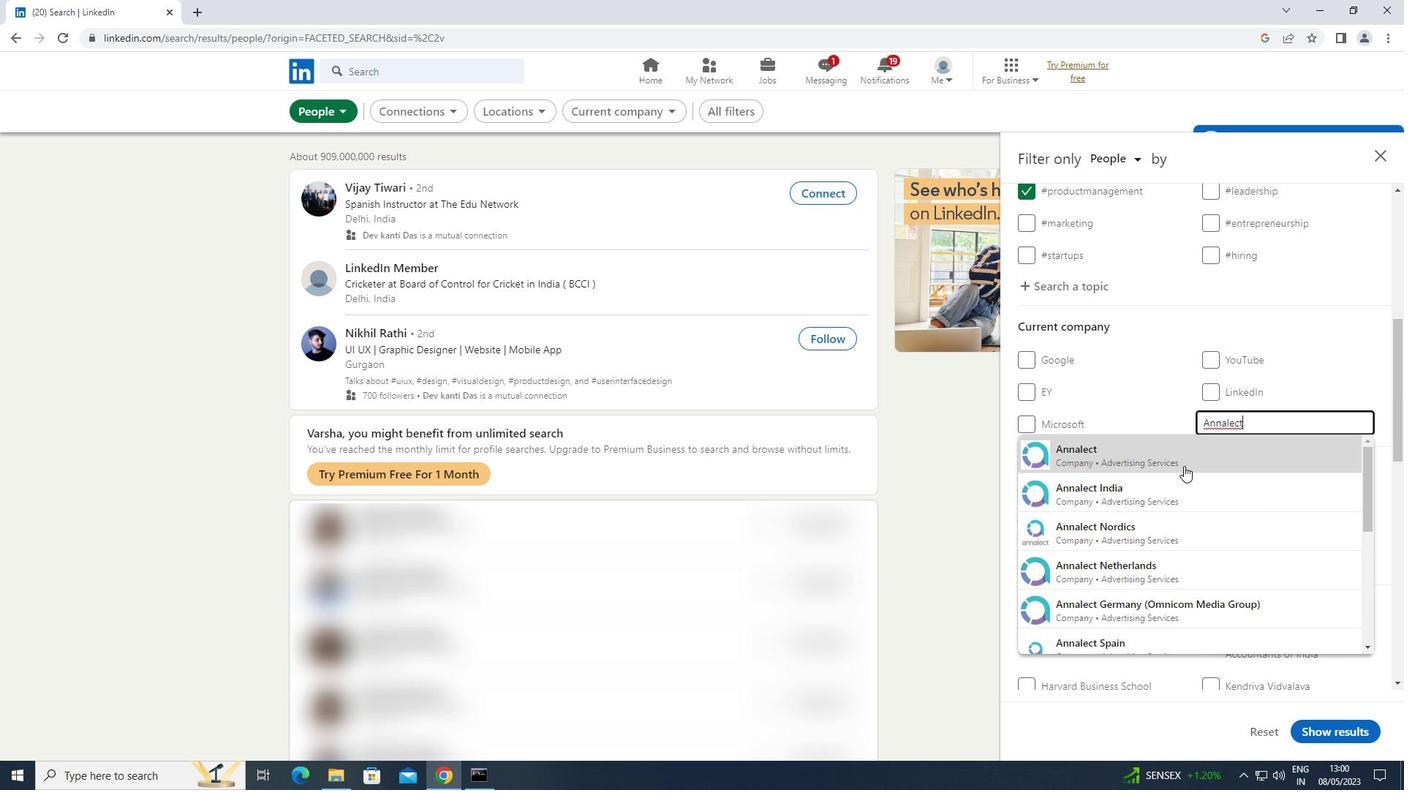 
Action: Mouse pressed left at (1165, 498)
Screenshot: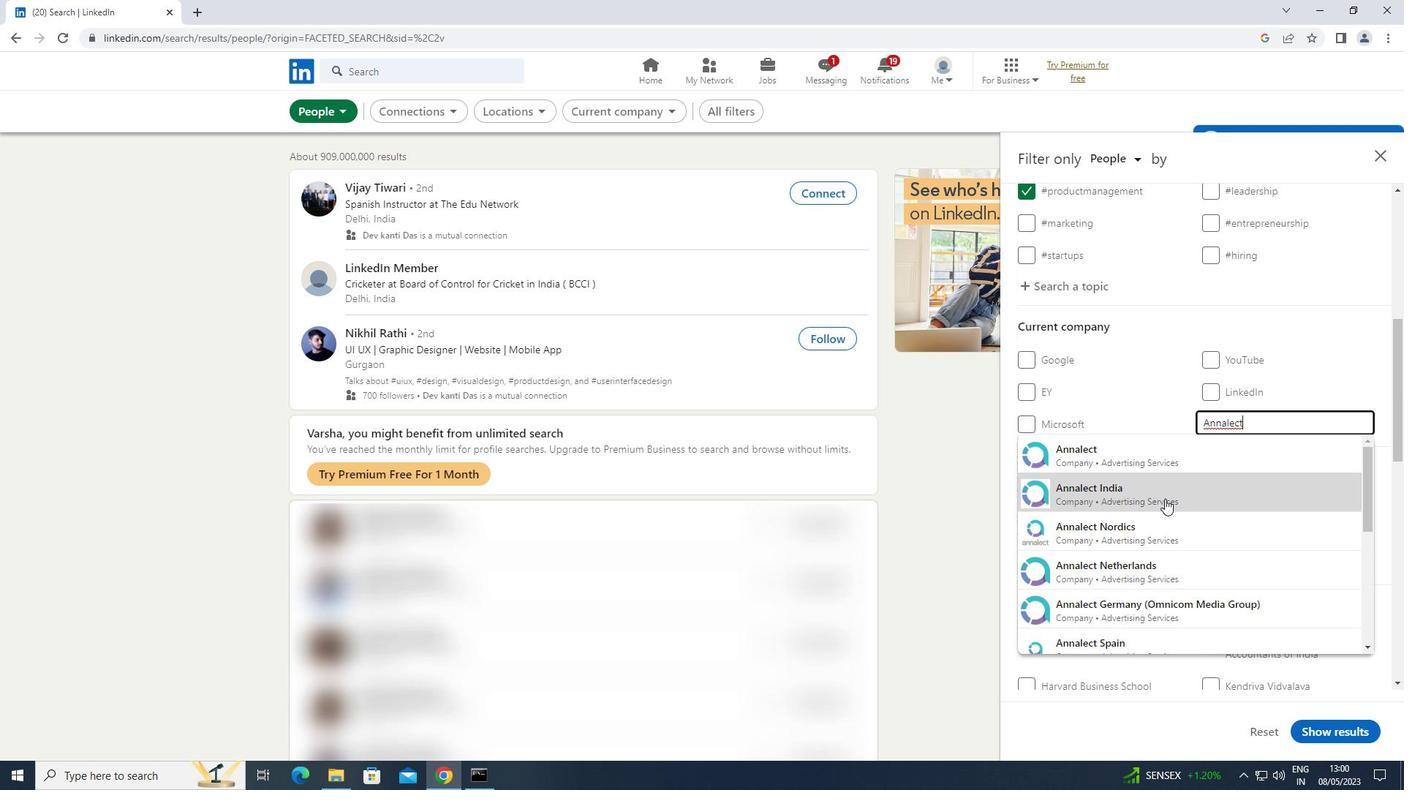 
Action: Mouse scrolled (1165, 498) with delta (0, 0)
Screenshot: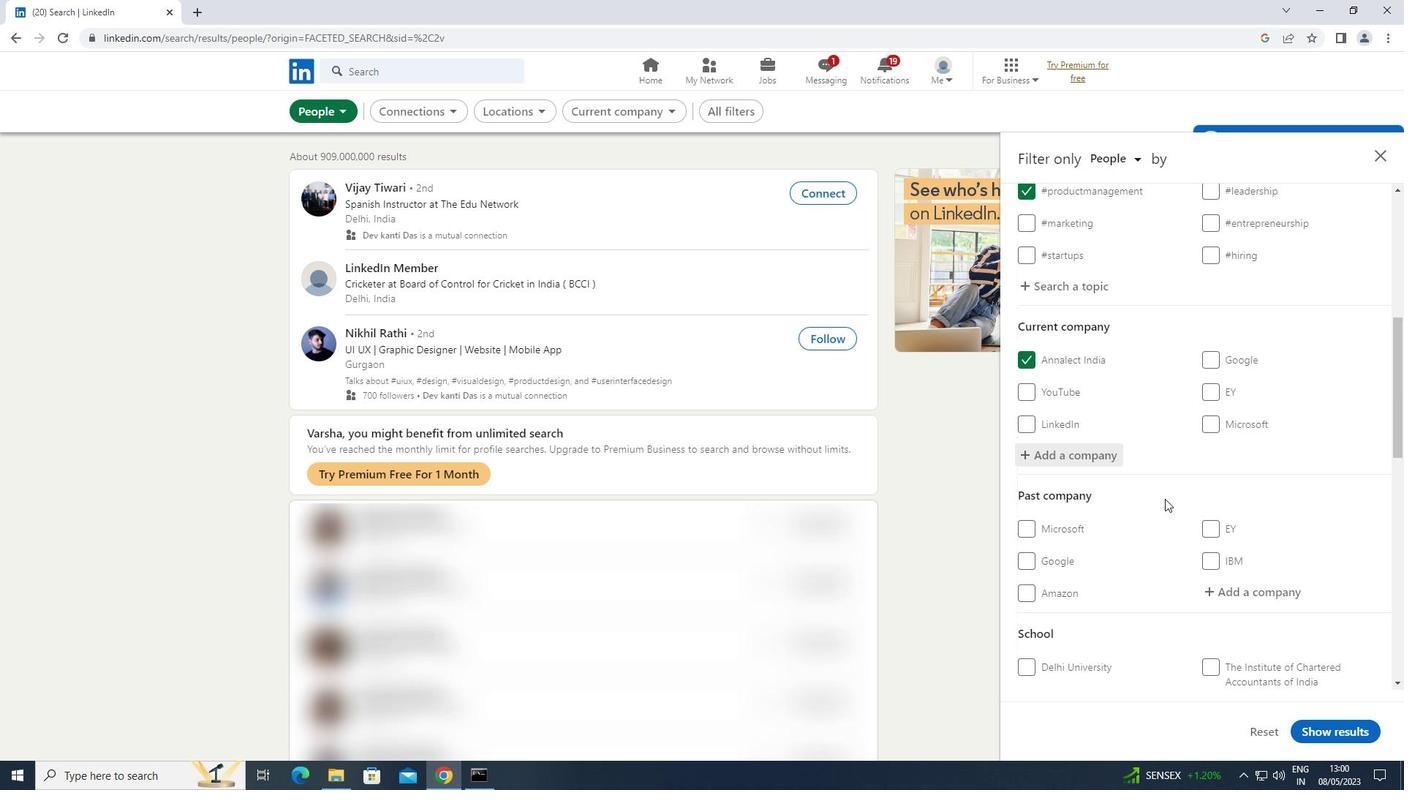 
Action: Mouse scrolled (1165, 498) with delta (0, 0)
Screenshot: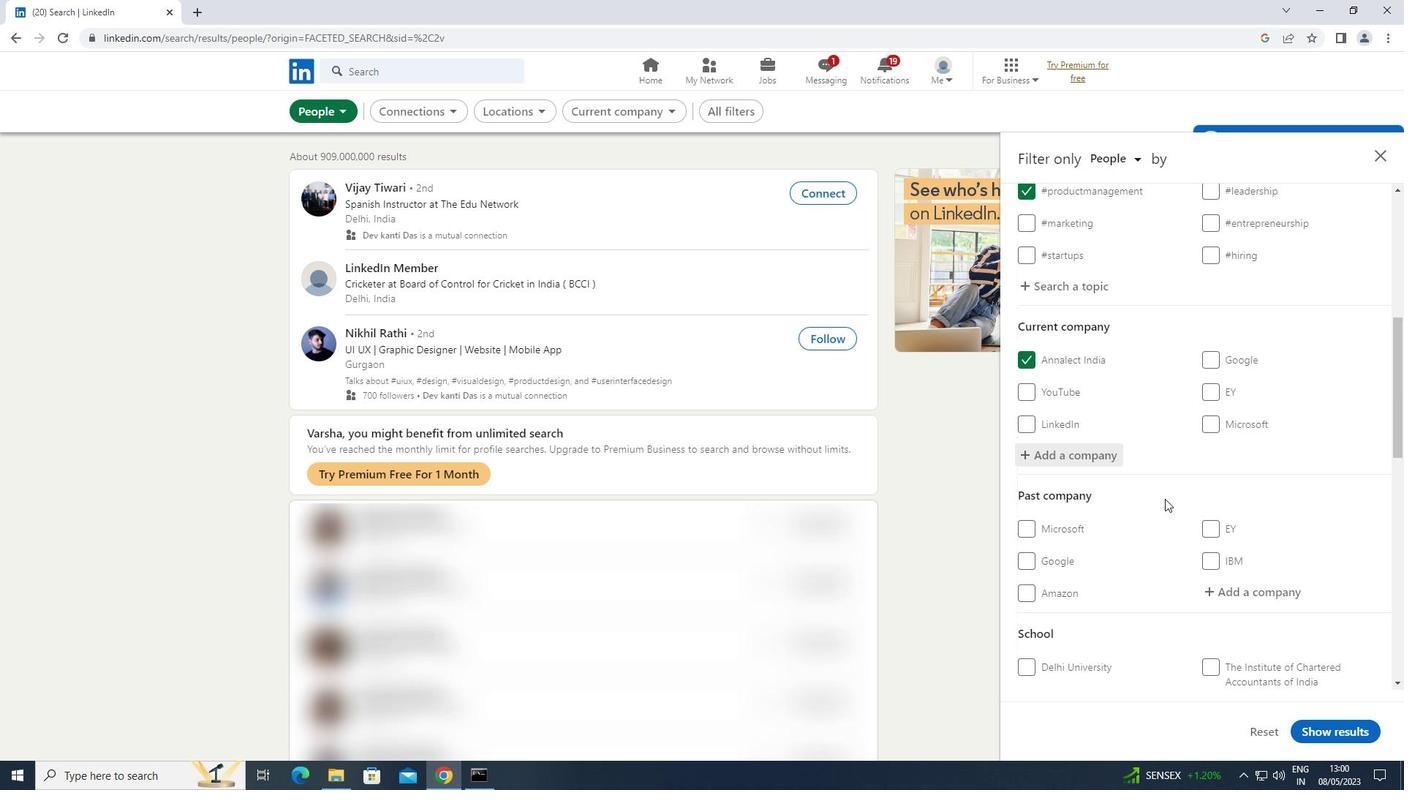
Action: Mouse scrolled (1165, 498) with delta (0, 0)
Screenshot: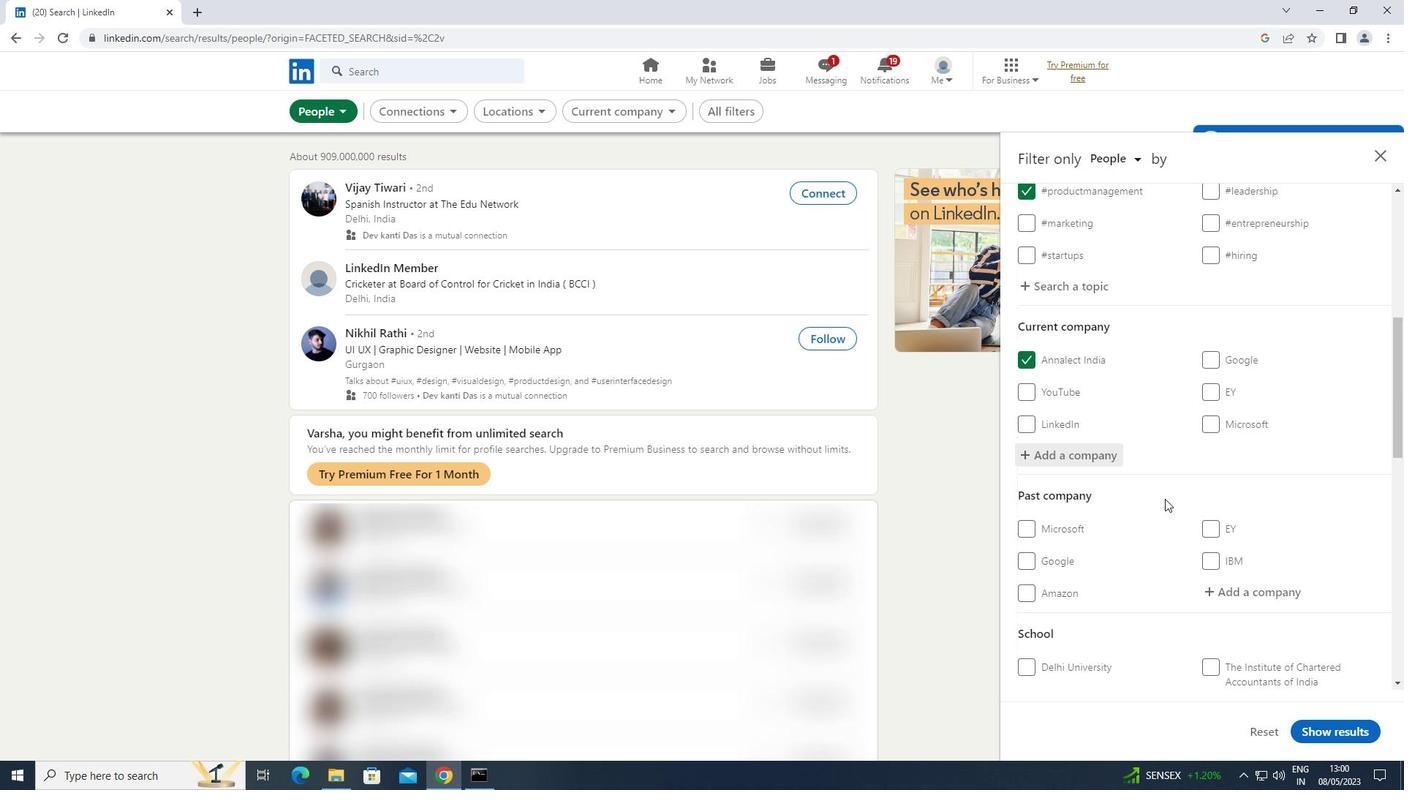 
Action: Mouse moved to (1224, 525)
Screenshot: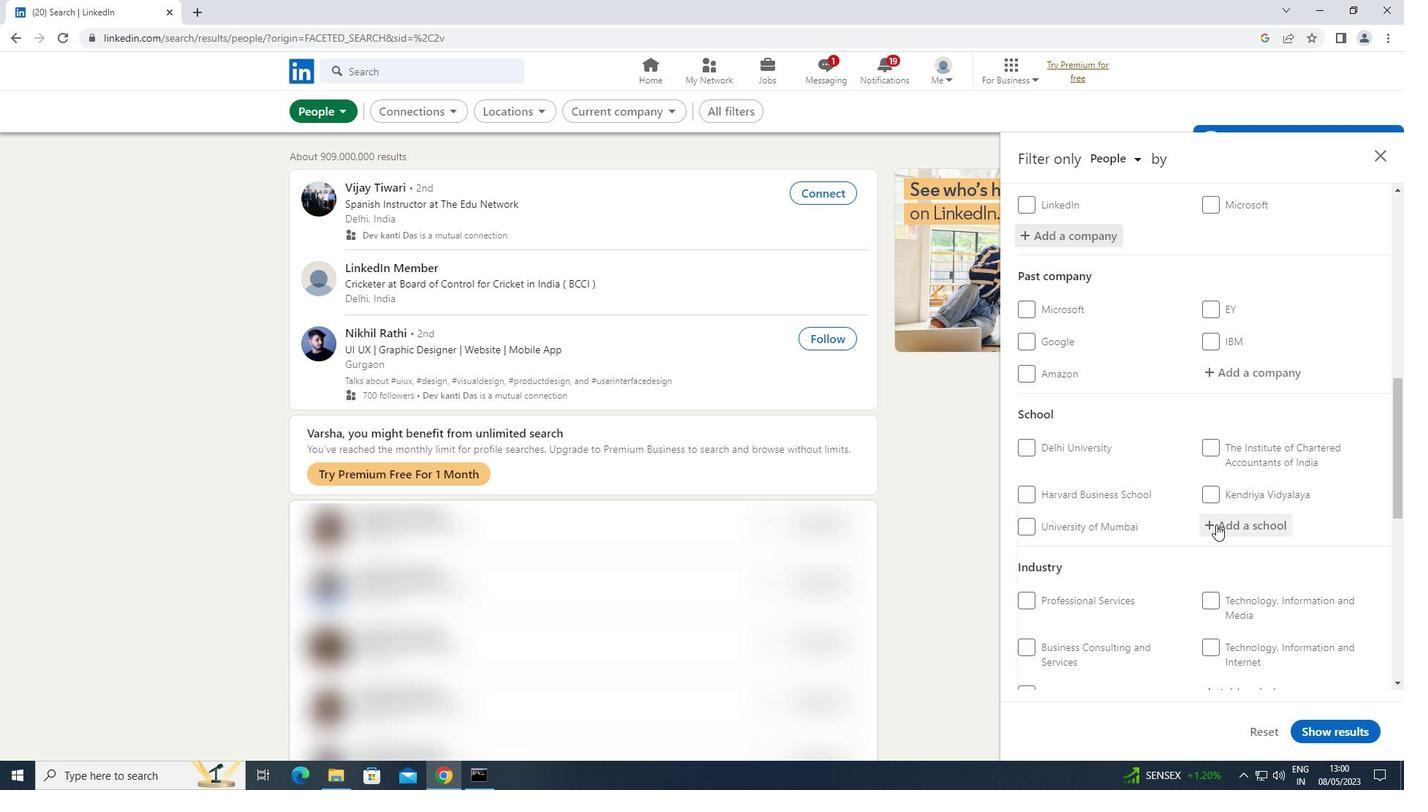 
Action: Mouse pressed left at (1224, 525)
Screenshot: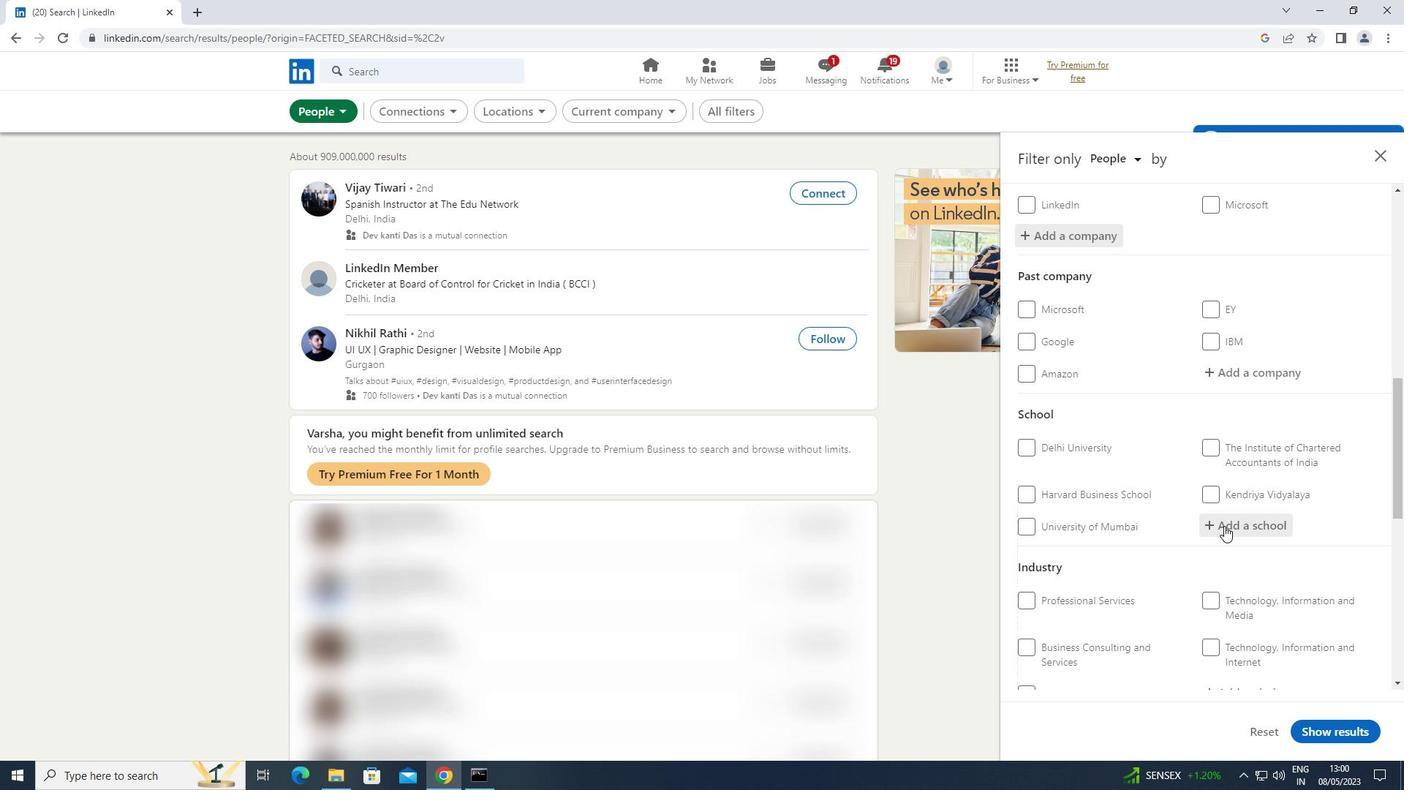
Action: Mouse moved to (1225, 526)
Screenshot: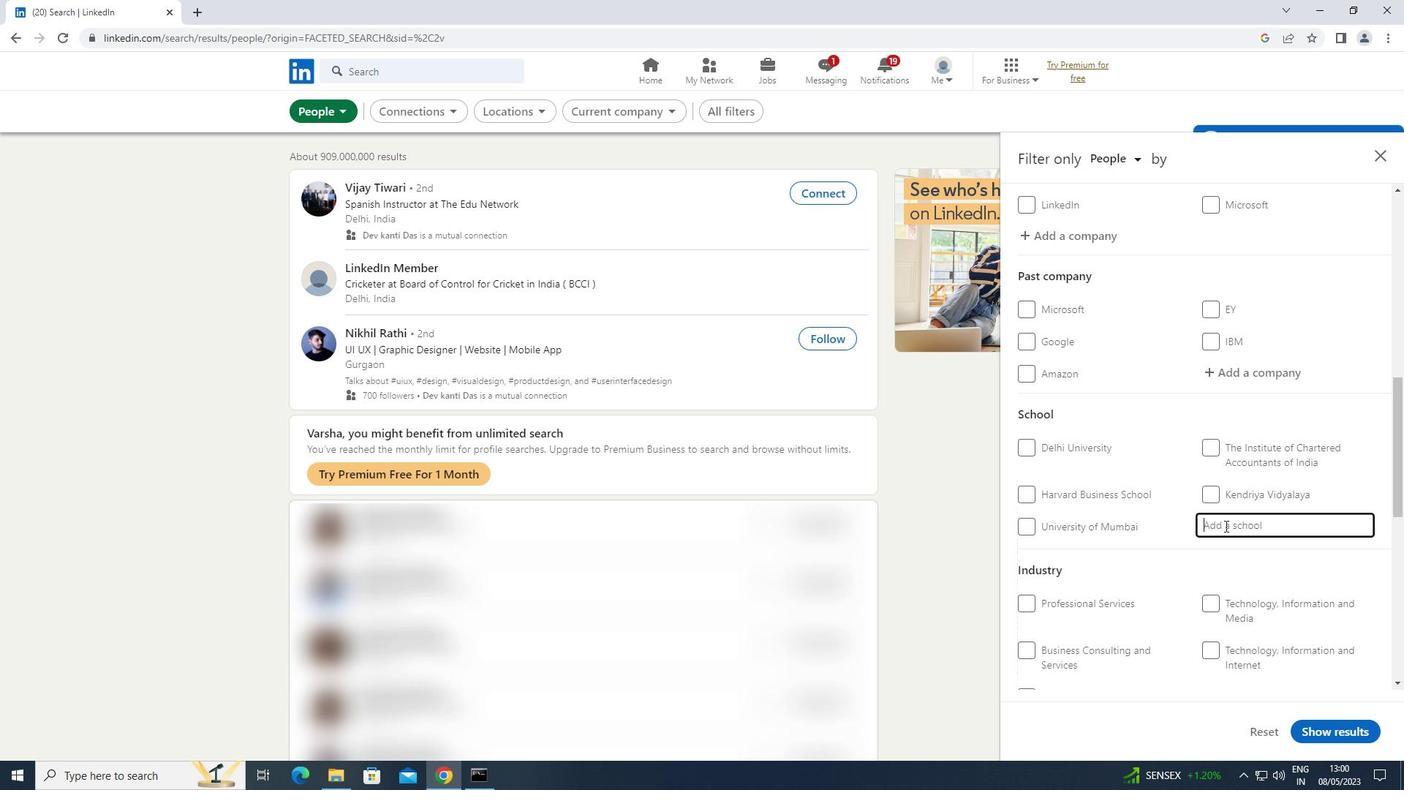 
Action: Key pressed <Key.shift>MAHARAJA<Key.space><Key.shift>GANGA
Screenshot: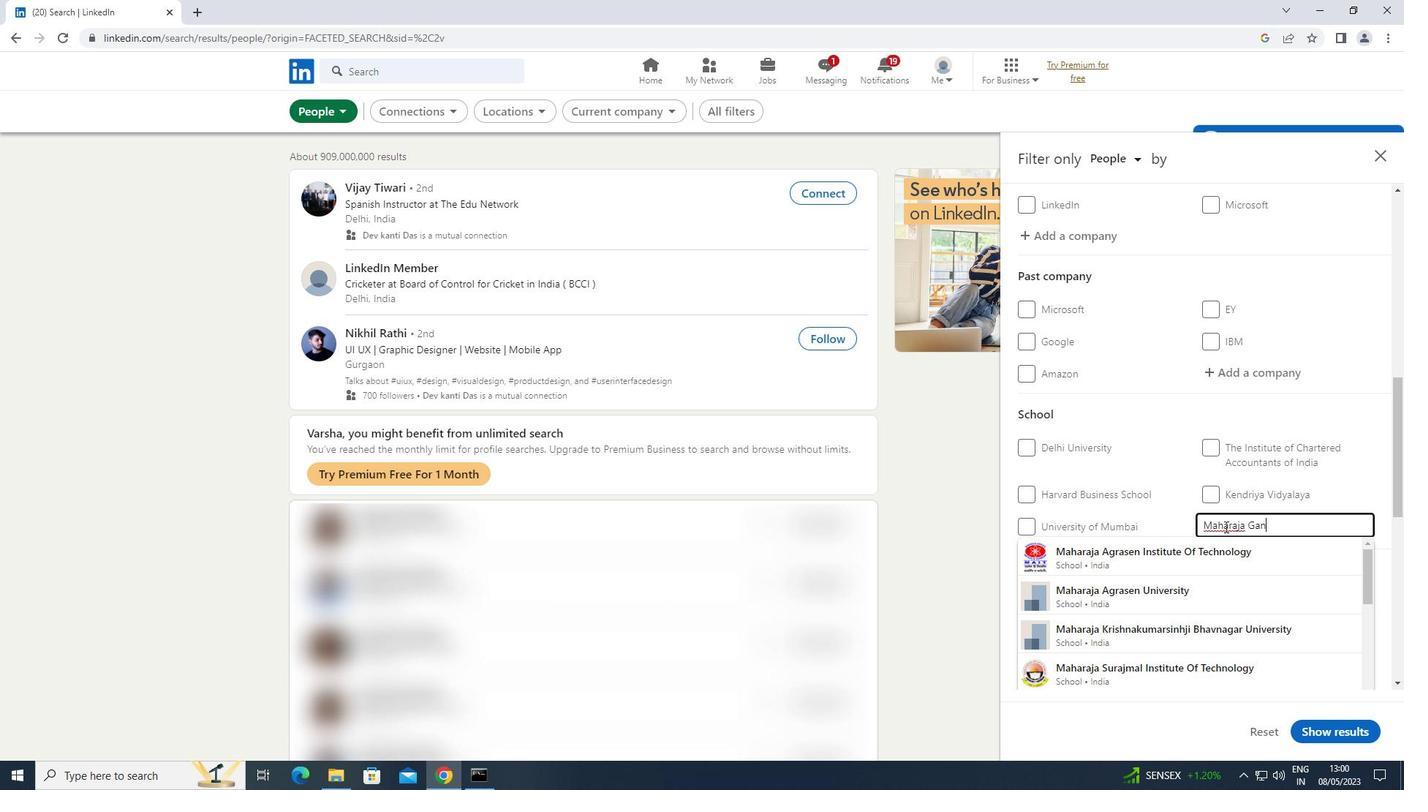 
Action: Mouse moved to (1177, 562)
Screenshot: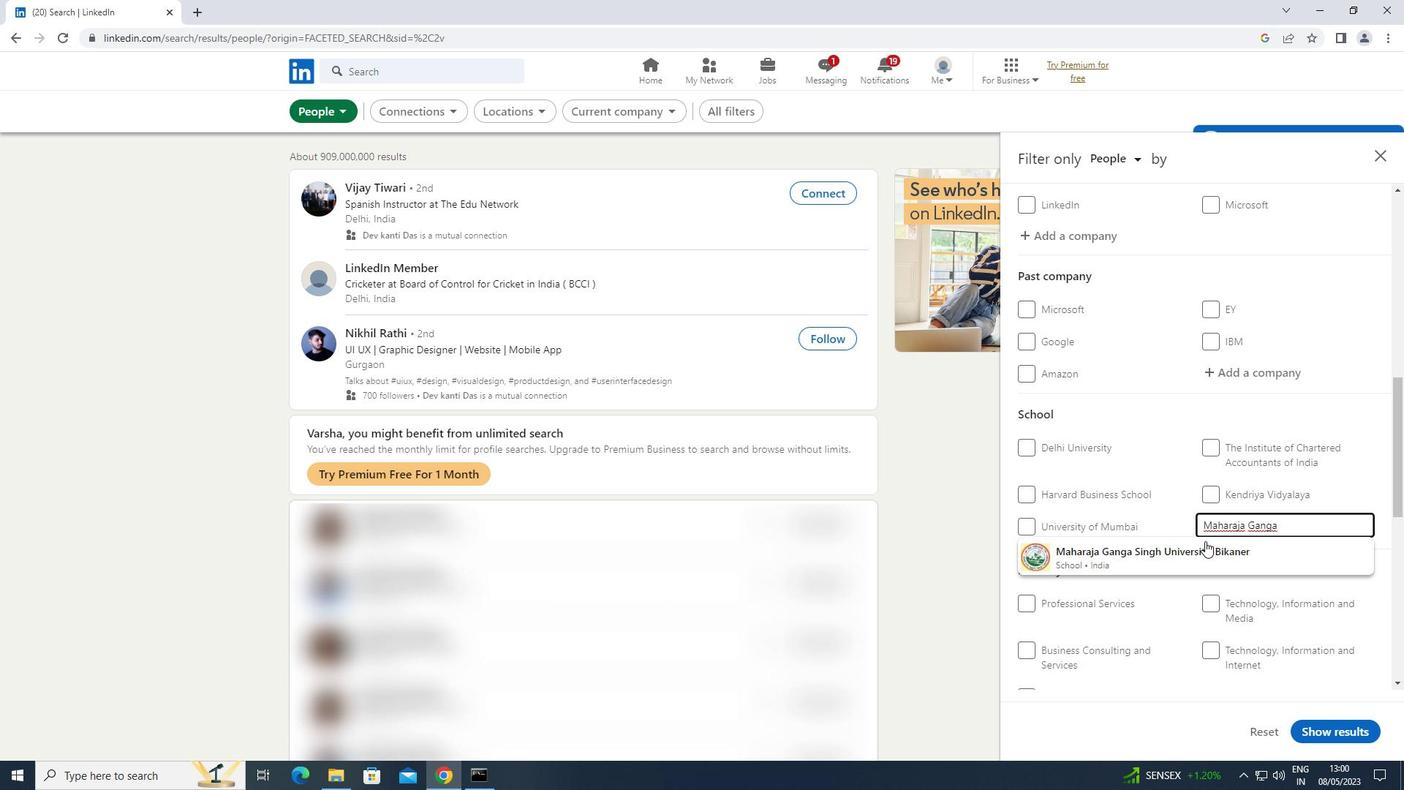 
Action: Mouse pressed left at (1177, 562)
Screenshot: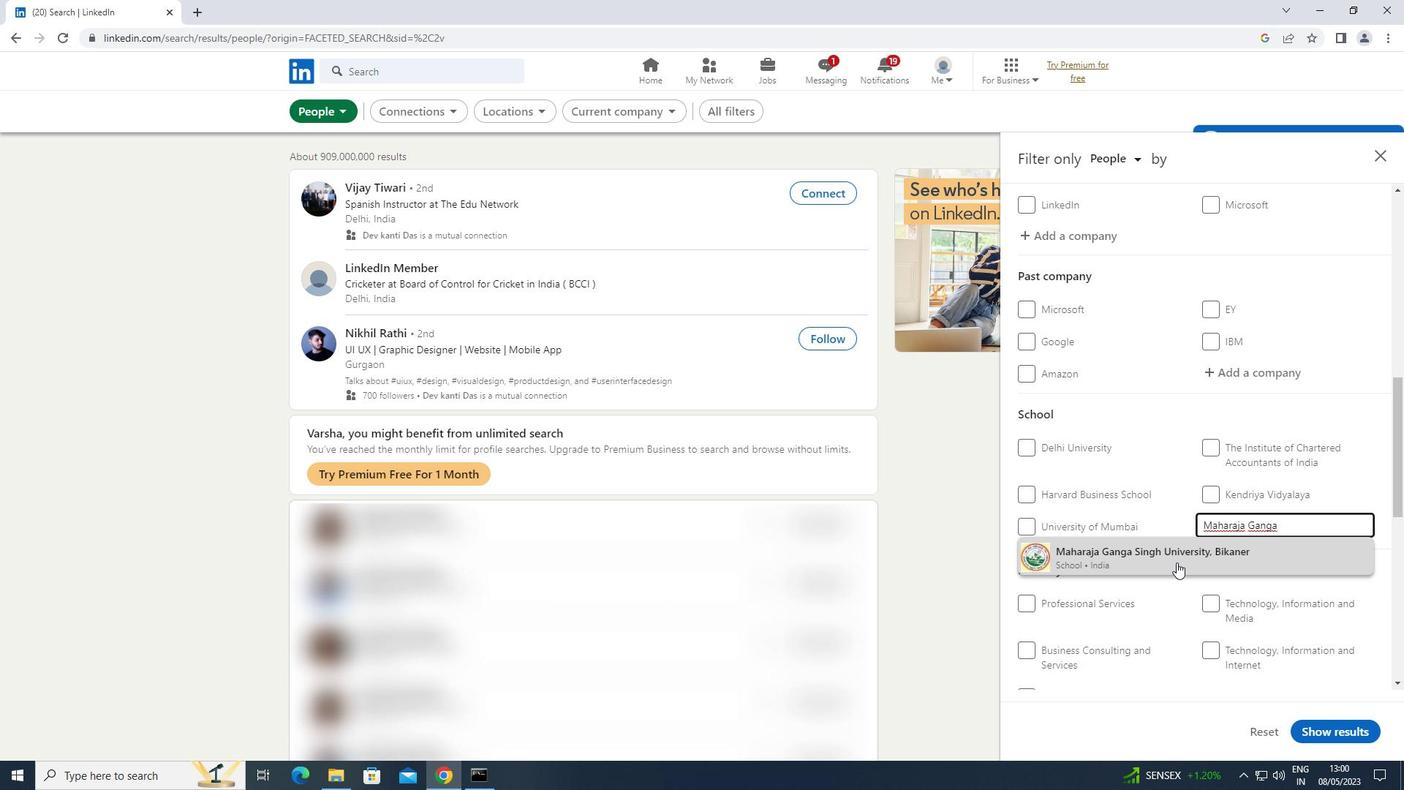 
Action: Mouse moved to (1177, 562)
Screenshot: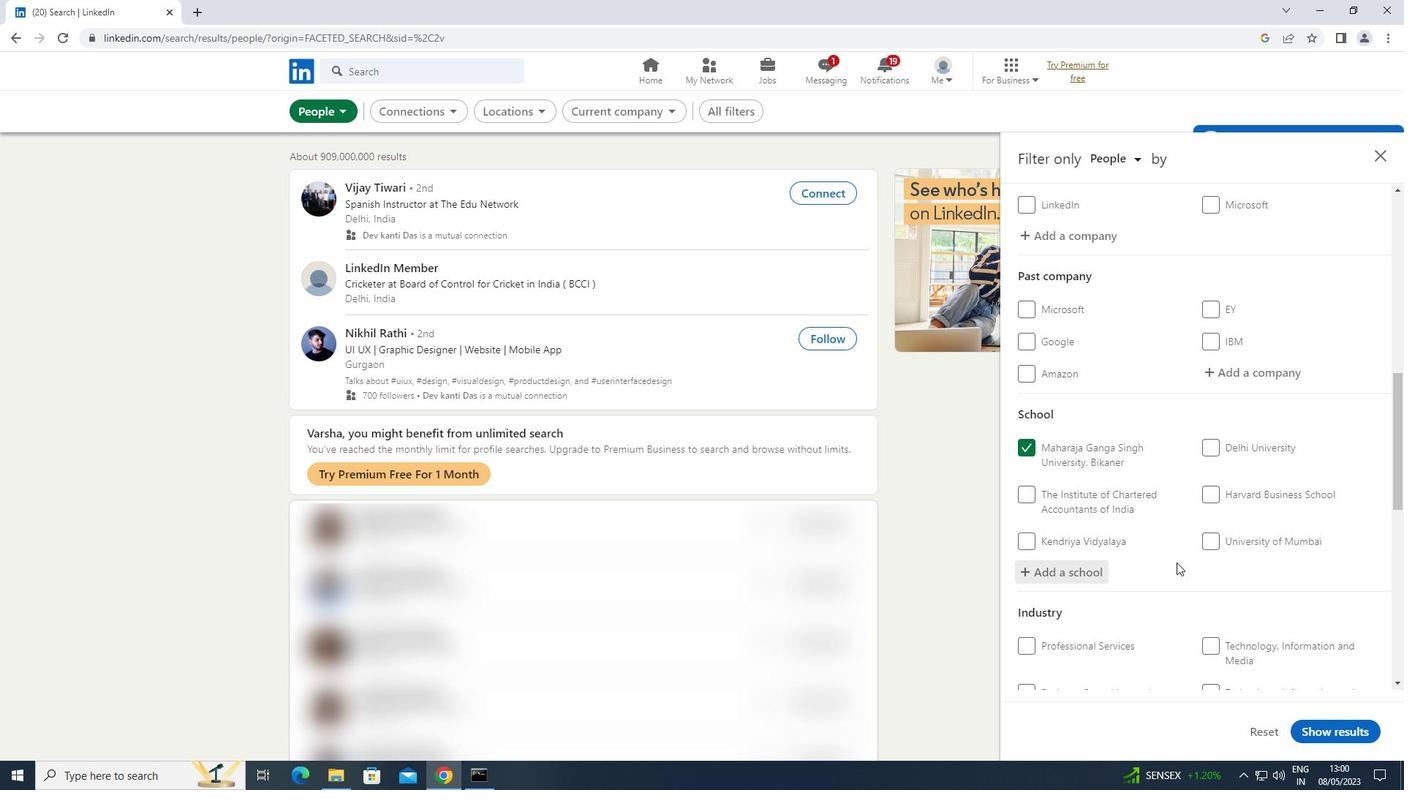 
Action: Mouse scrolled (1177, 561) with delta (0, 0)
Screenshot: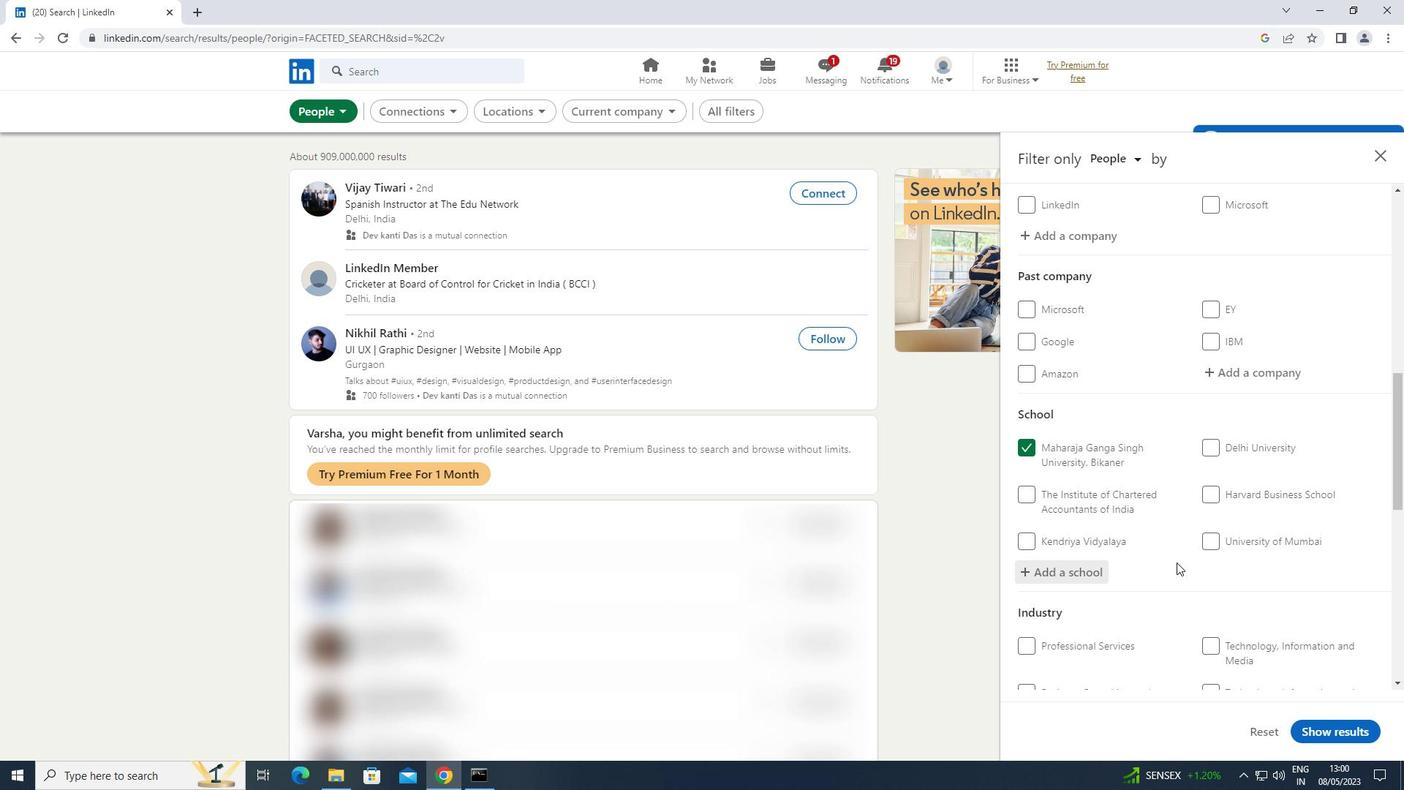 
Action: Mouse scrolled (1177, 561) with delta (0, 0)
Screenshot: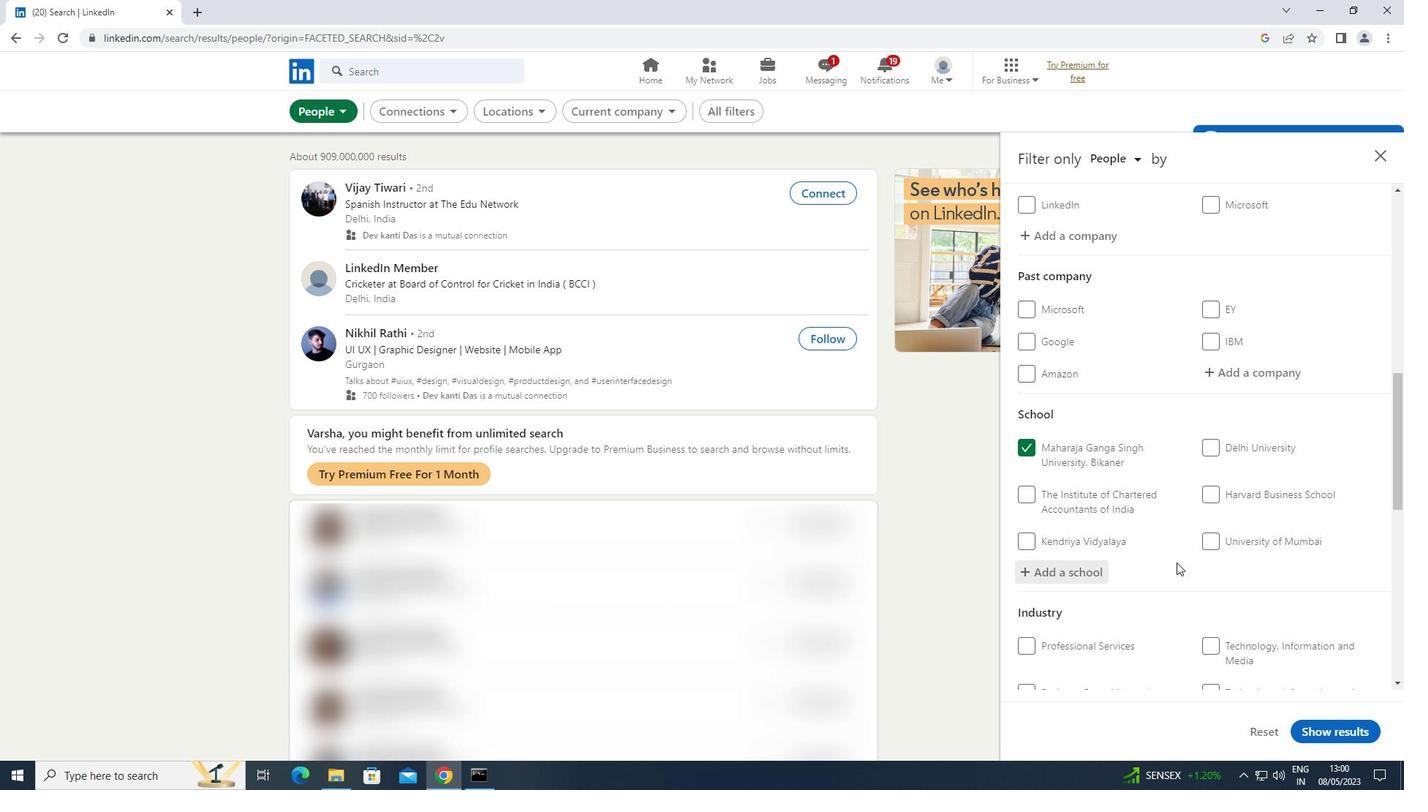 
Action: Mouse scrolled (1177, 561) with delta (0, 0)
Screenshot: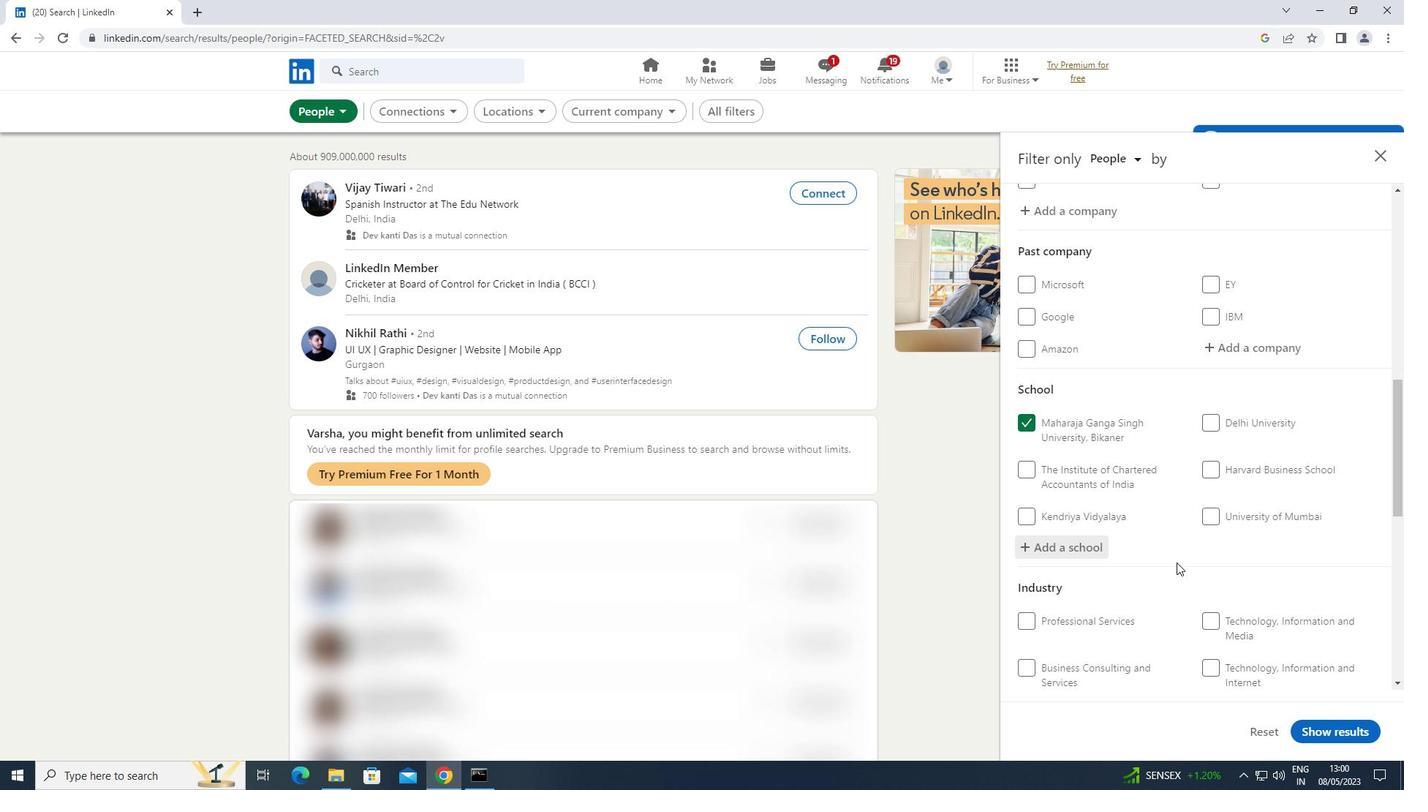 
Action: Mouse moved to (1243, 523)
Screenshot: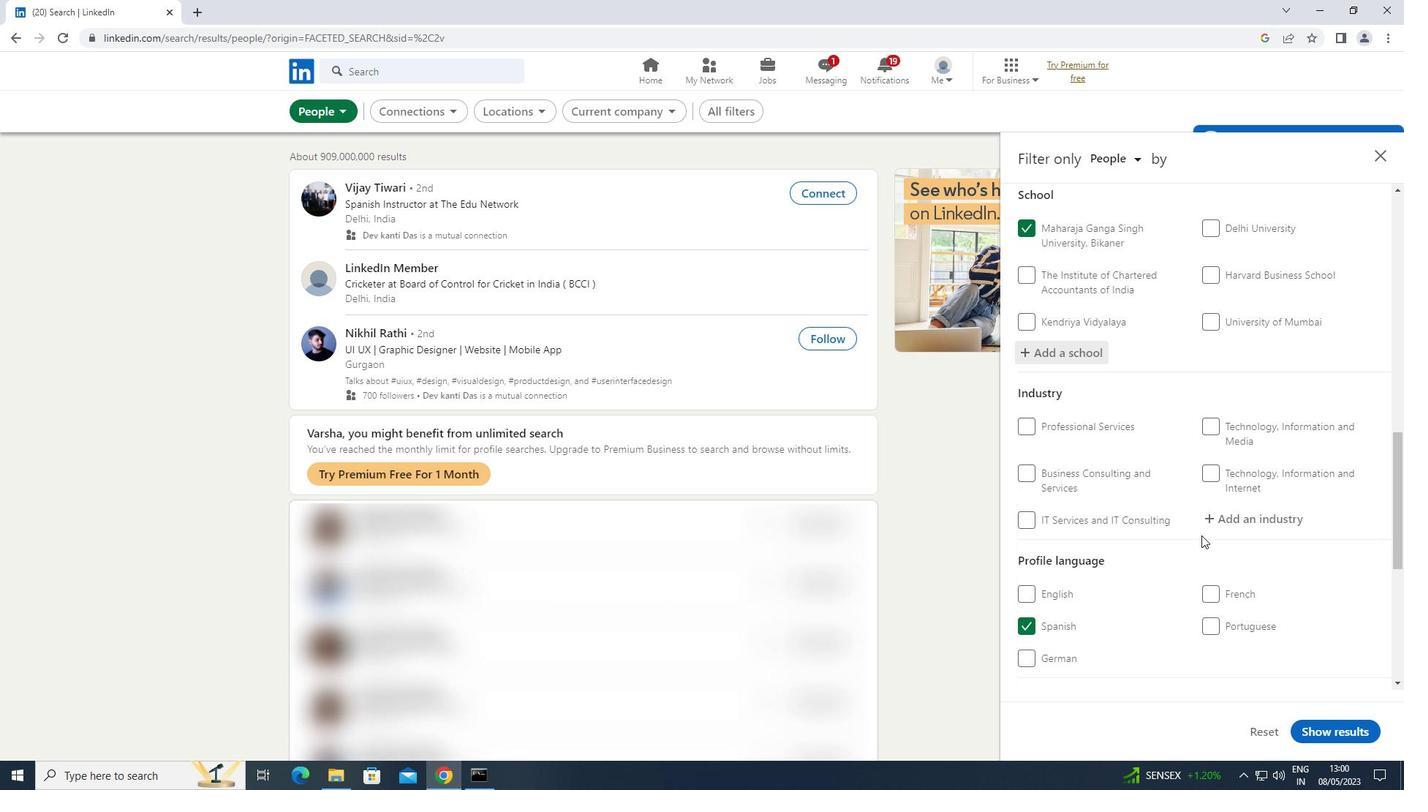 
Action: Mouse pressed left at (1243, 523)
Screenshot: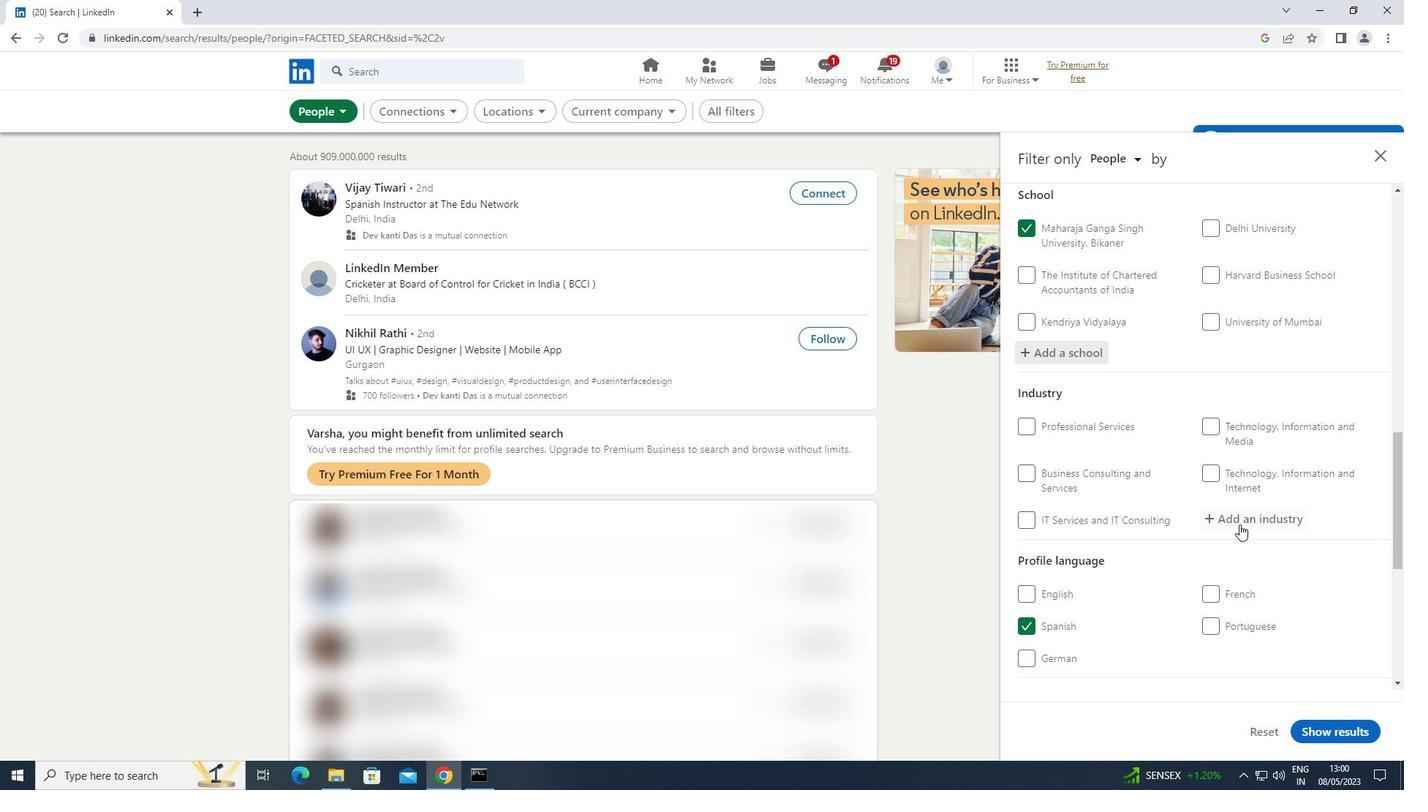 
Action: Key pressed <Key.shift>REAL<Key.space><Key.shift>ESTAT
Screenshot: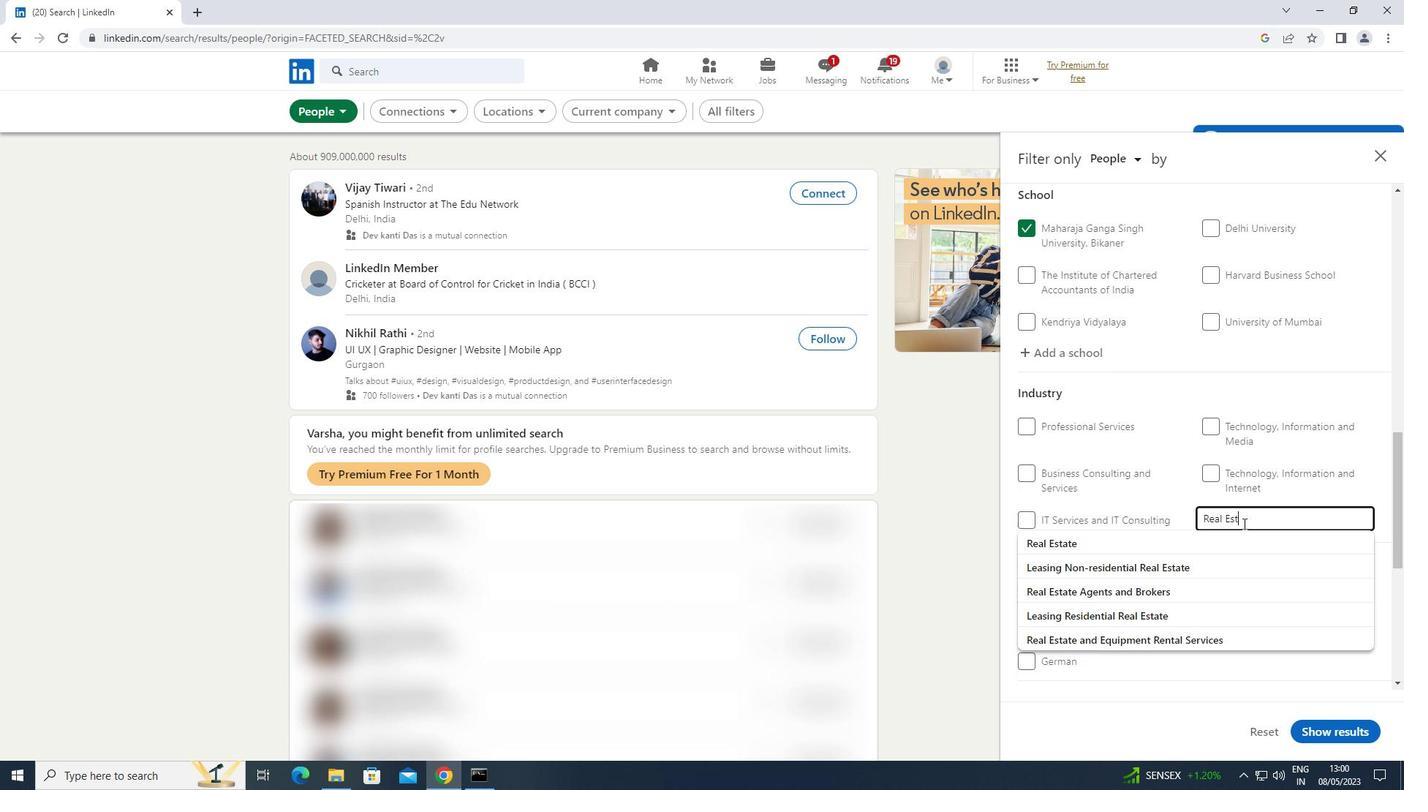 
Action: Mouse moved to (1232, 527)
Screenshot: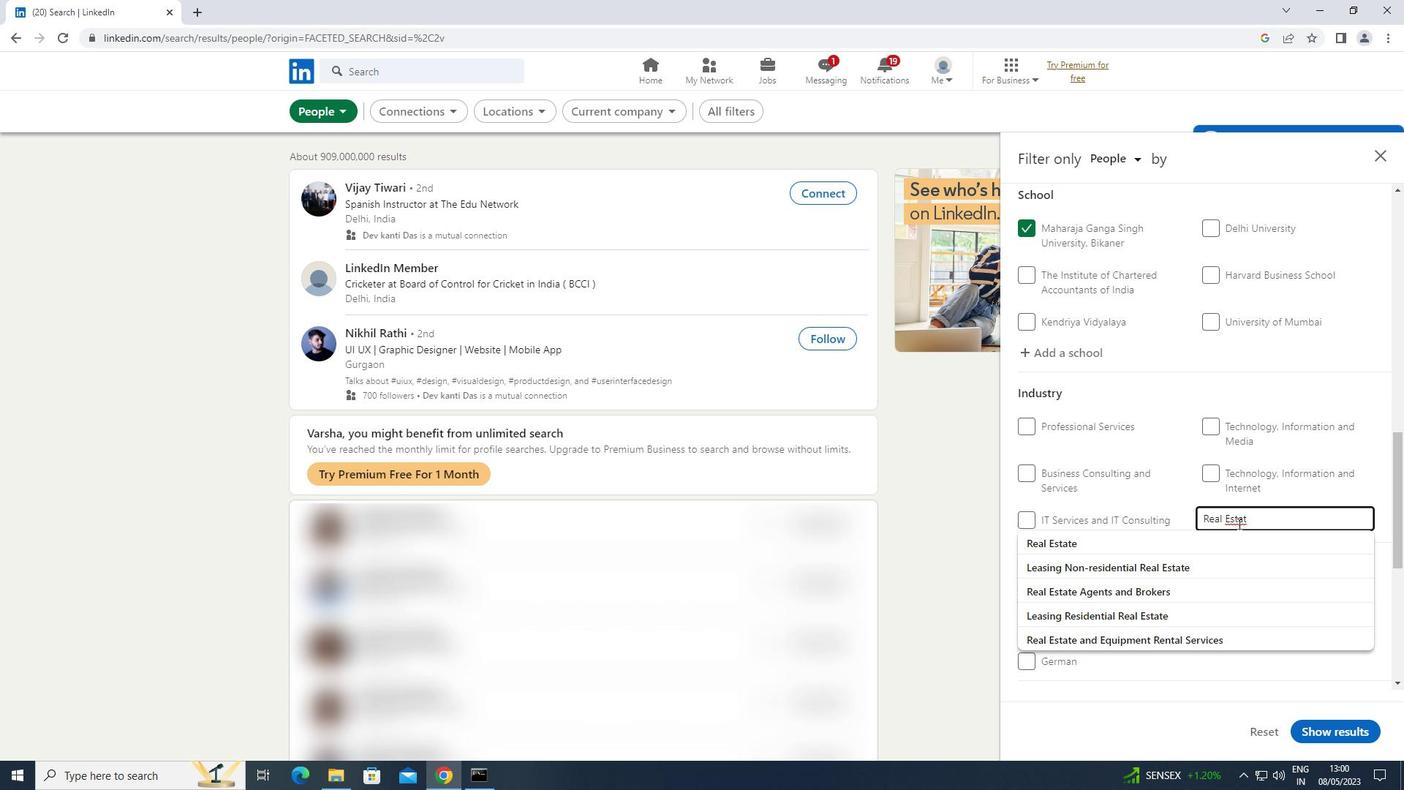 
Action: Key pressed E<Key.space><Key.shift><Key.shift>AGENTS
Screenshot: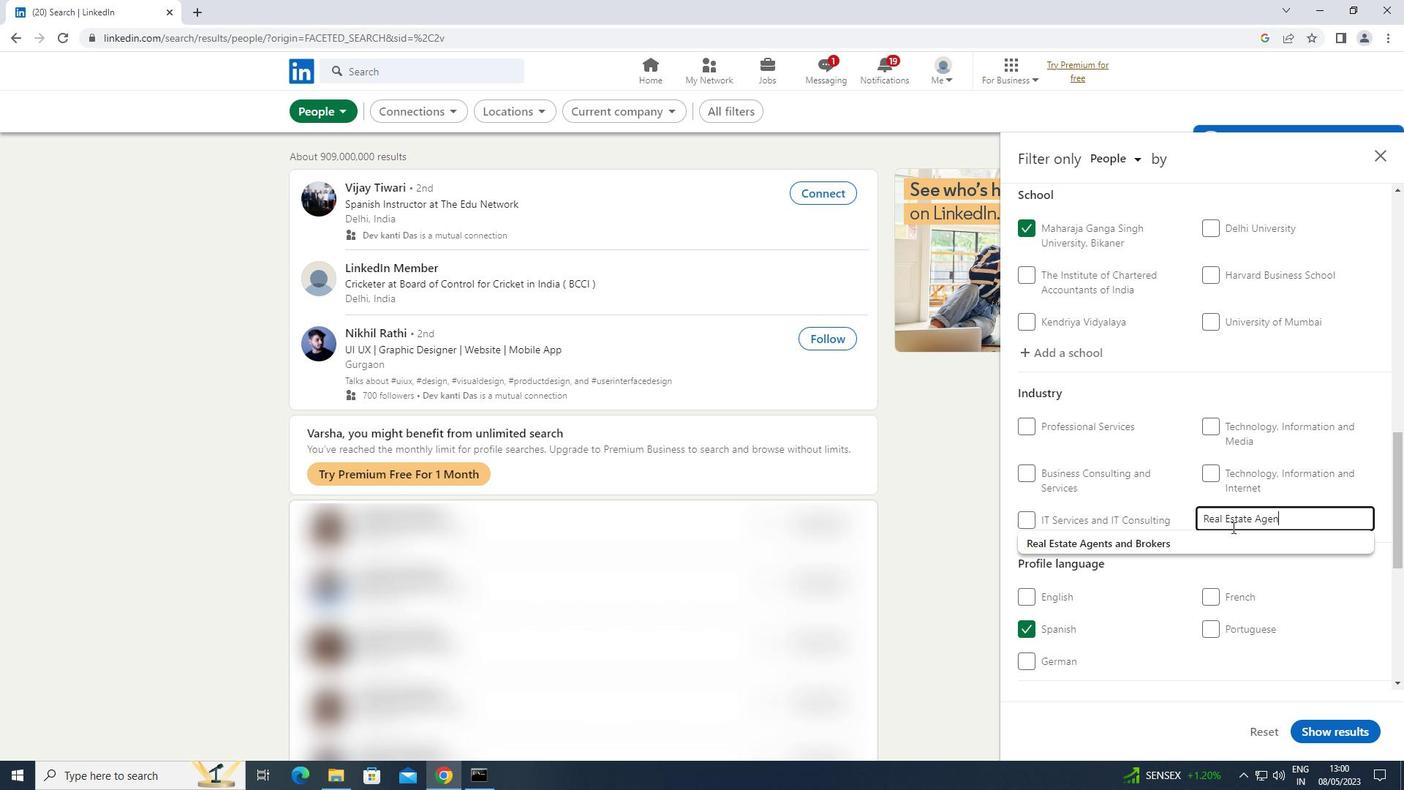 
Action: Mouse moved to (1137, 543)
Screenshot: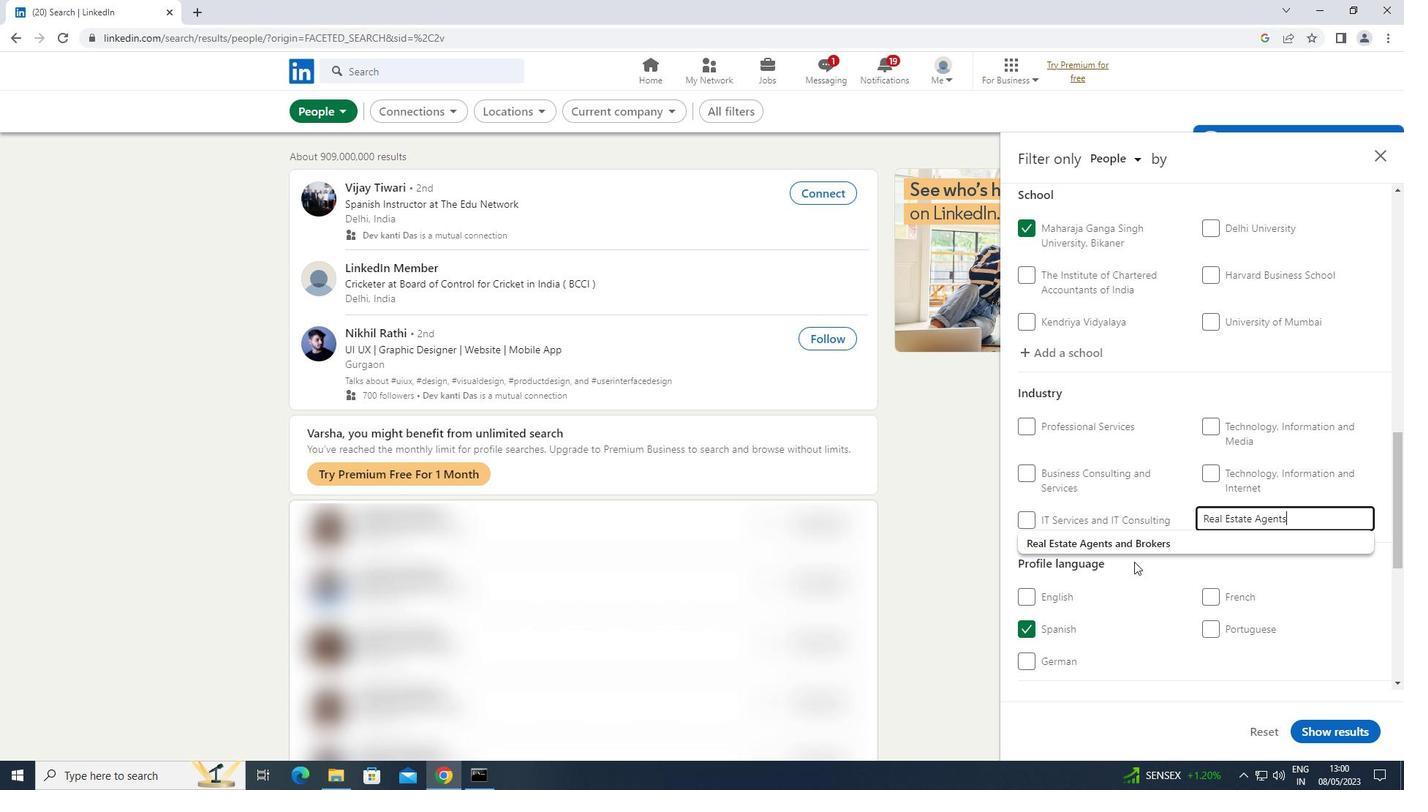 
Action: Mouse pressed left at (1137, 543)
Screenshot: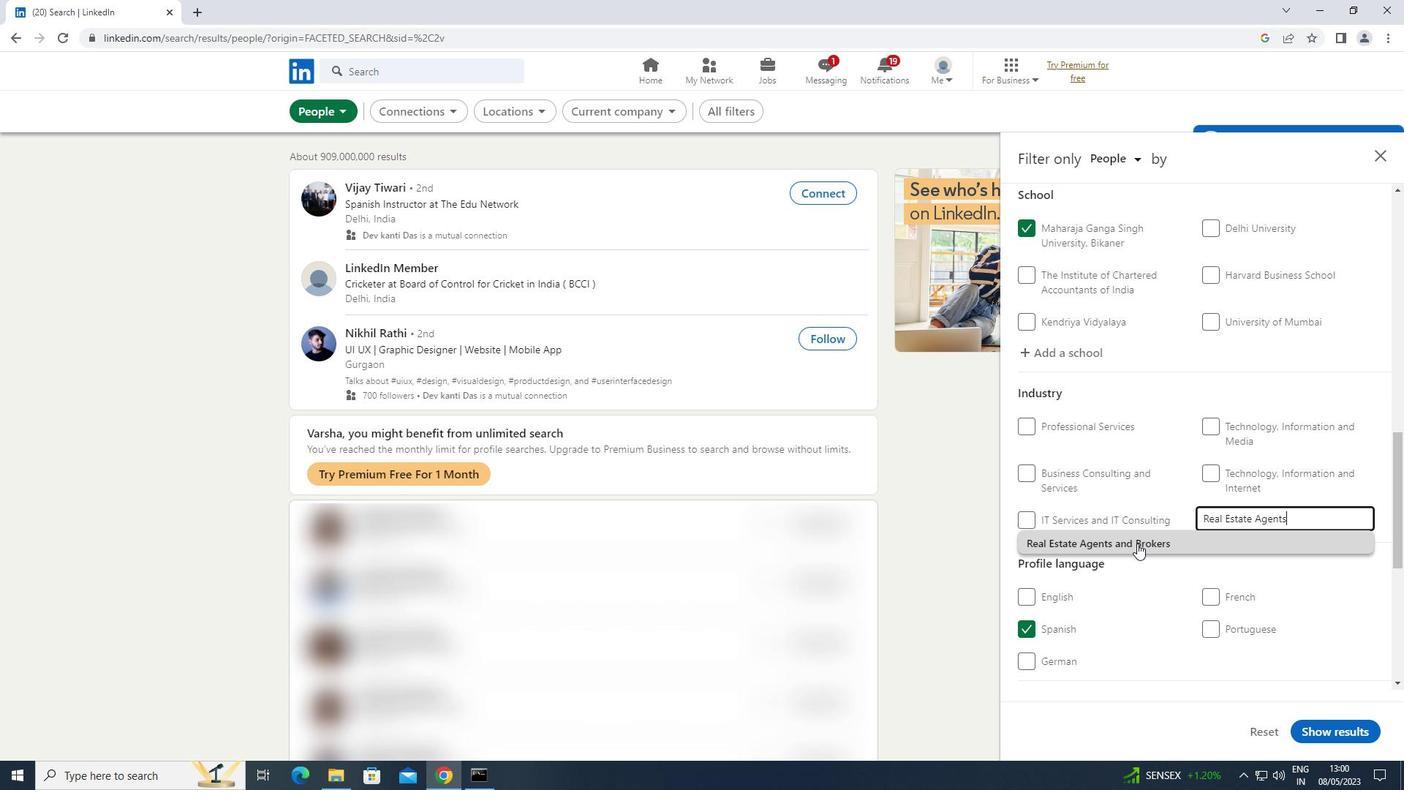 
Action: Mouse moved to (1137, 542)
Screenshot: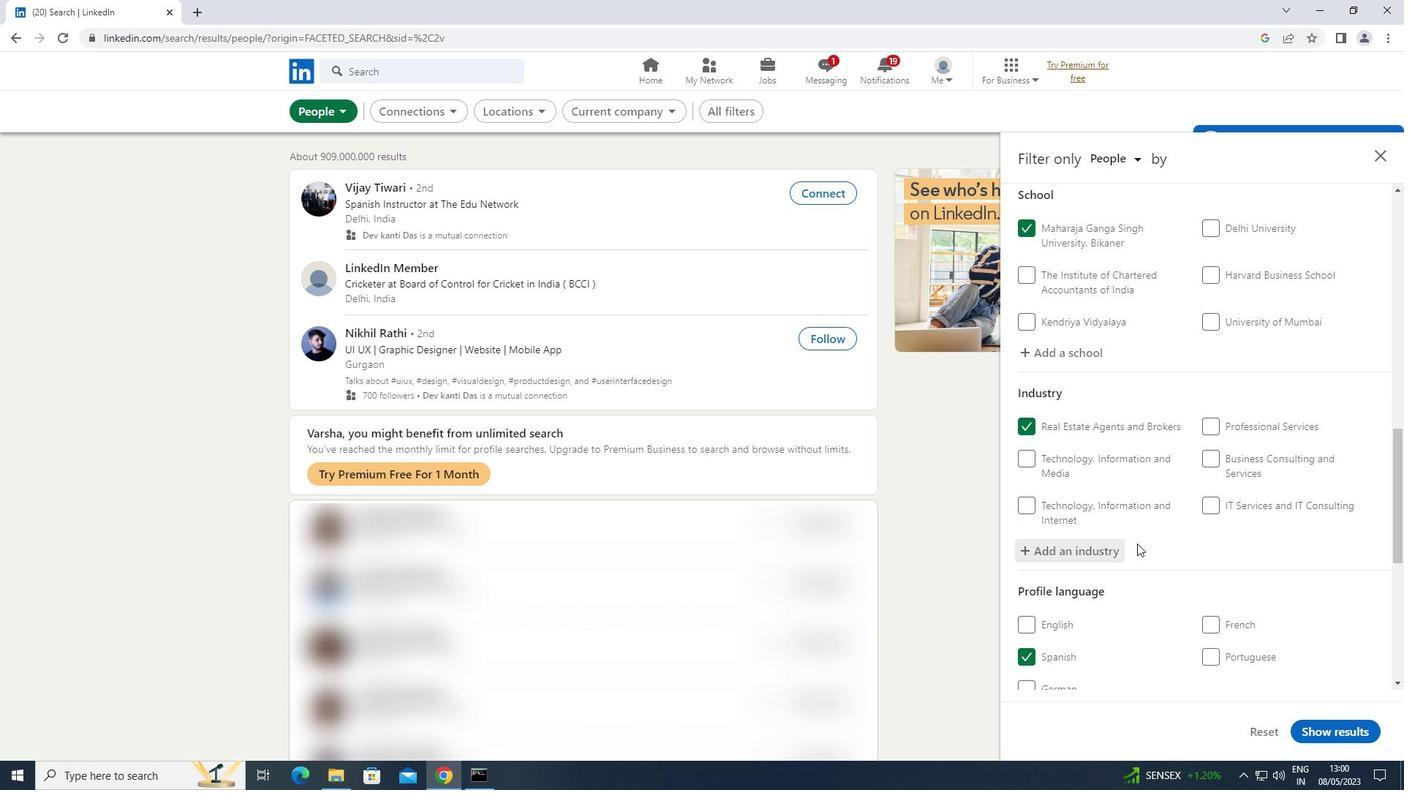 
Action: Mouse scrolled (1137, 541) with delta (0, 0)
Screenshot: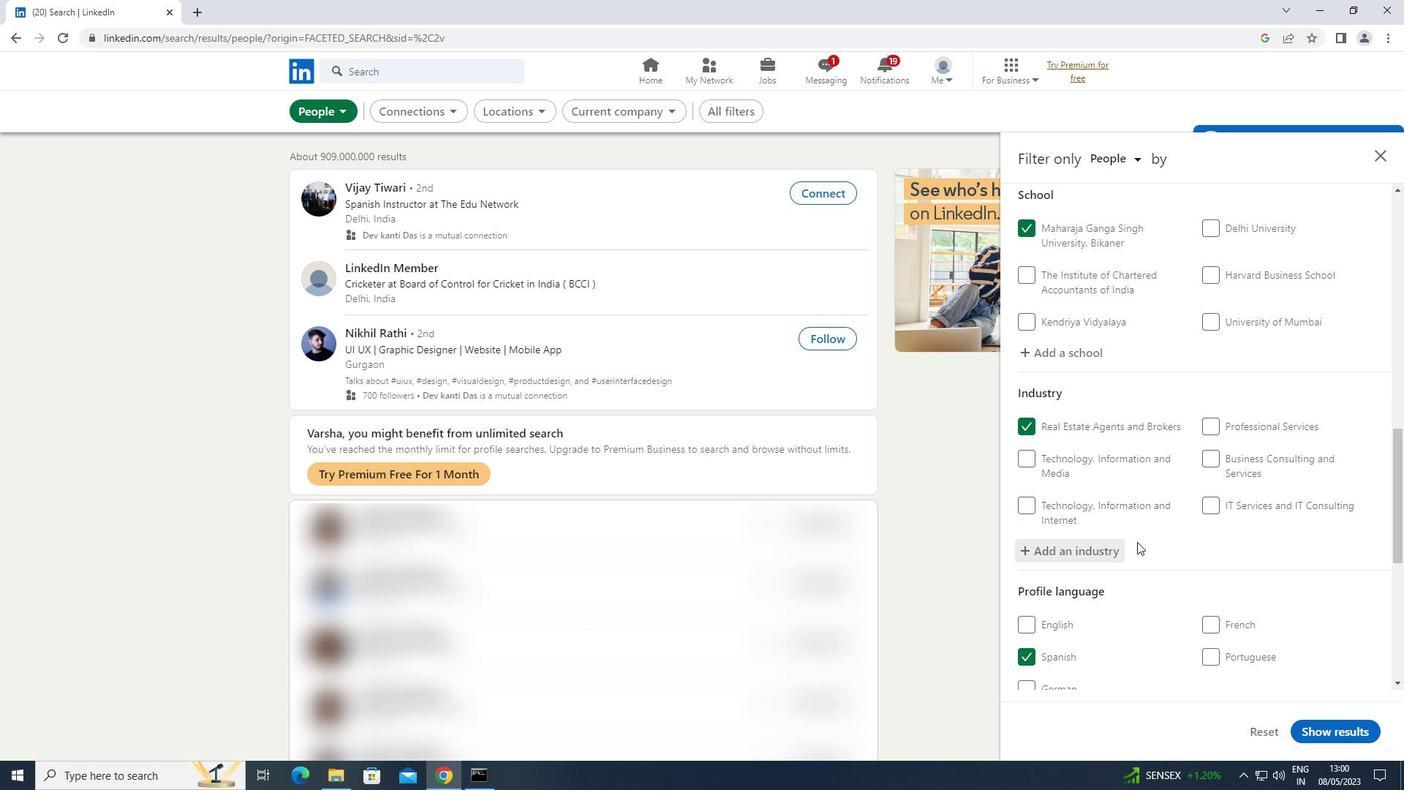 
Action: Mouse scrolled (1137, 541) with delta (0, 0)
Screenshot: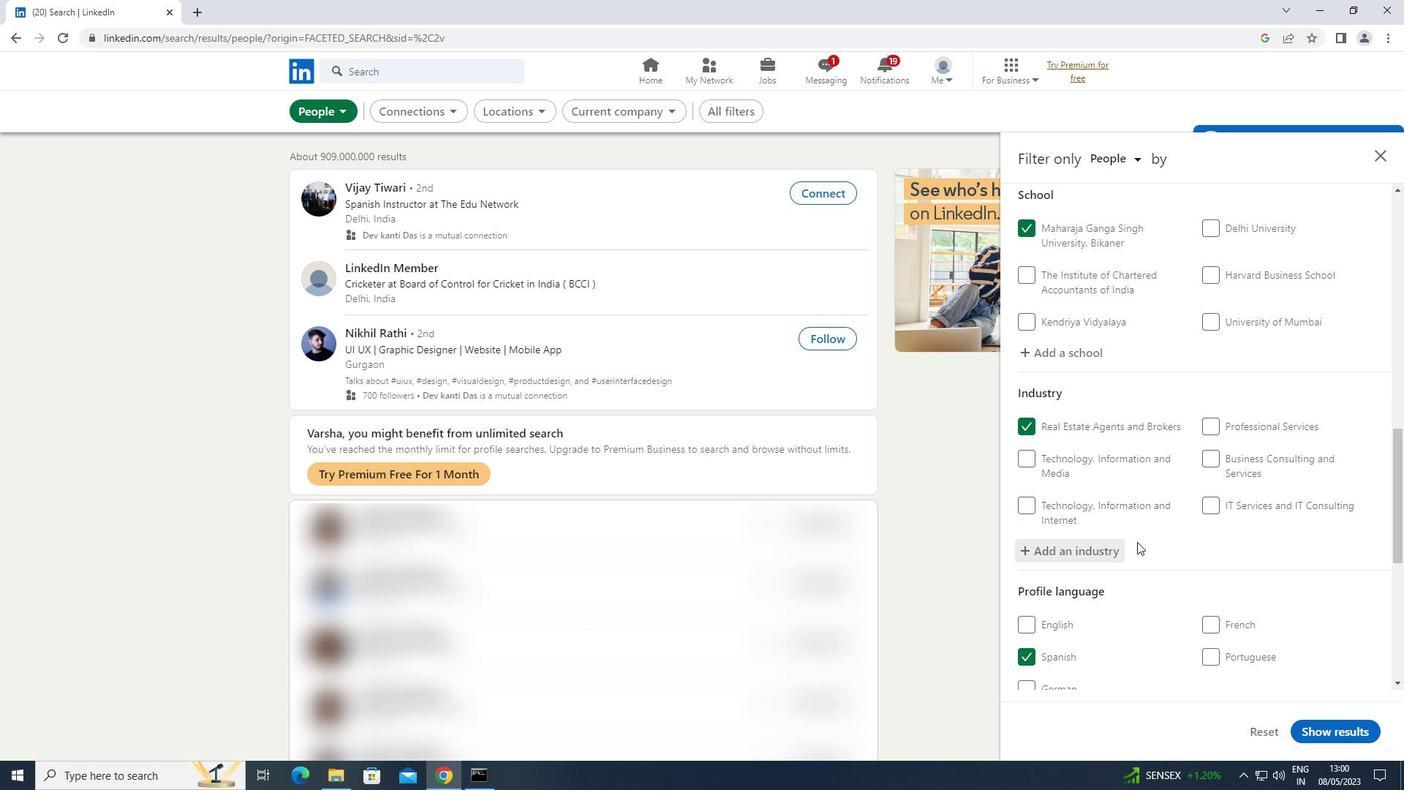 
Action: Mouse scrolled (1137, 541) with delta (0, 0)
Screenshot: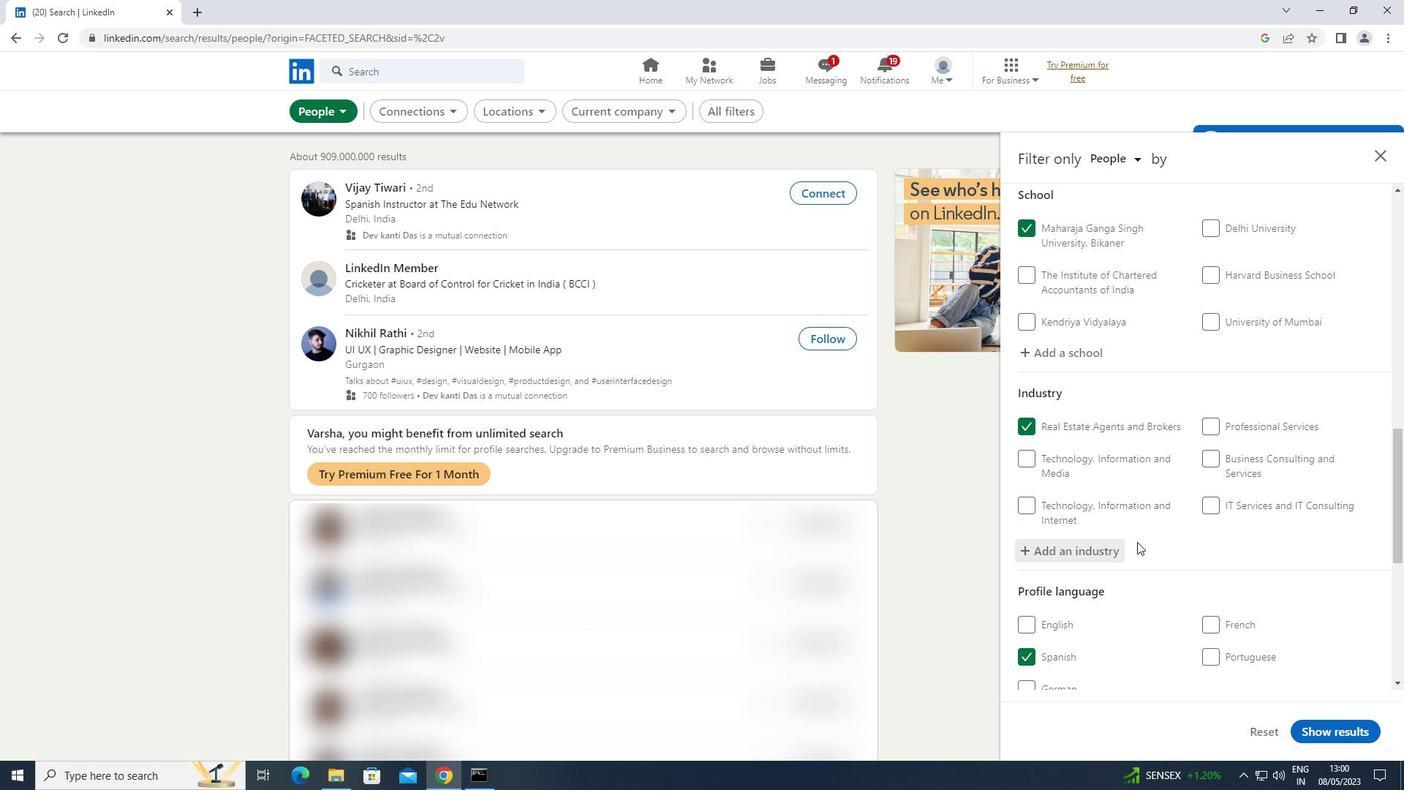 
Action: Mouse scrolled (1137, 541) with delta (0, 0)
Screenshot: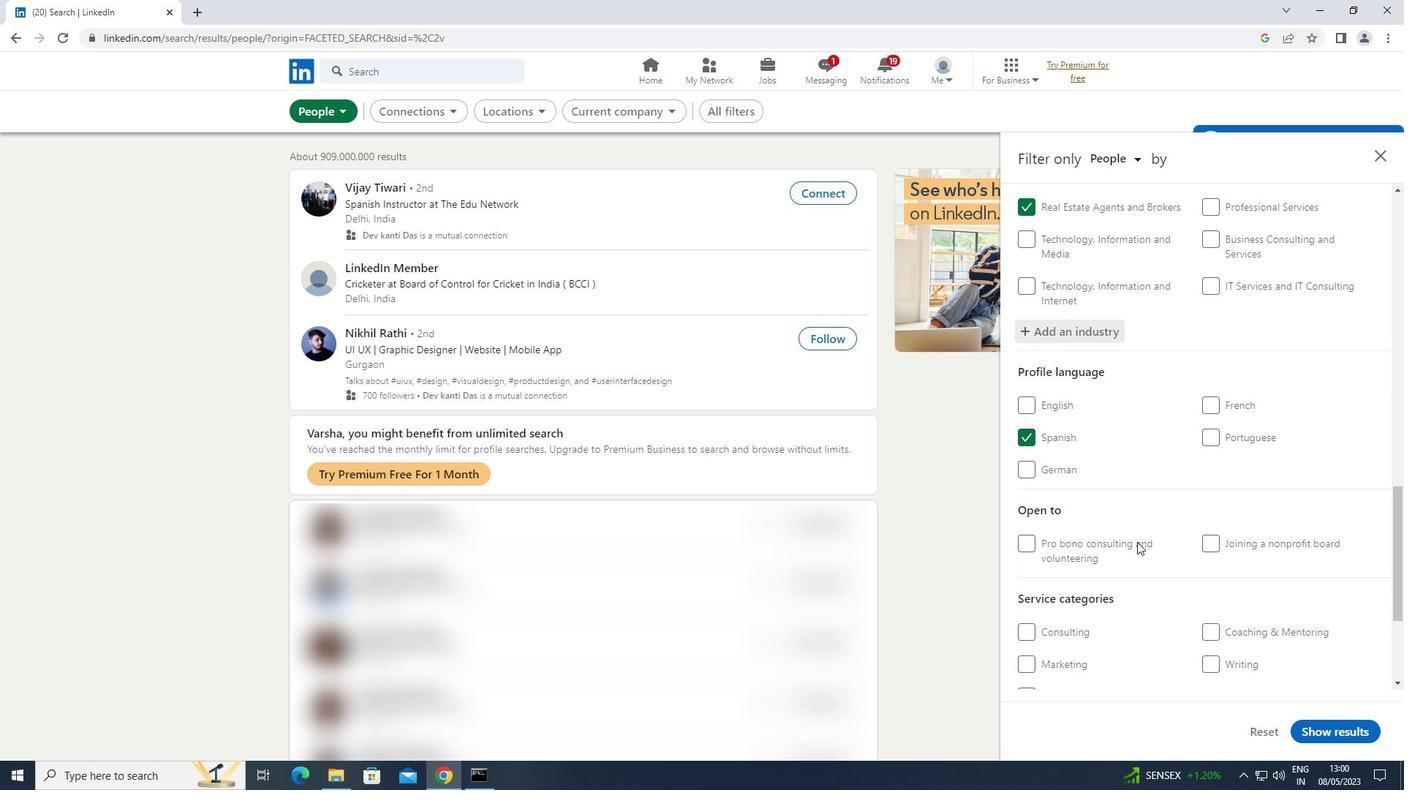 
Action: Mouse scrolled (1137, 541) with delta (0, 0)
Screenshot: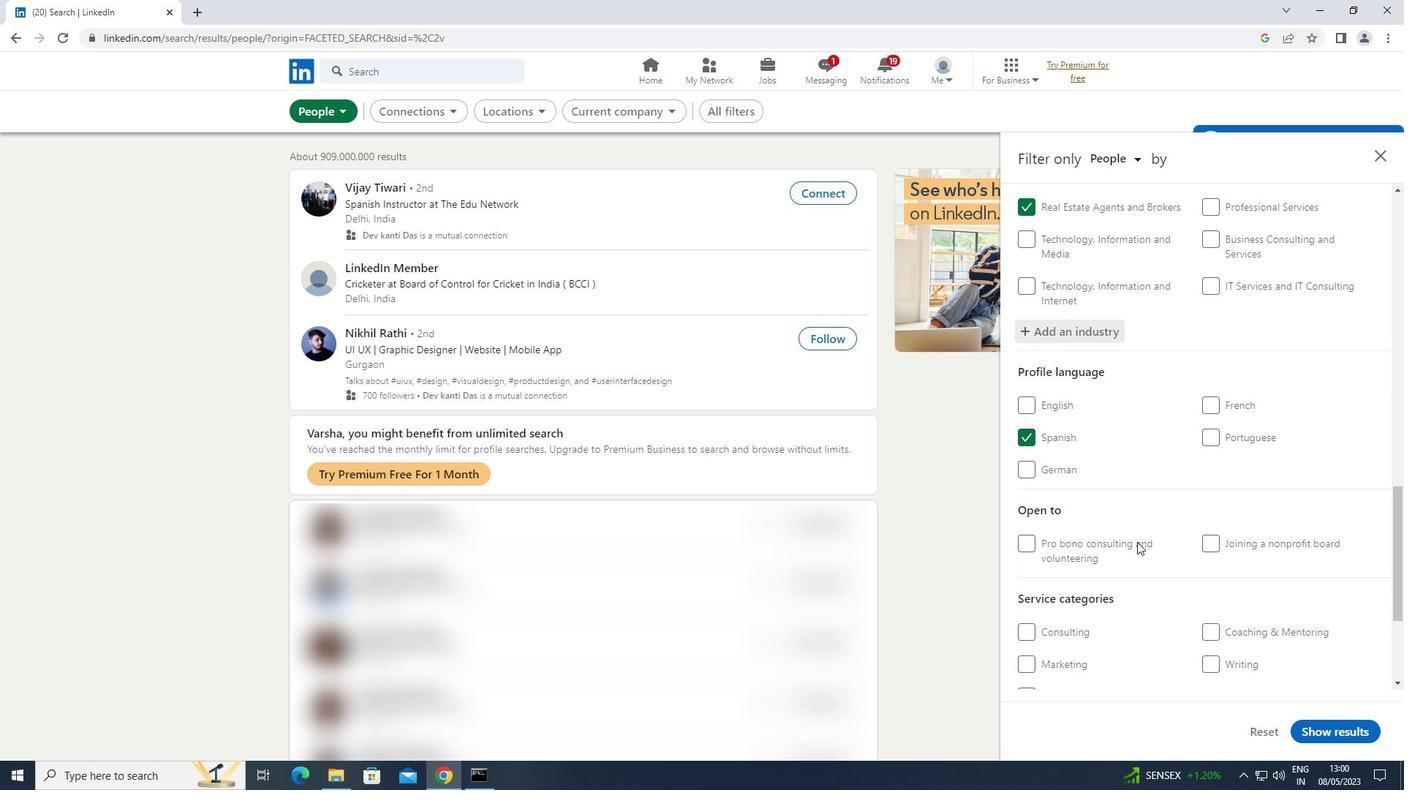 
Action: Mouse moved to (1259, 545)
Screenshot: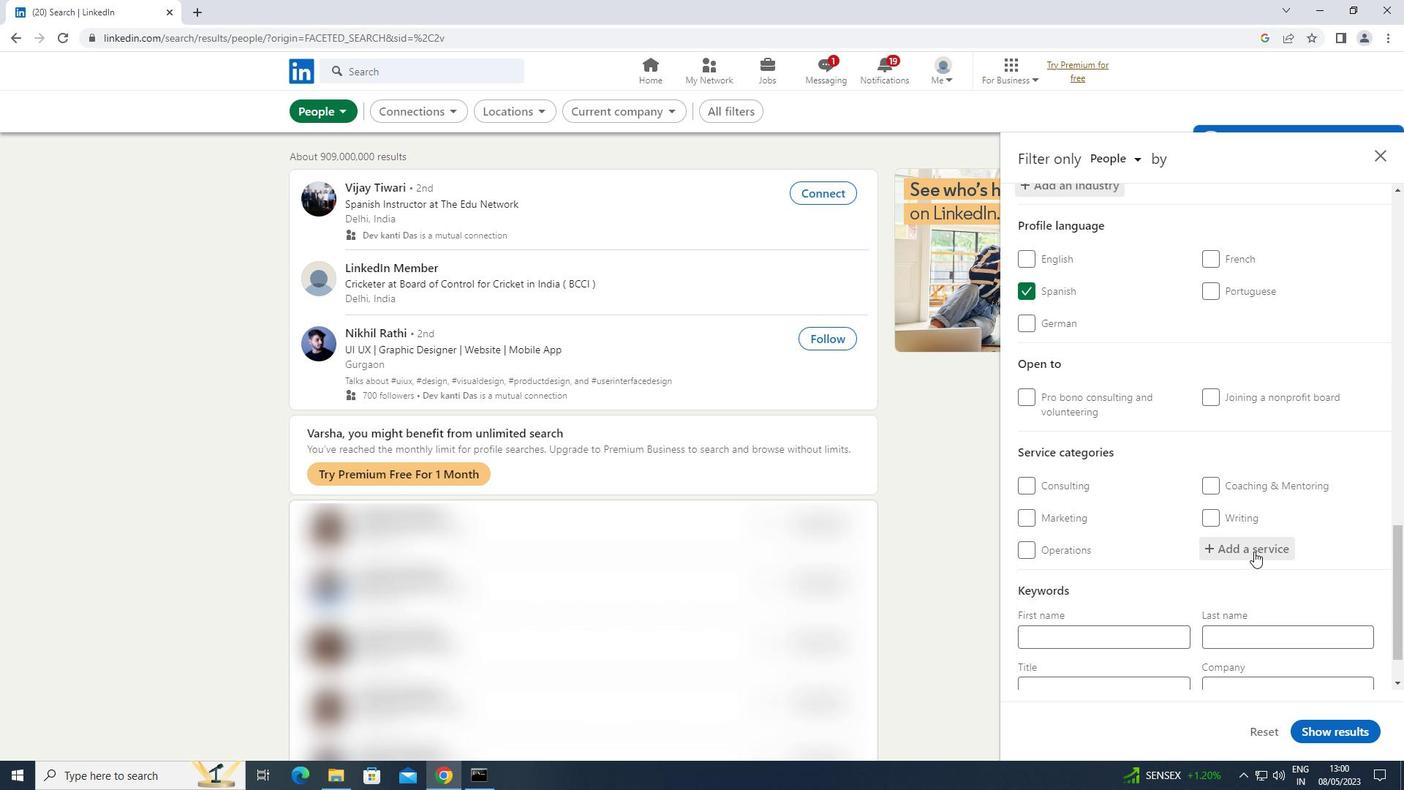 
Action: Mouse pressed left at (1259, 545)
Screenshot: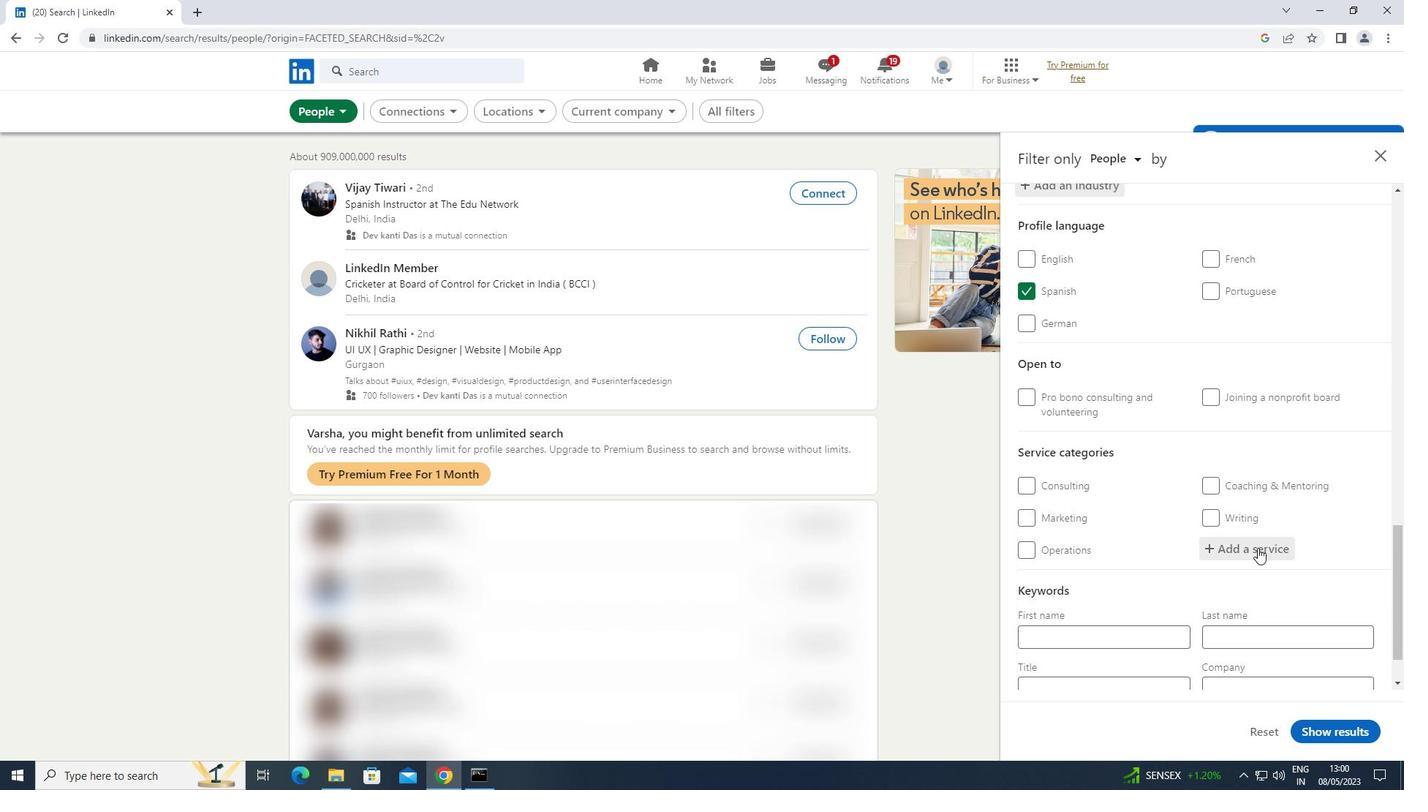
Action: Key pressed <Key.shift>DJING
Screenshot: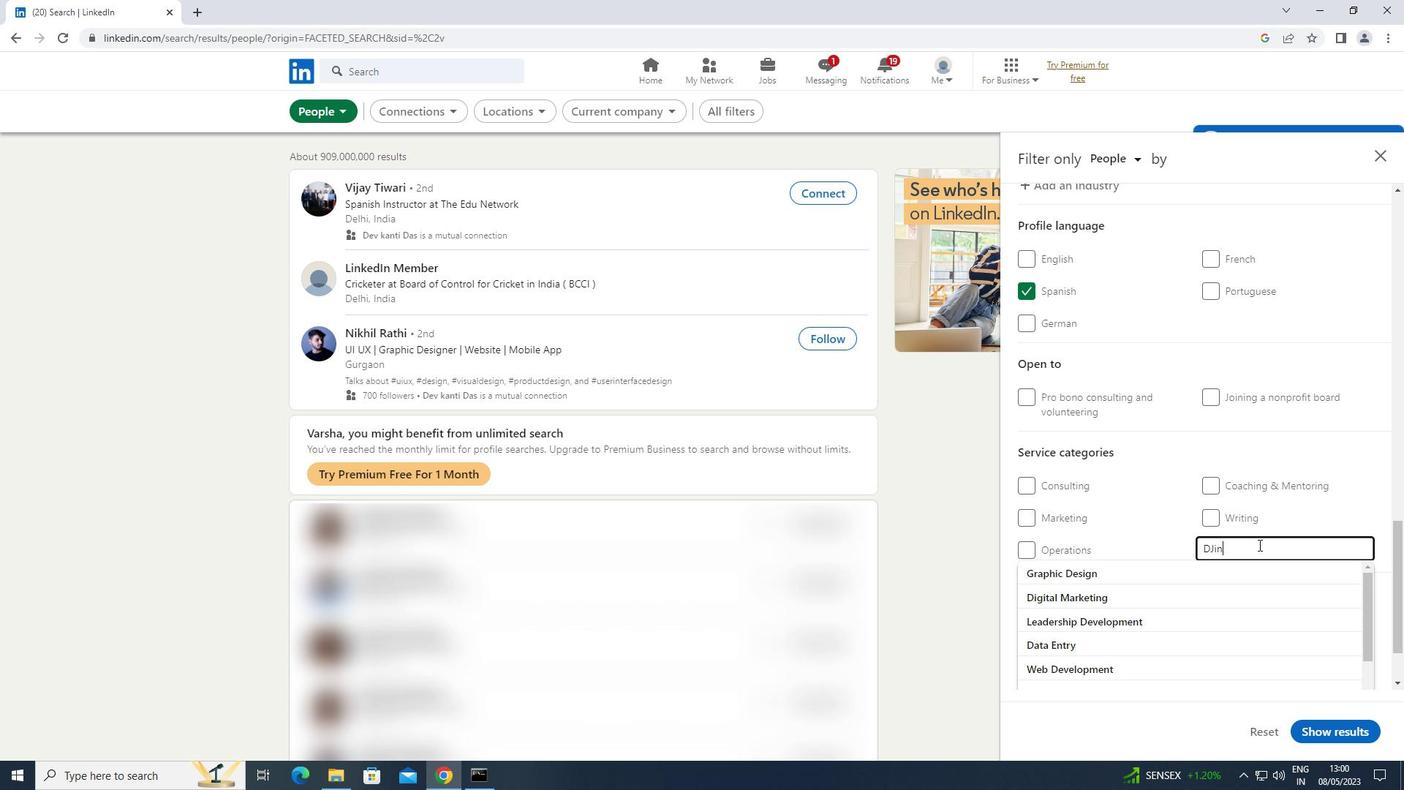 
Action: Mouse moved to (1132, 567)
Screenshot: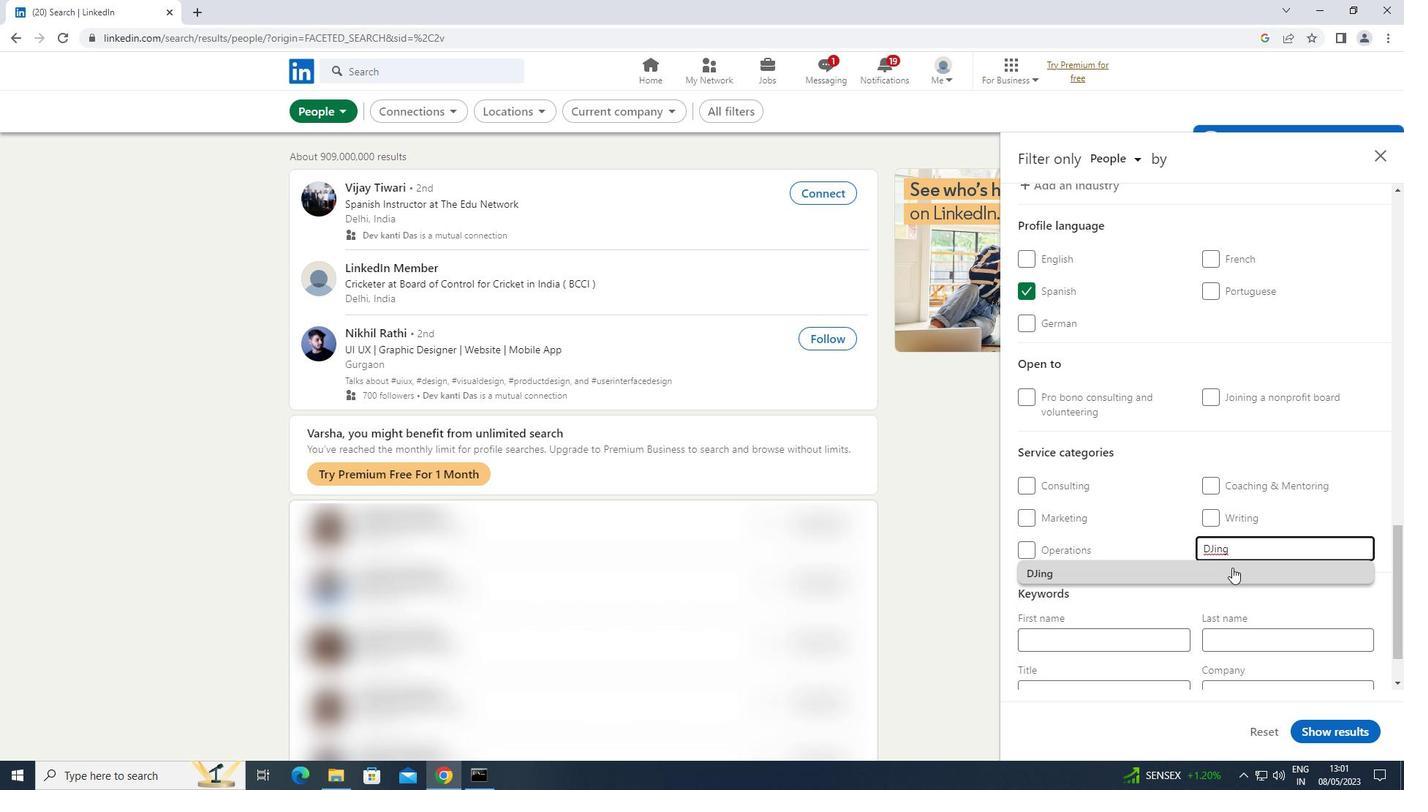 
Action: Mouse pressed left at (1132, 567)
Screenshot: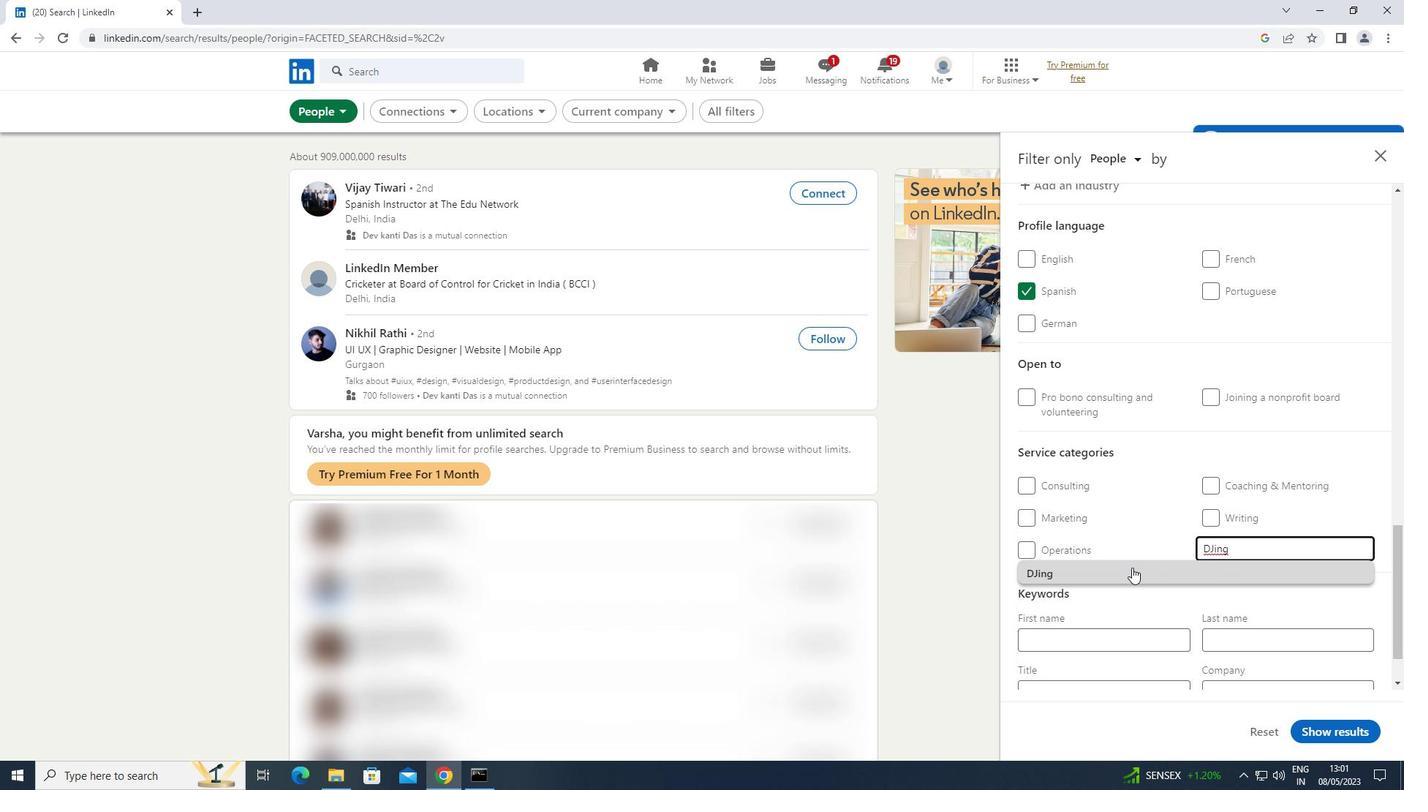 
Action: Mouse moved to (1114, 635)
Screenshot: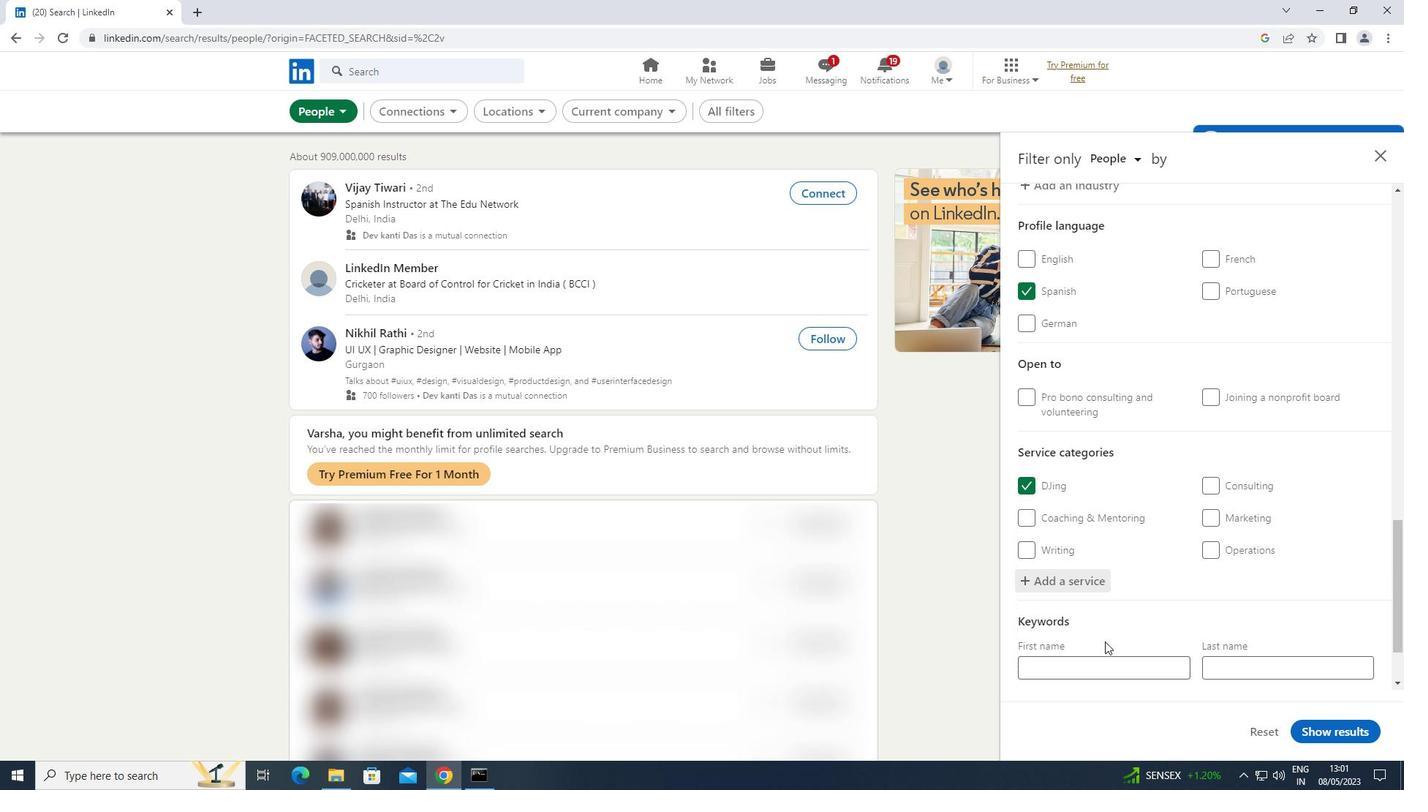 
Action: Mouse scrolled (1114, 634) with delta (0, 0)
Screenshot: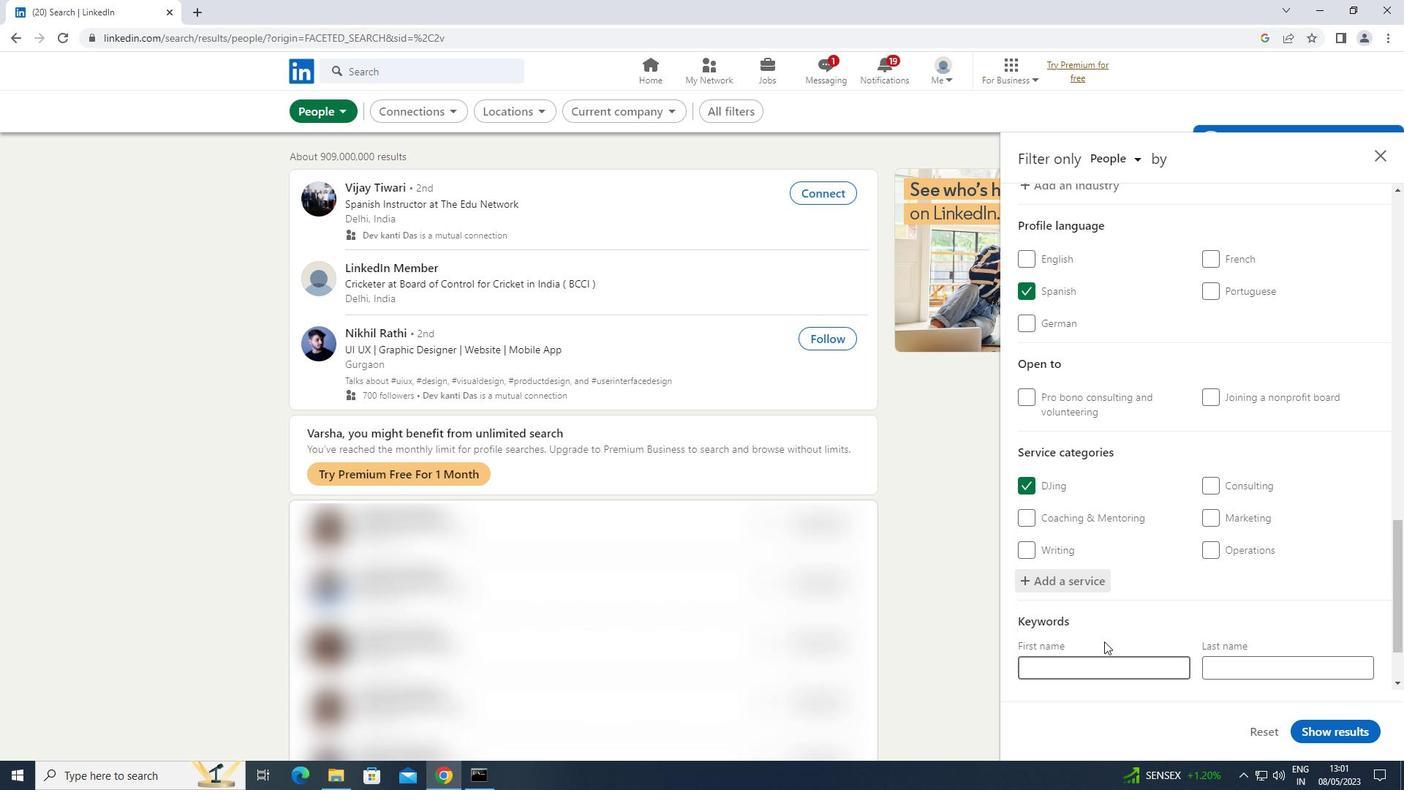 
Action: Mouse scrolled (1114, 634) with delta (0, 0)
Screenshot: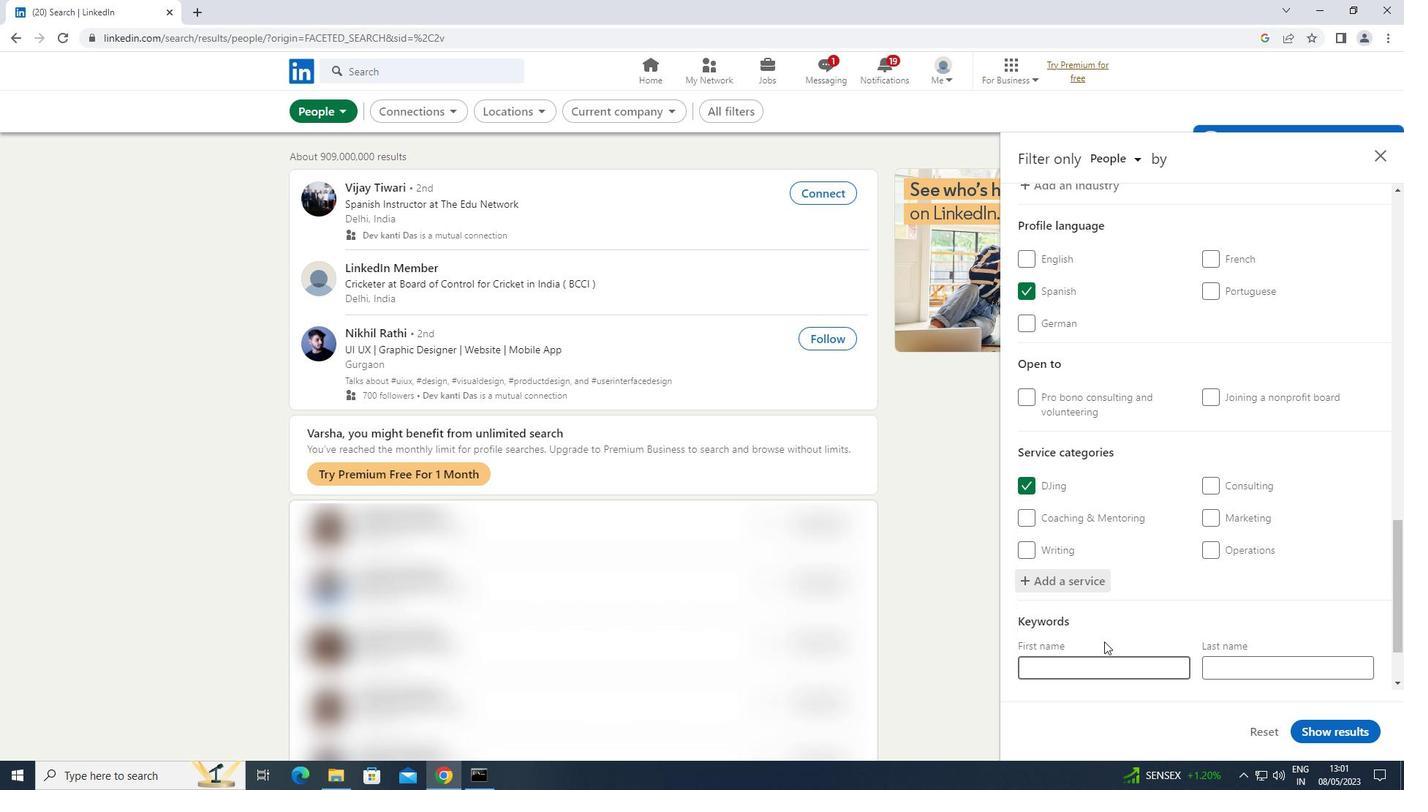 
Action: Mouse moved to (1109, 629)
Screenshot: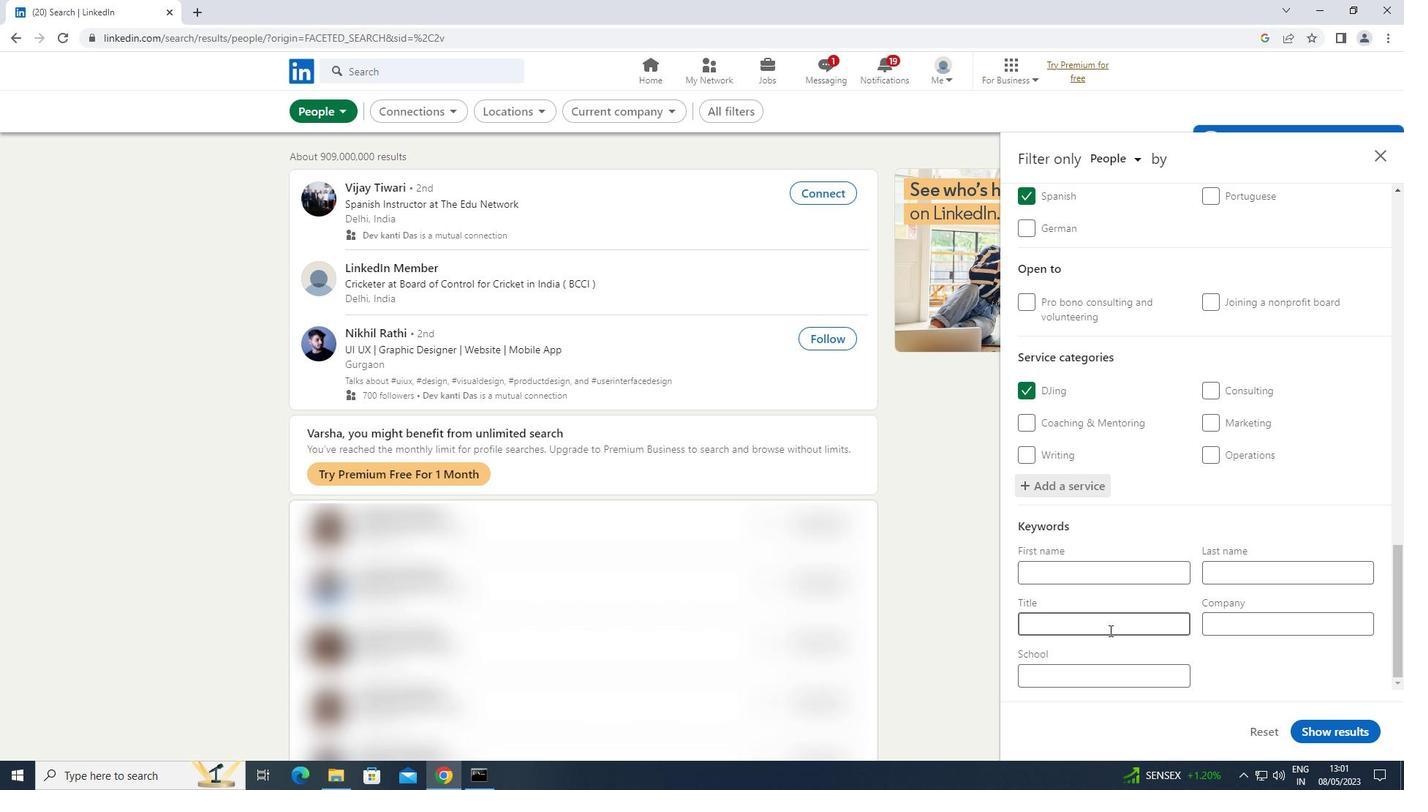 
Action: Mouse pressed left at (1109, 629)
Screenshot: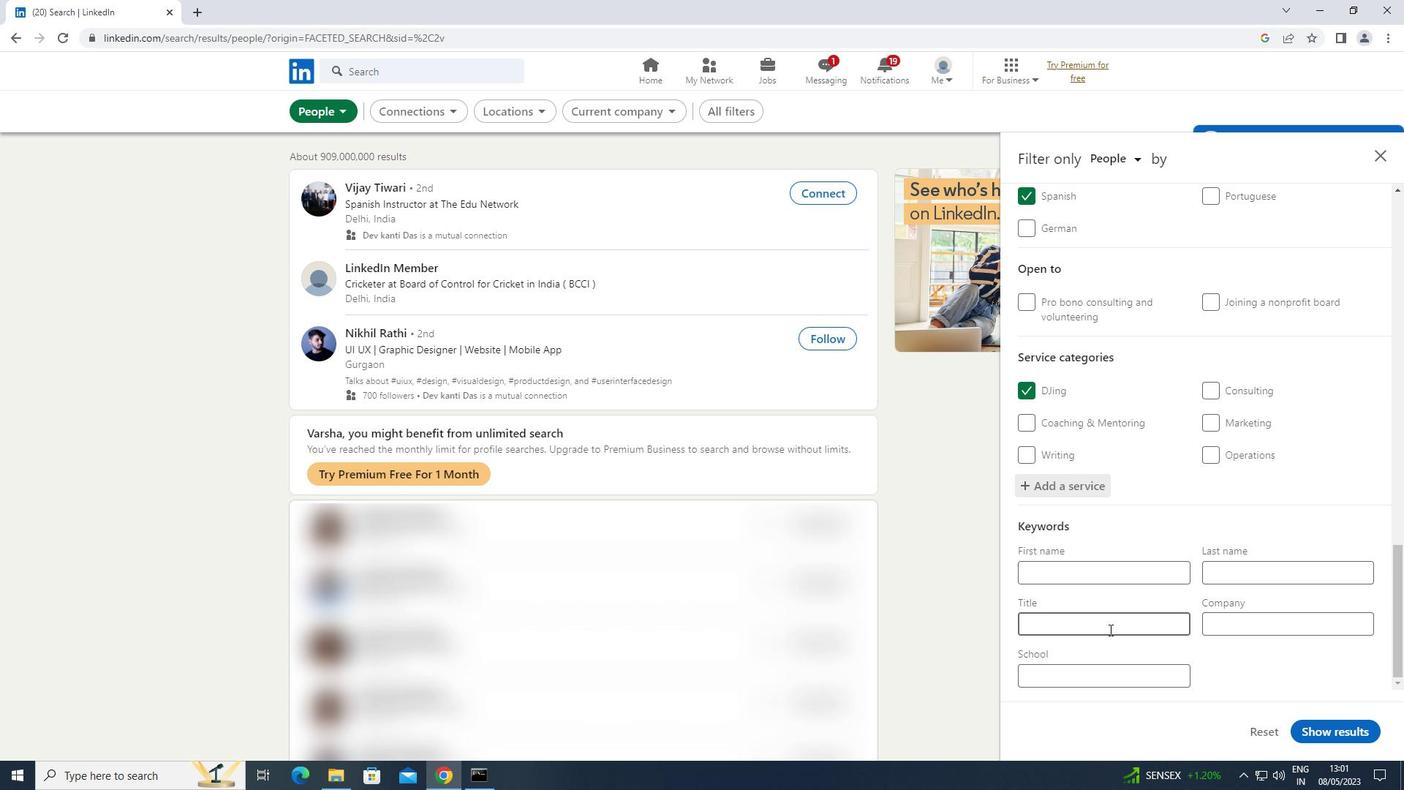 
Action: Key pressed <Key.shift>ASTRONOMER
Screenshot: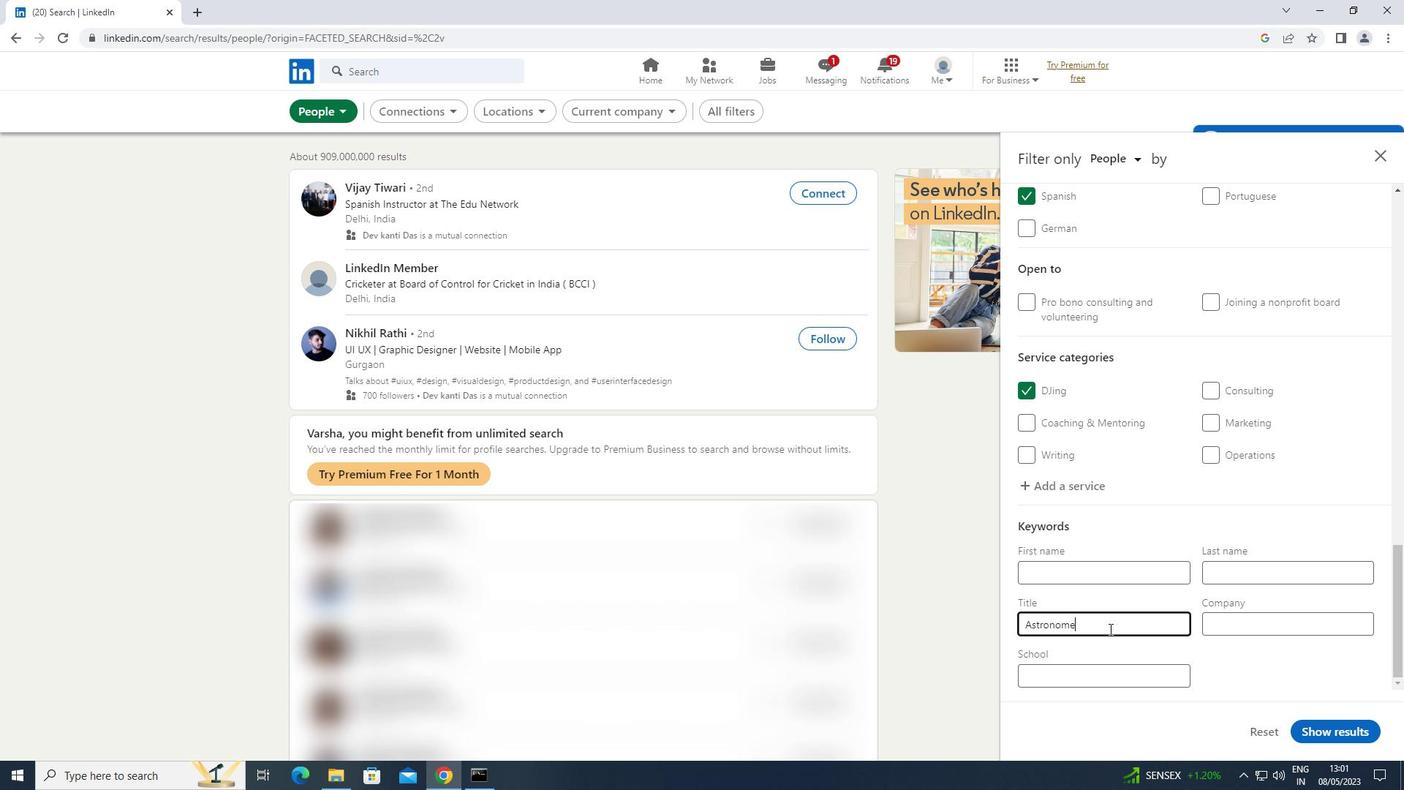 
Action: Mouse moved to (1330, 727)
Screenshot: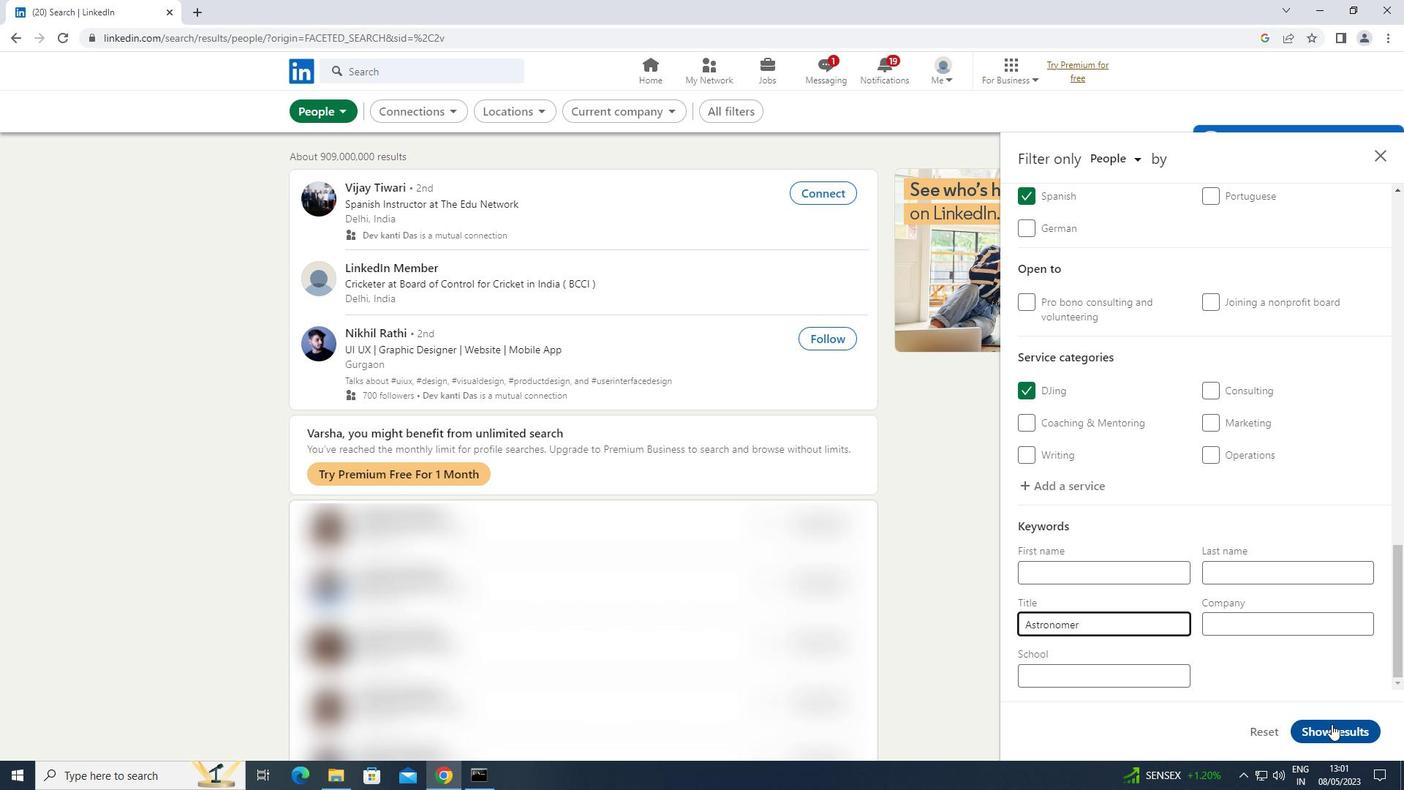 
Action: Mouse pressed left at (1330, 727)
Screenshot: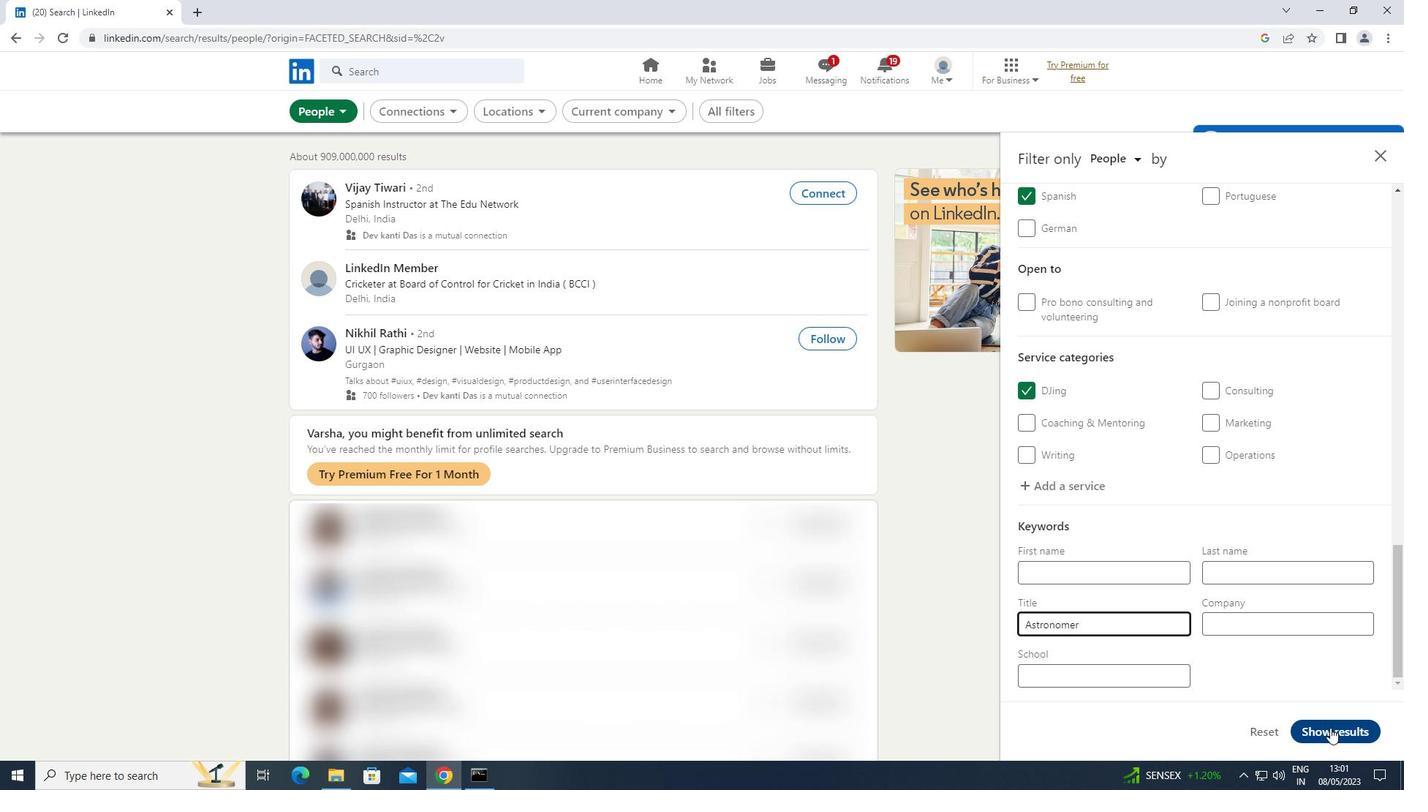 
